 Task: Compose an email with the signature Hannah Green with the subject Request for a reschedule and the message Can you provide me with the feedback on the latest marketing campaign? from softage.5@softage.net to softage.3@softage.net, select last word, change the font color from current to blue and background color to purple Send the email. Finally, move the email from Sent Items to the label Meditation
Action: Mouse moved to (1160, 91)
Screenshot: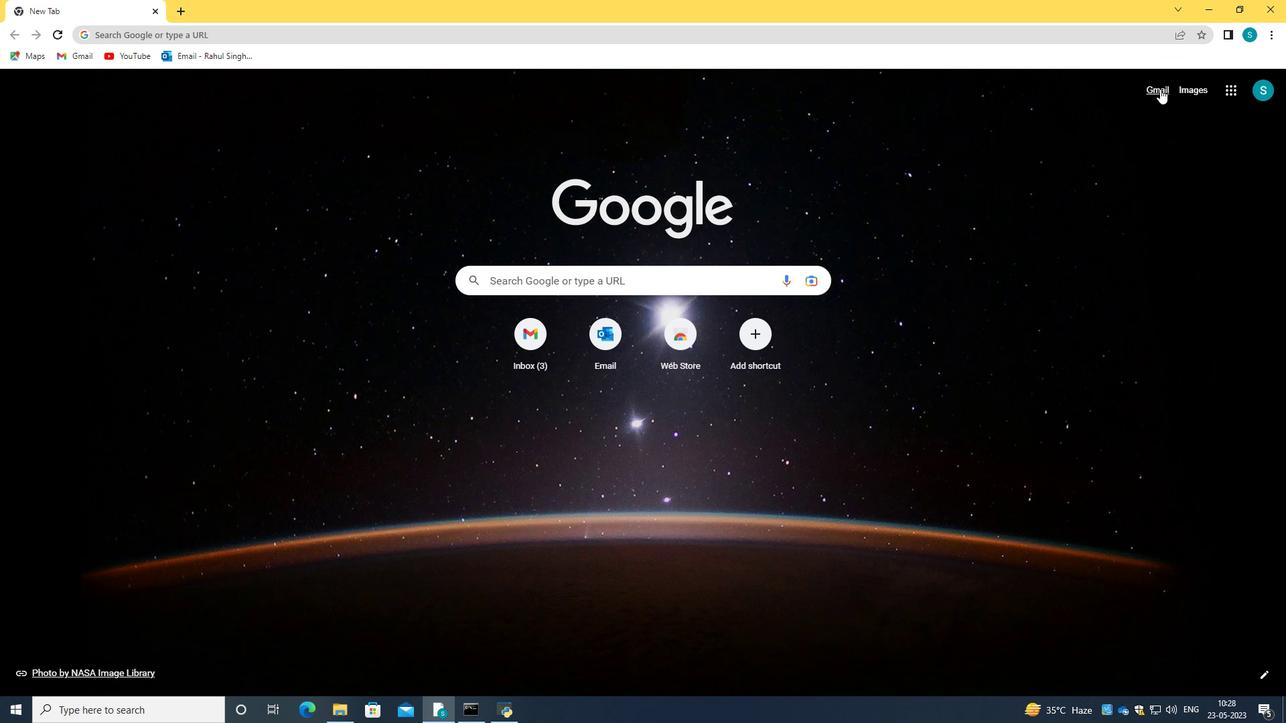 
Action: Mouse pressed left at (1160, 91)
Screenshot: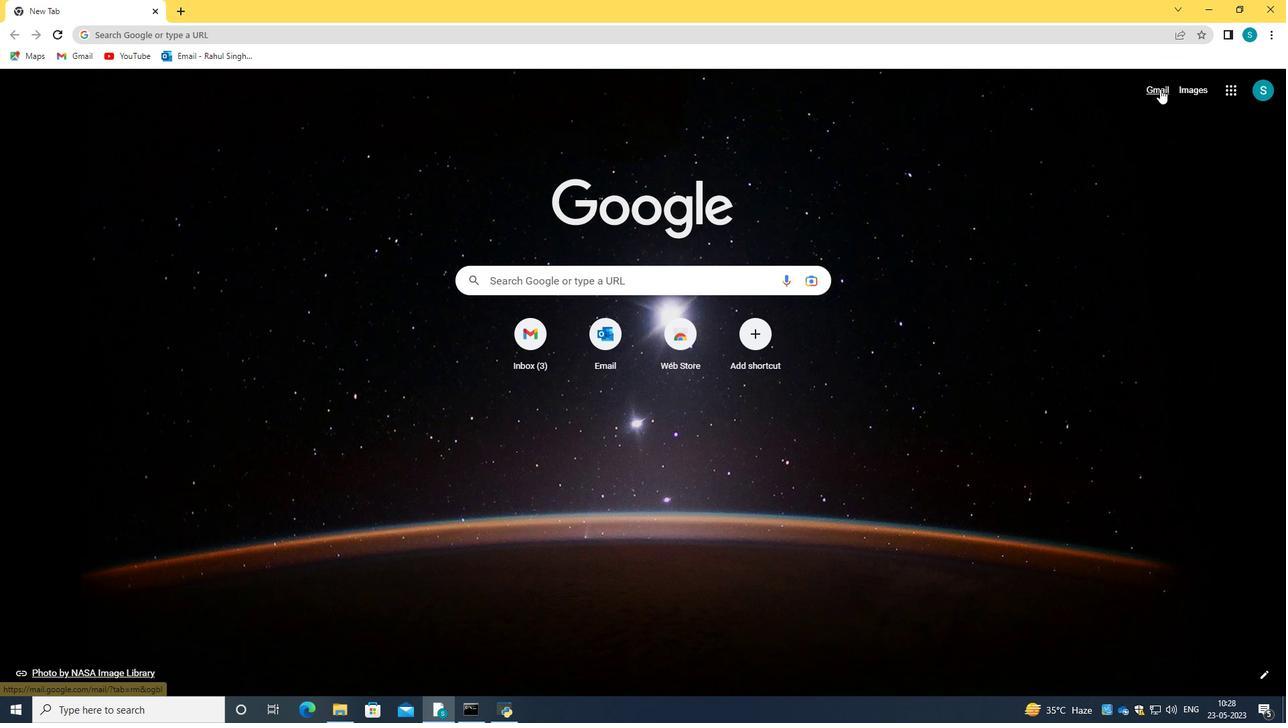 
Action: Mouse moved to (655, 204)
Screenshot: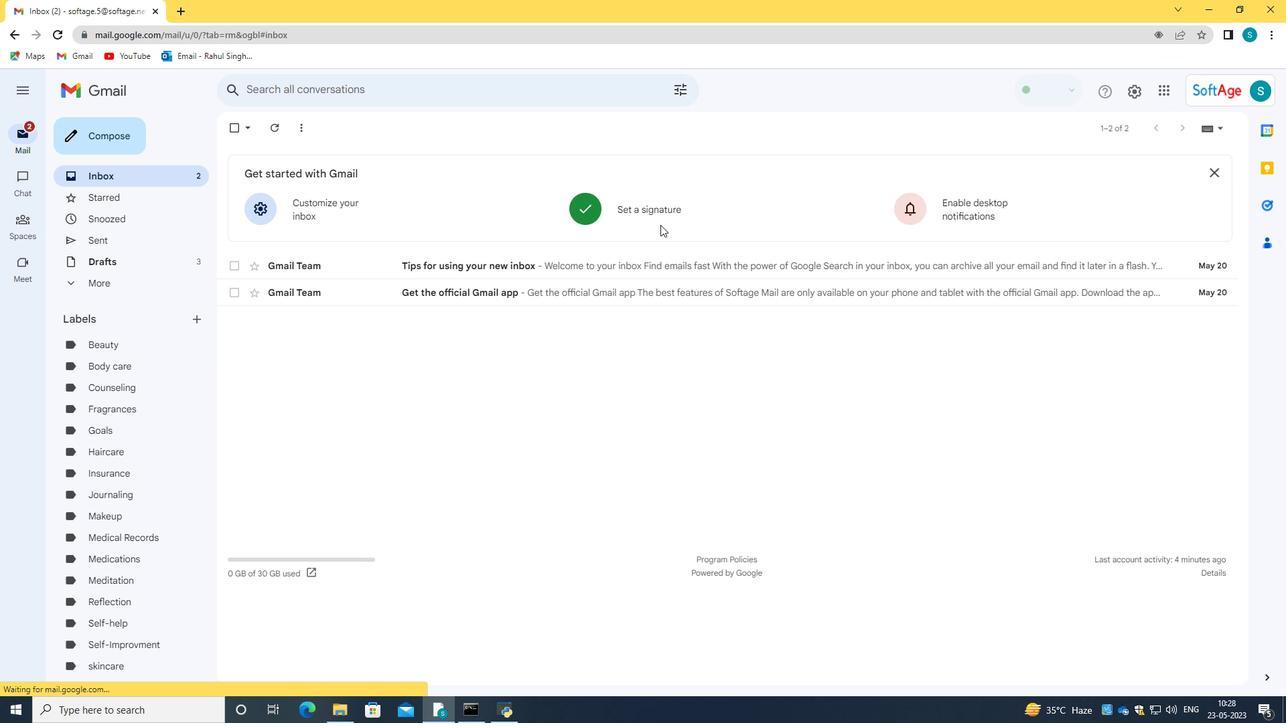
Action: Mouse pressed left at (655, 204)
Screenshot: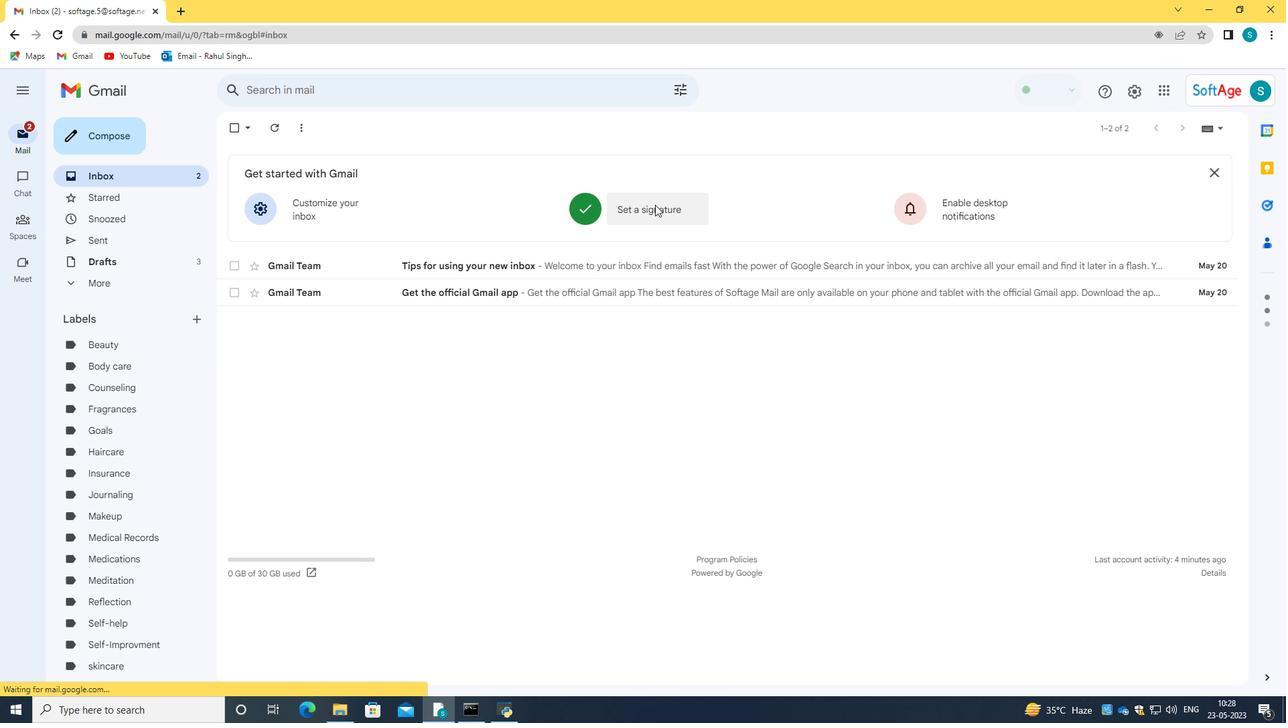 
Action: Mouse moved to (669, 302)
Screenshot: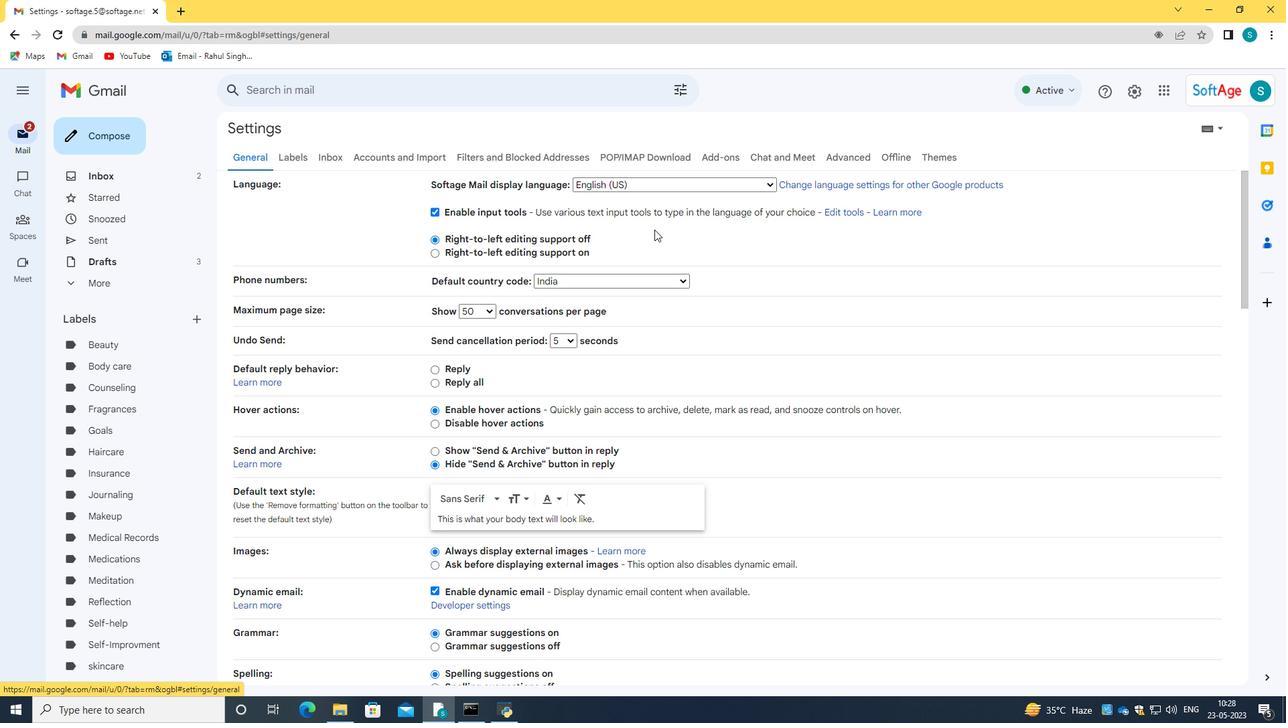 
Action: Mouse scrolled (669, 301) with delta (0, 0)
Screenshot: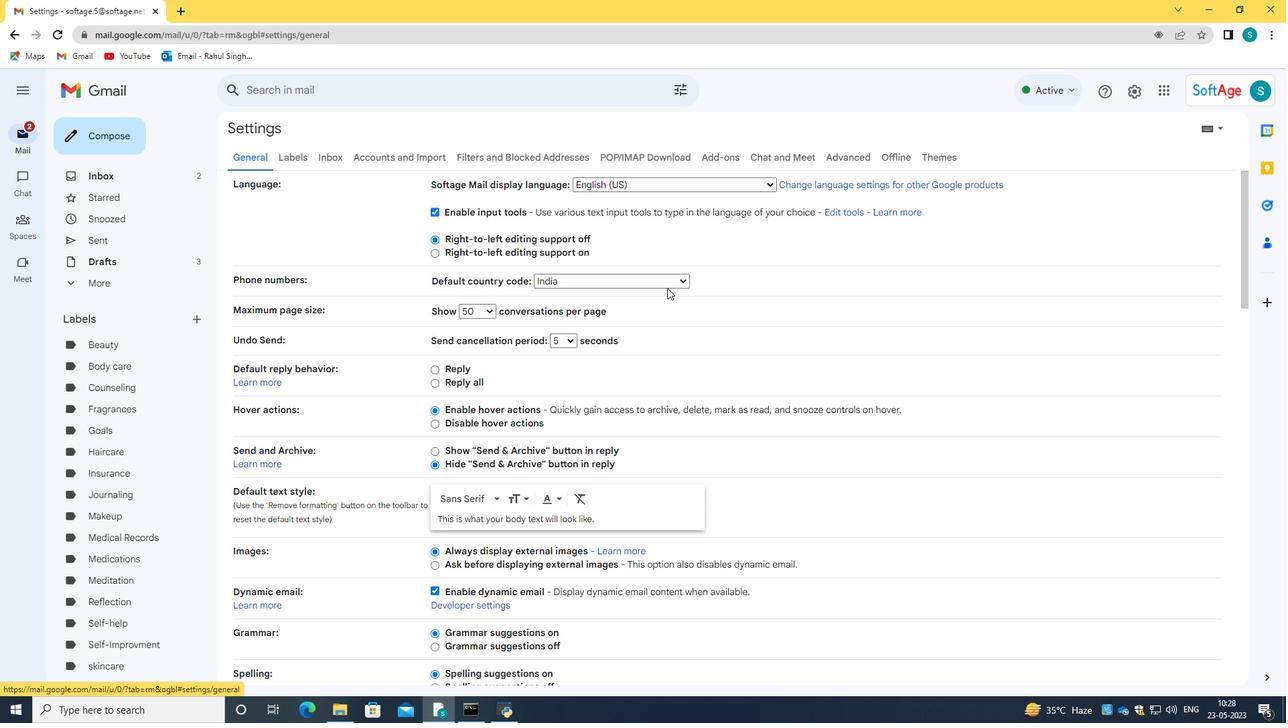 
Action: Mouse scrolled (669, 301) with delta (0, 0)
Screenshot: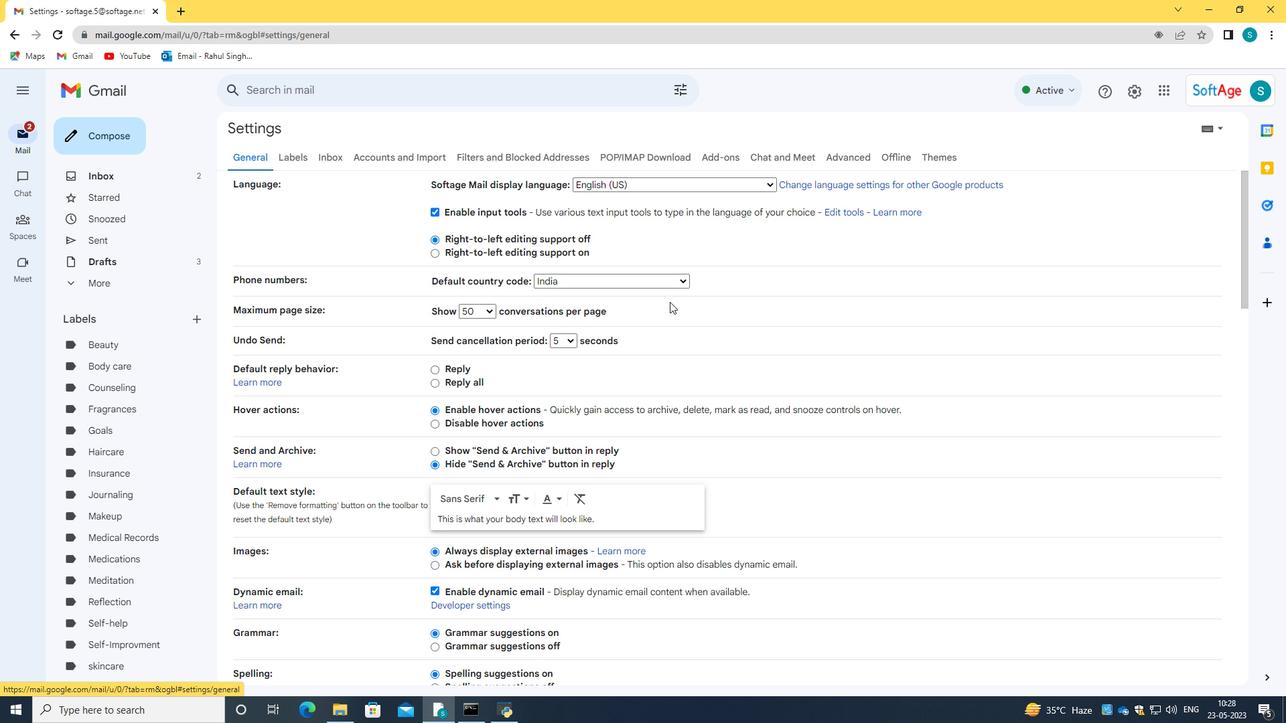 
Action: Mouse scrolled (669, 301) with delta (0, 0)
Screenshot: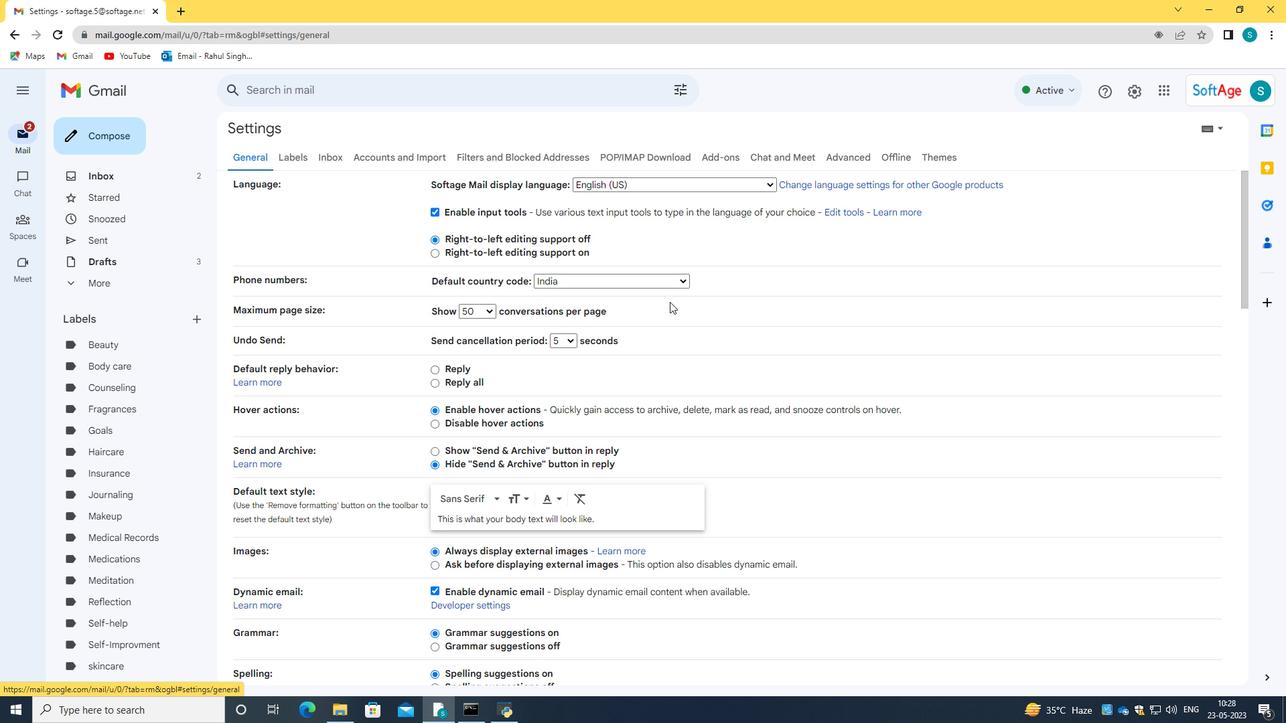 
Action: Mouse moved to (673, 303)
Screenshot: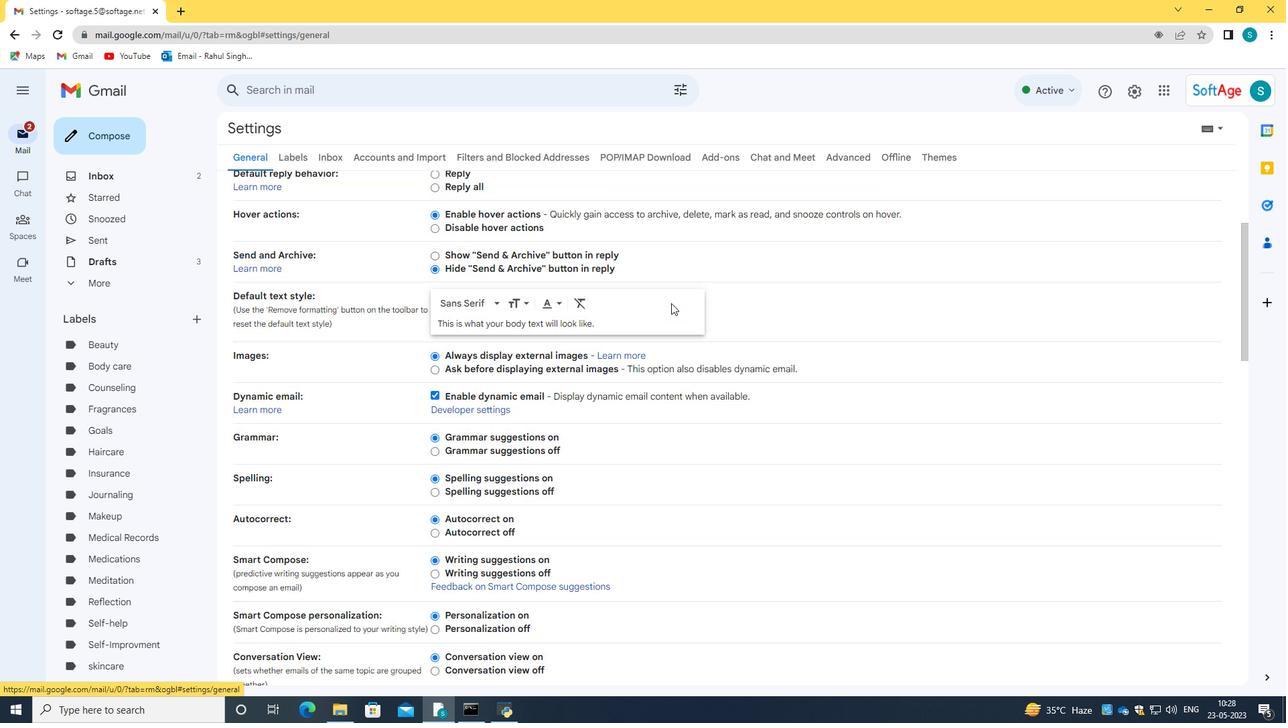 
Action: Mouse scrolled (673, 302) with delta (0, 0)
Screenshot: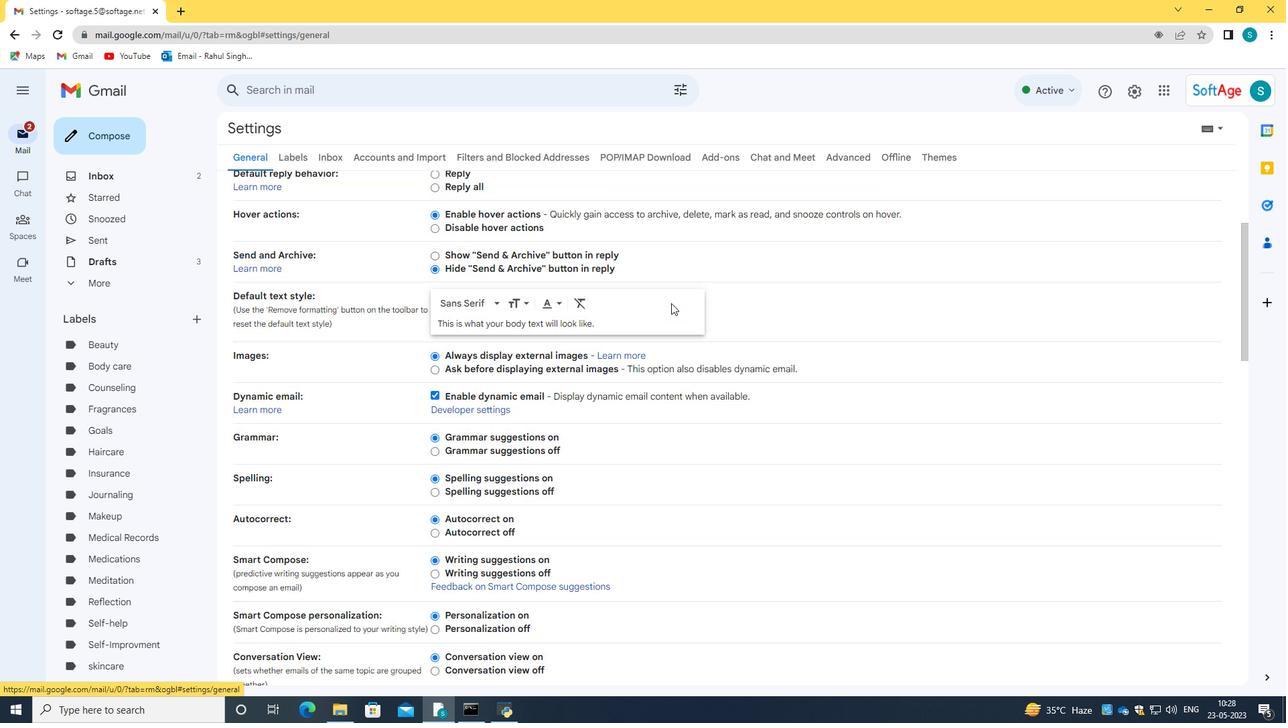 
Action: Mouse moved to (677, 306)
Screenshot: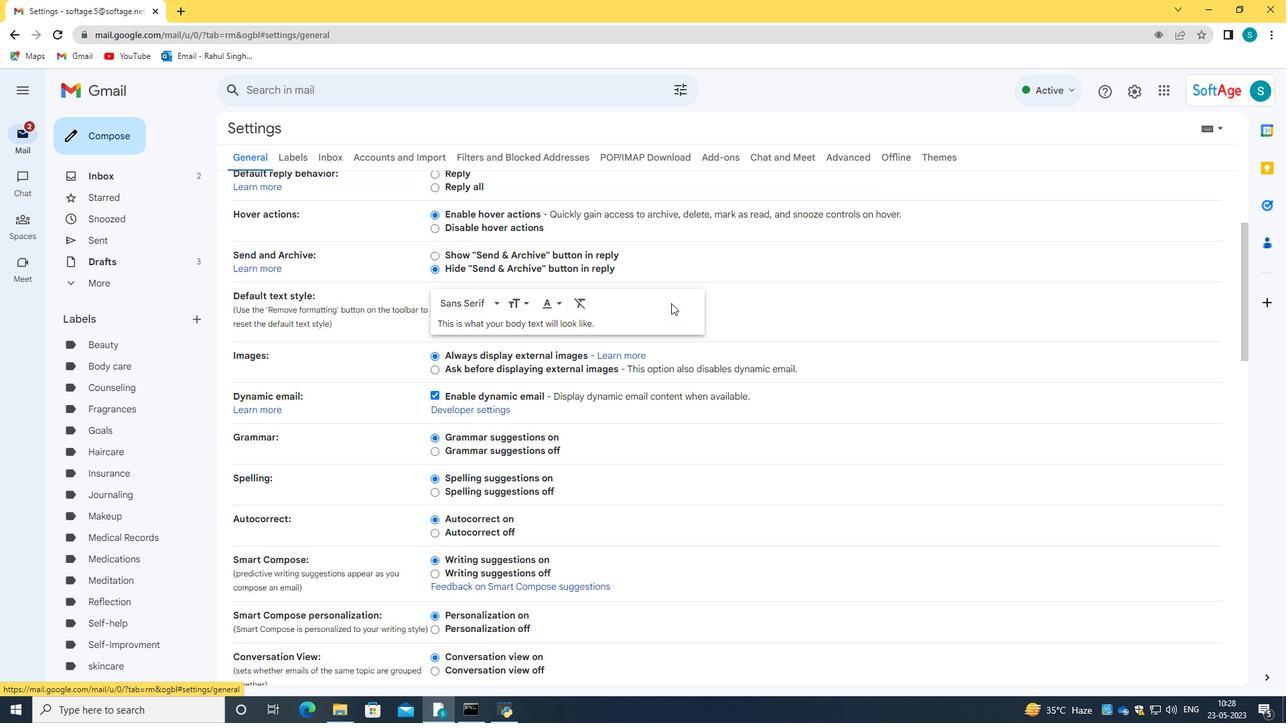 
Action: Mouse scrolled (677, 305) with delta (0, 0)
Screenshot: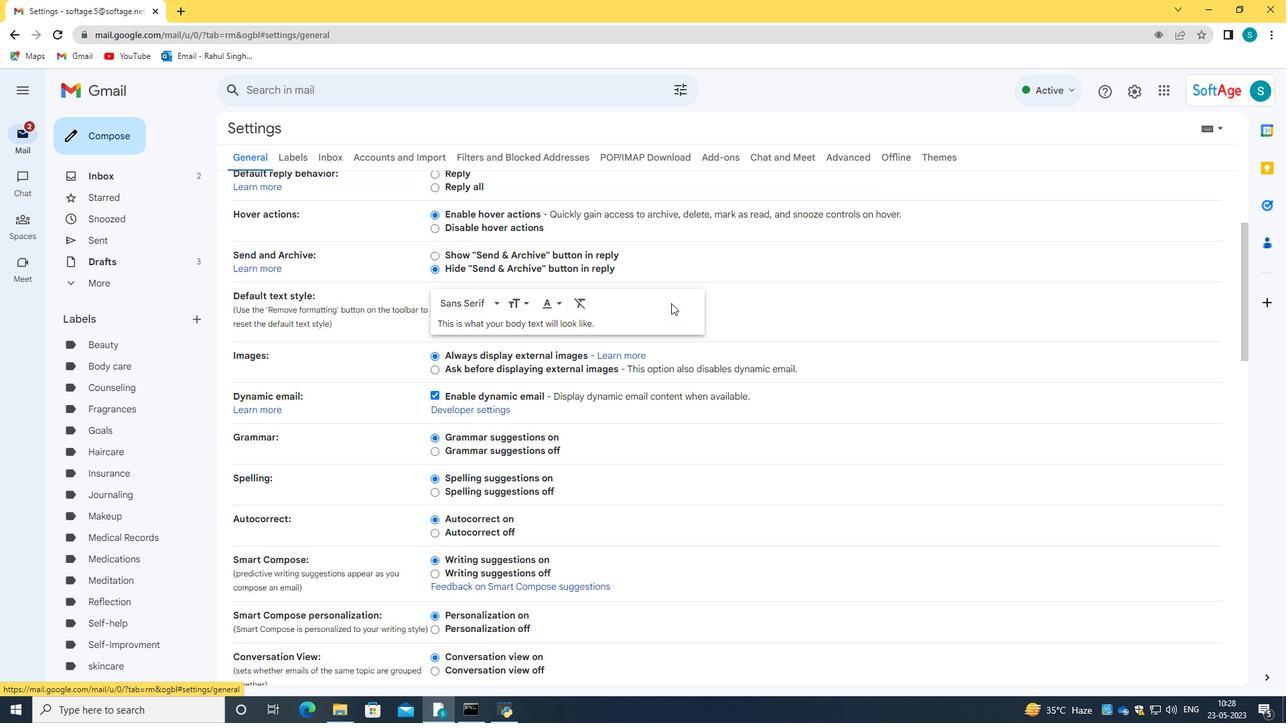 
Action: Mouse moved to (678, 306)
Screenshot: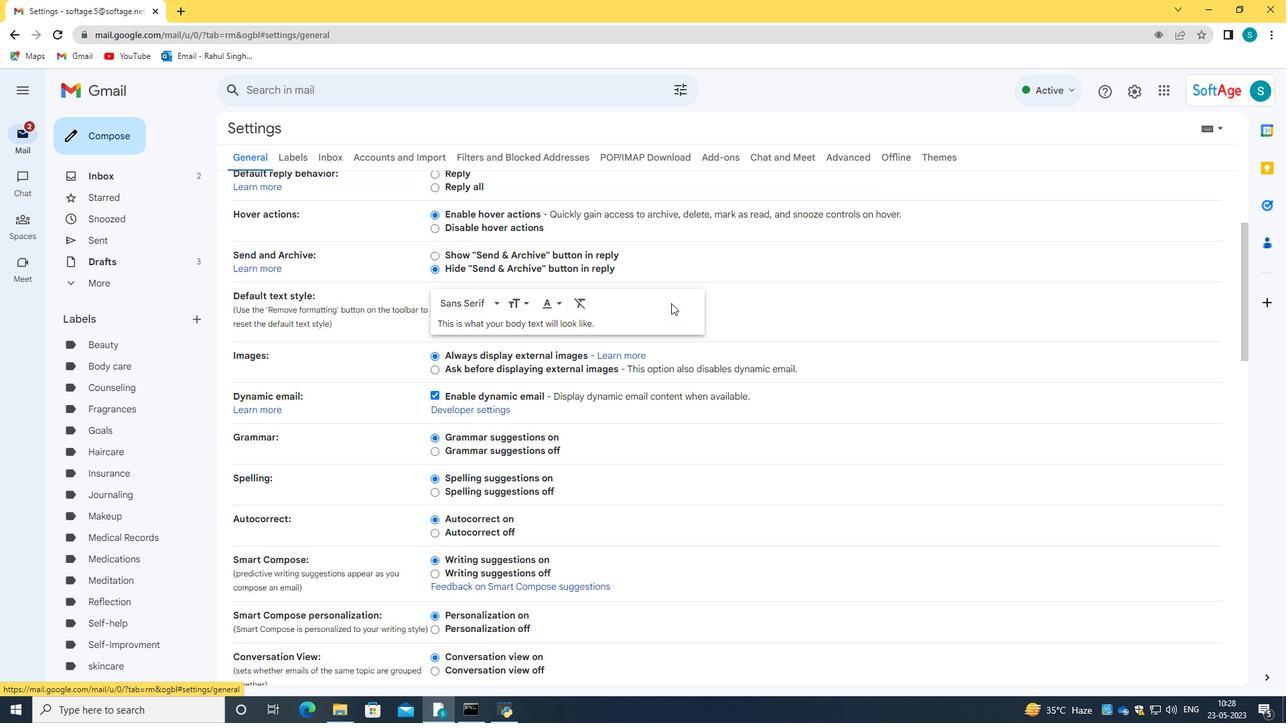 
Action: Mouse scrolled (678, 305) with delta (0, 0)
Screenshot: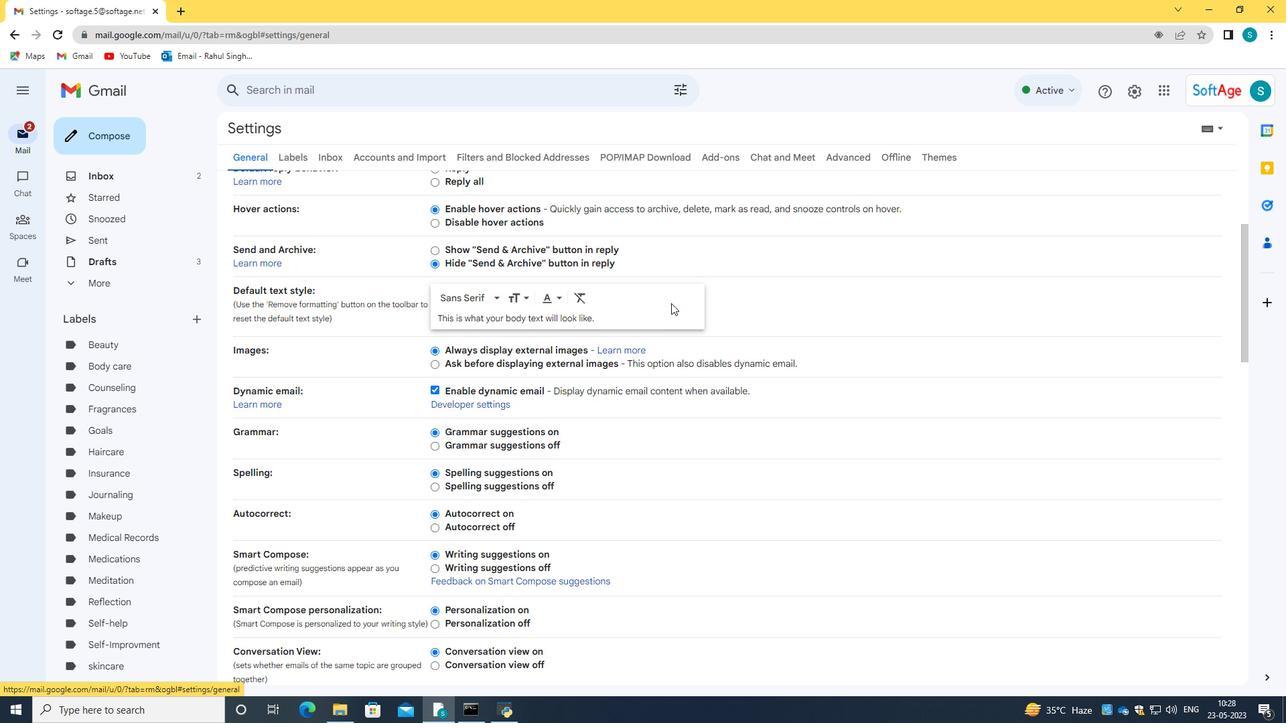 
Action: Mouse scrolled (678, 305) with delta (0, 0)
Screenshot: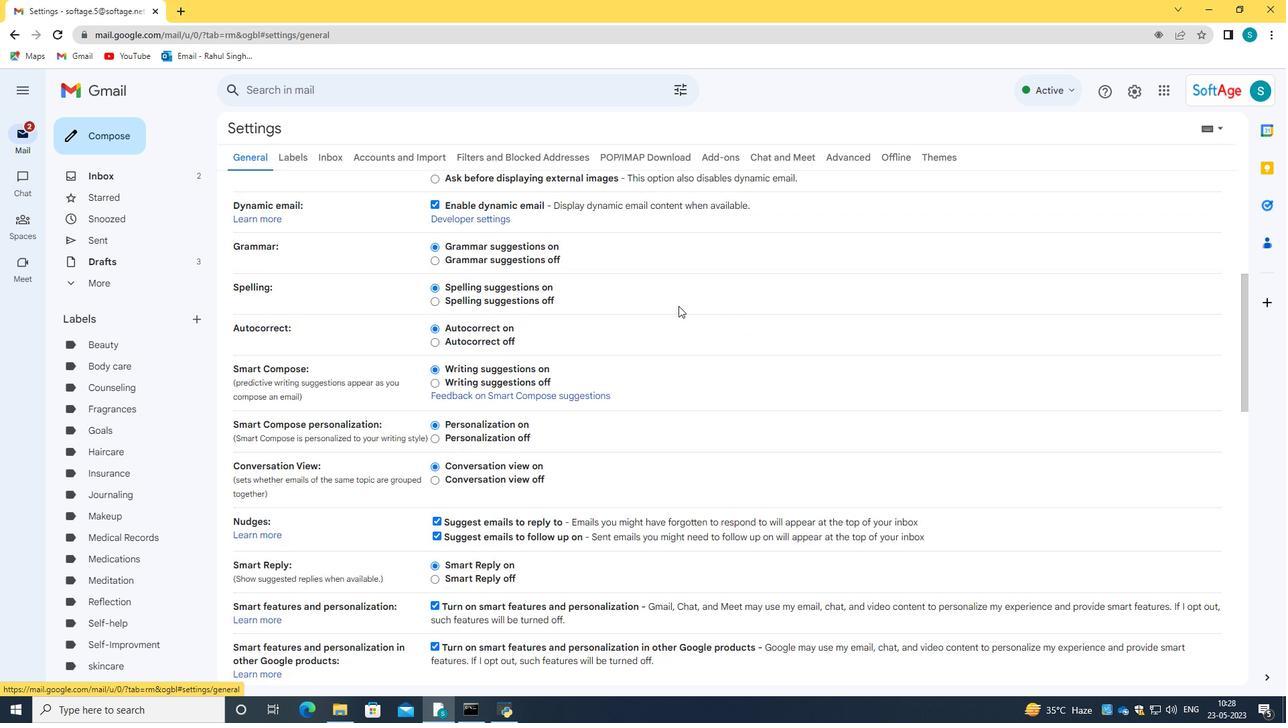 
Action: Mouse scrolled (678, 305) with delta (0, 0)
Screenshot: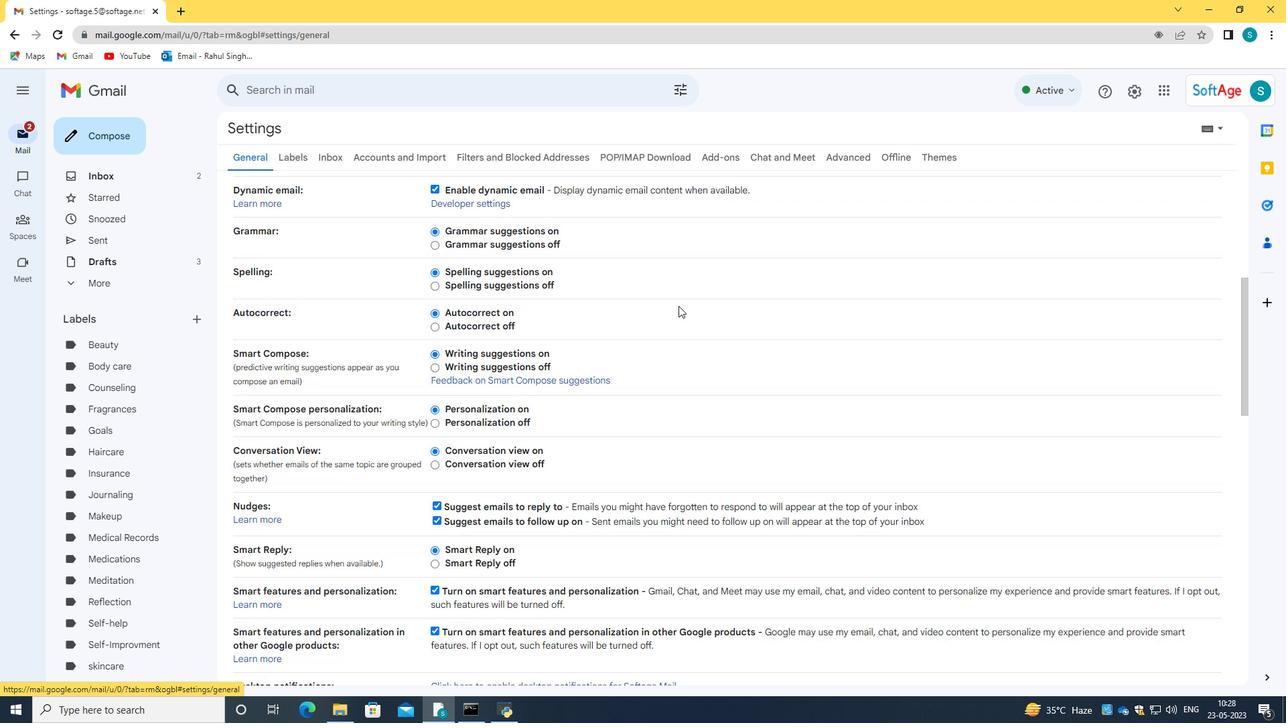 
Action: Mouse scrolled (678, 305) with delta (0, 0)
Screenshot: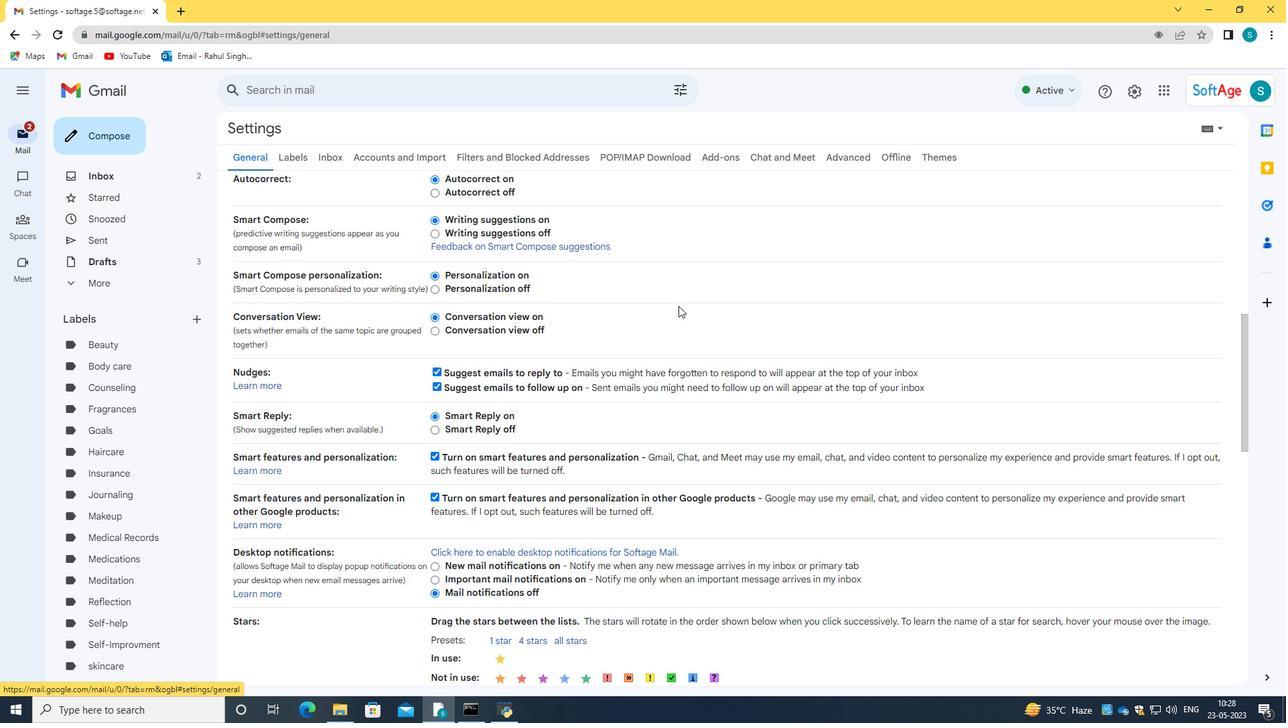 
Action: Mouse scrolled (678, 305) with delta (0, 0)
Screenshot: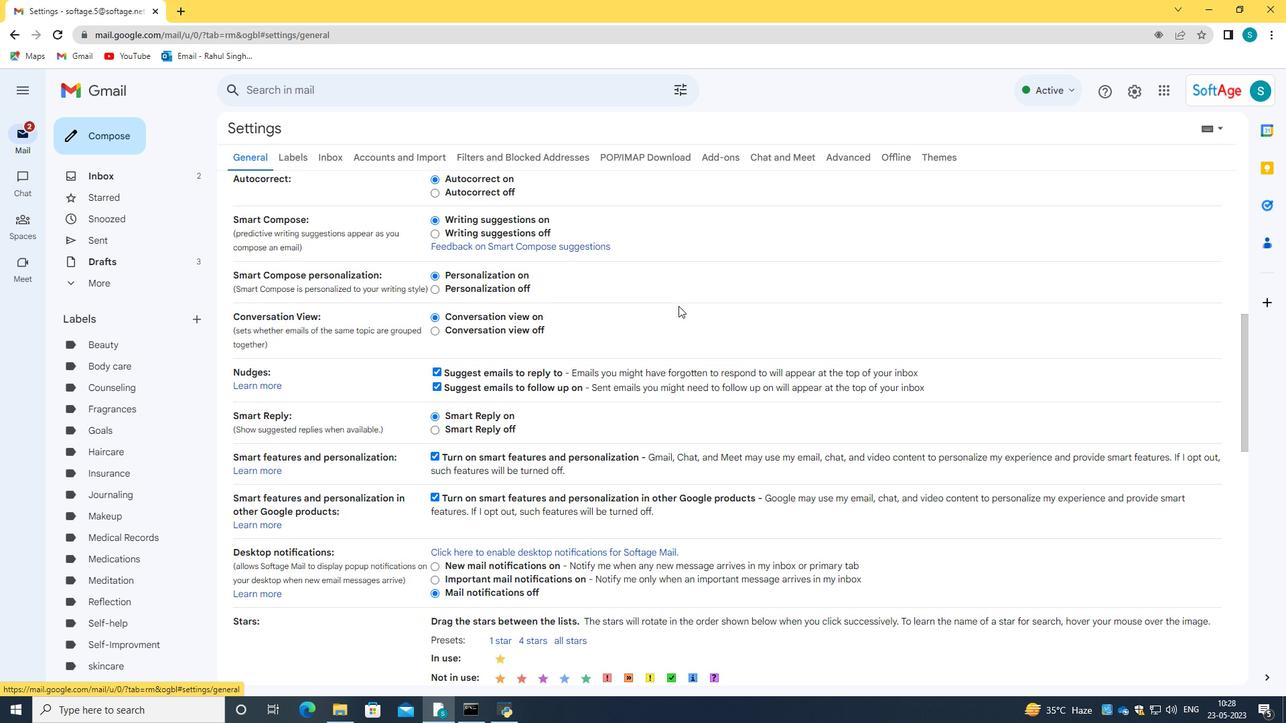
Action: Mouse scrolled (678, 305) with delta (0, 0)
Screenshot: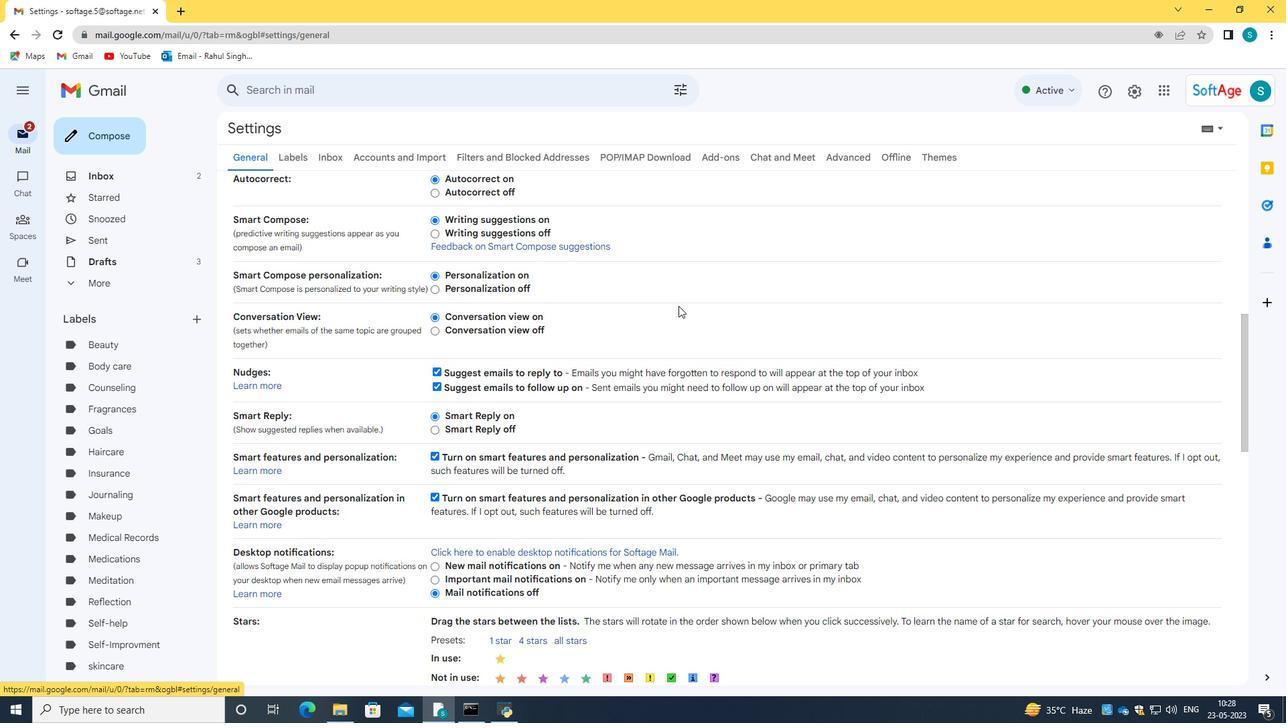 
Action: Mouse moved to (527, 507)
Screenshot: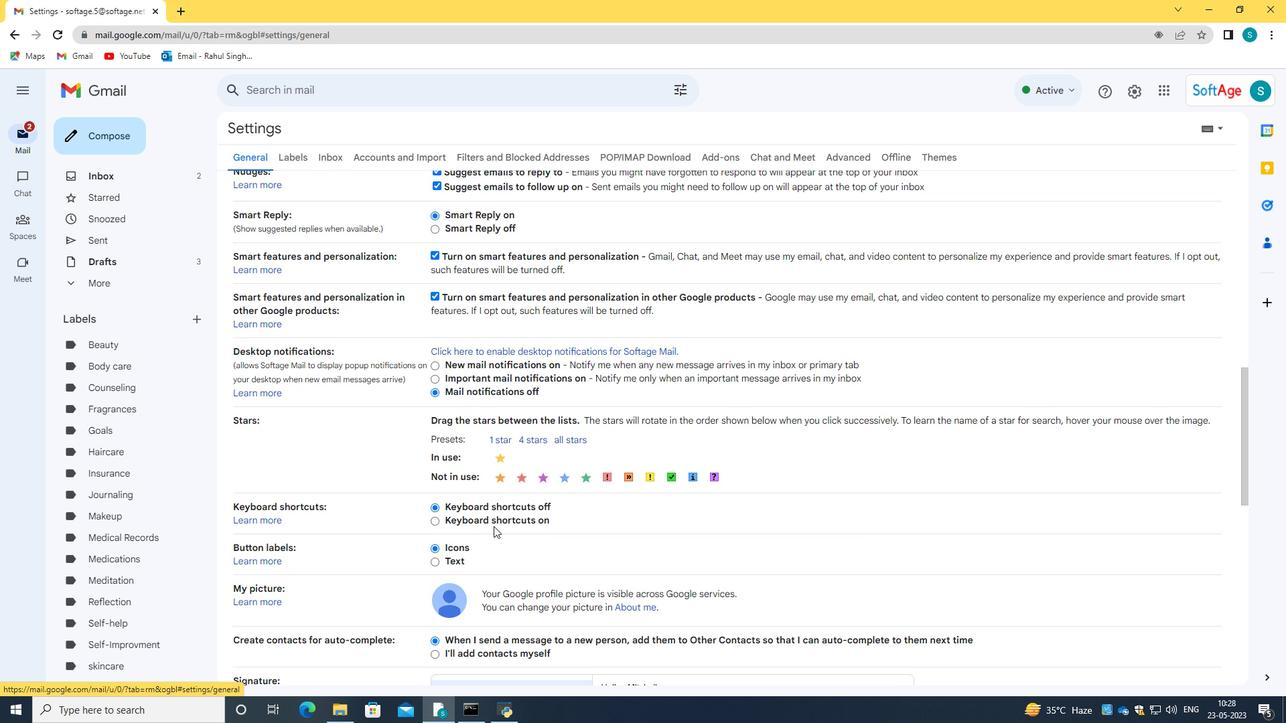 
Action: Mouse scrolled (527, 506) with delta (0, 0)
Screenshot: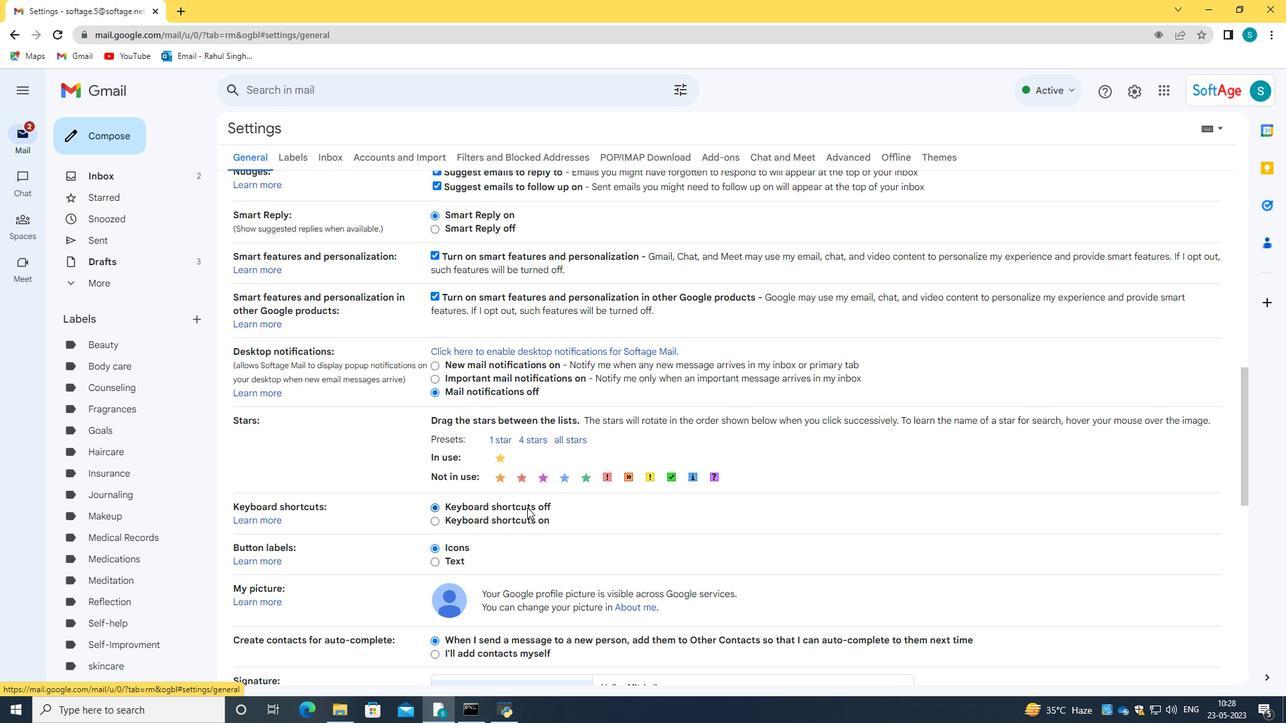 
Action: Mouse scrolled (527, 506) with delta (0, 0)
Screenshot: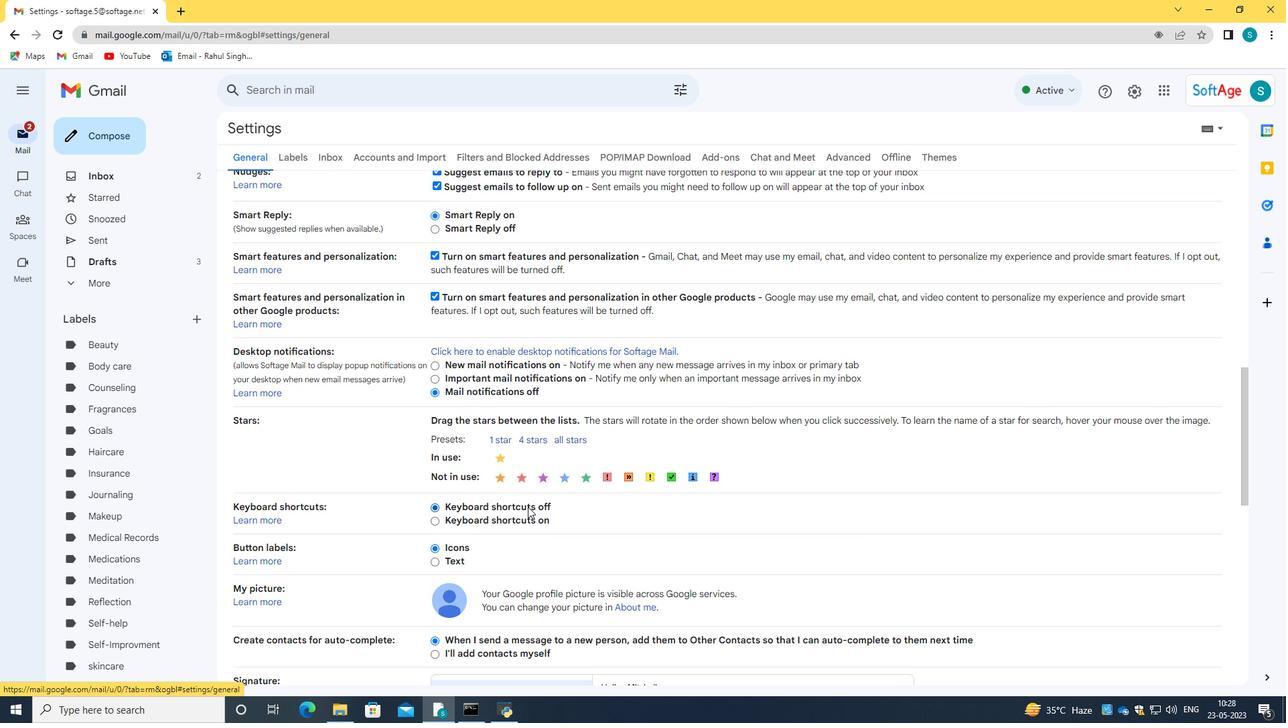 
Action: Mouse moved to (578, 564)
Screenshot: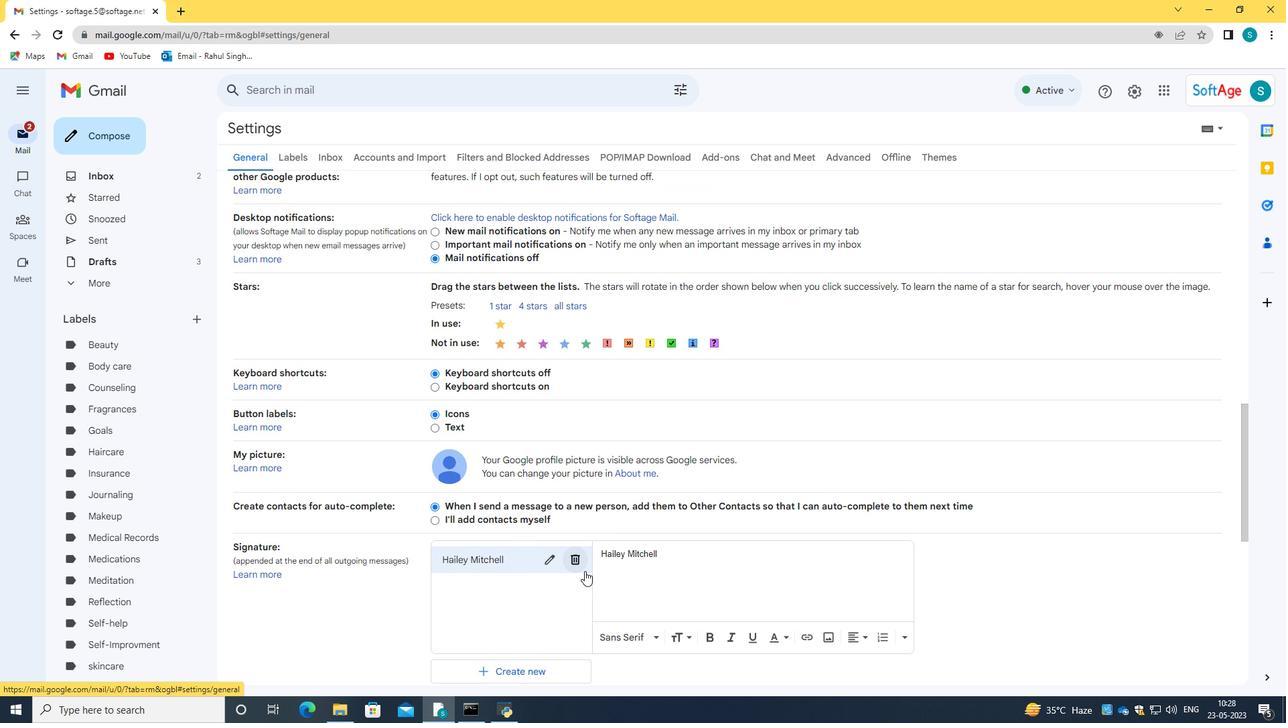 
Action: Mouse pressed left at (578, 564)
Screenshot: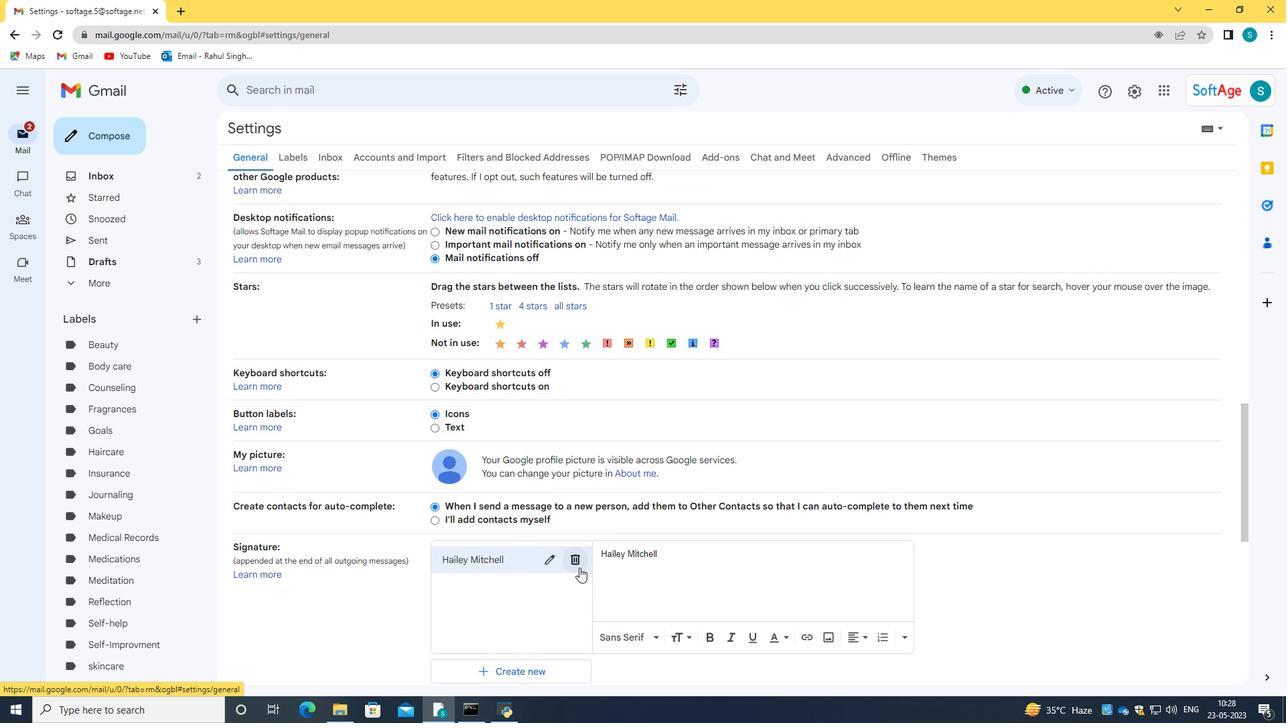 
Action: Mouse moved to (768, 414)
Screenshot: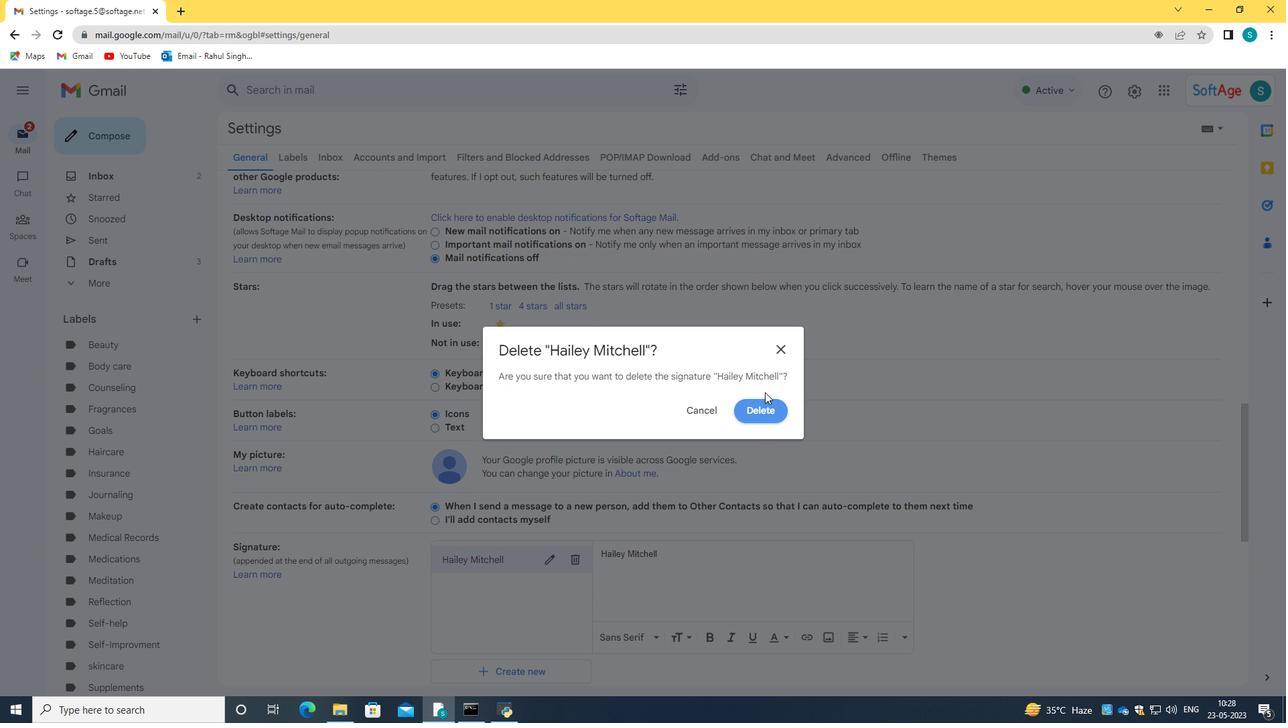 
Action: Mouse pressed left at (768, 414)
Screenshot: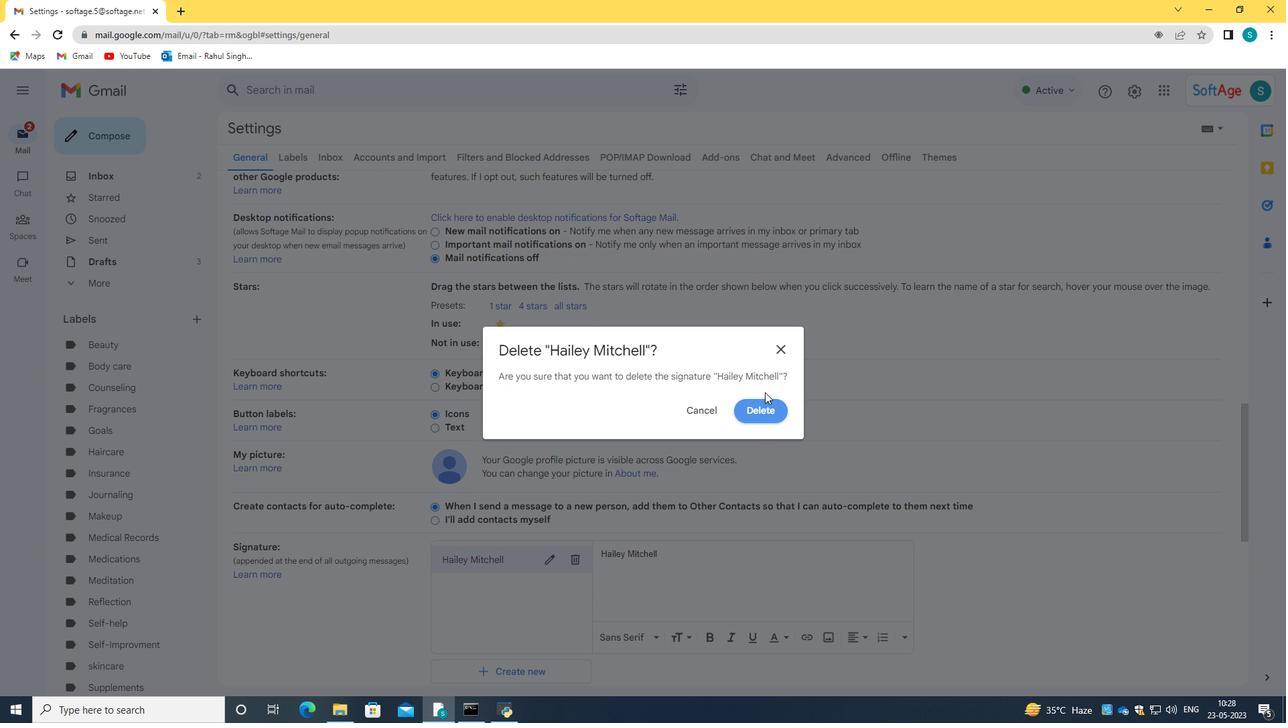 
Action: Mouse moved to (490, 565)
Screenshot: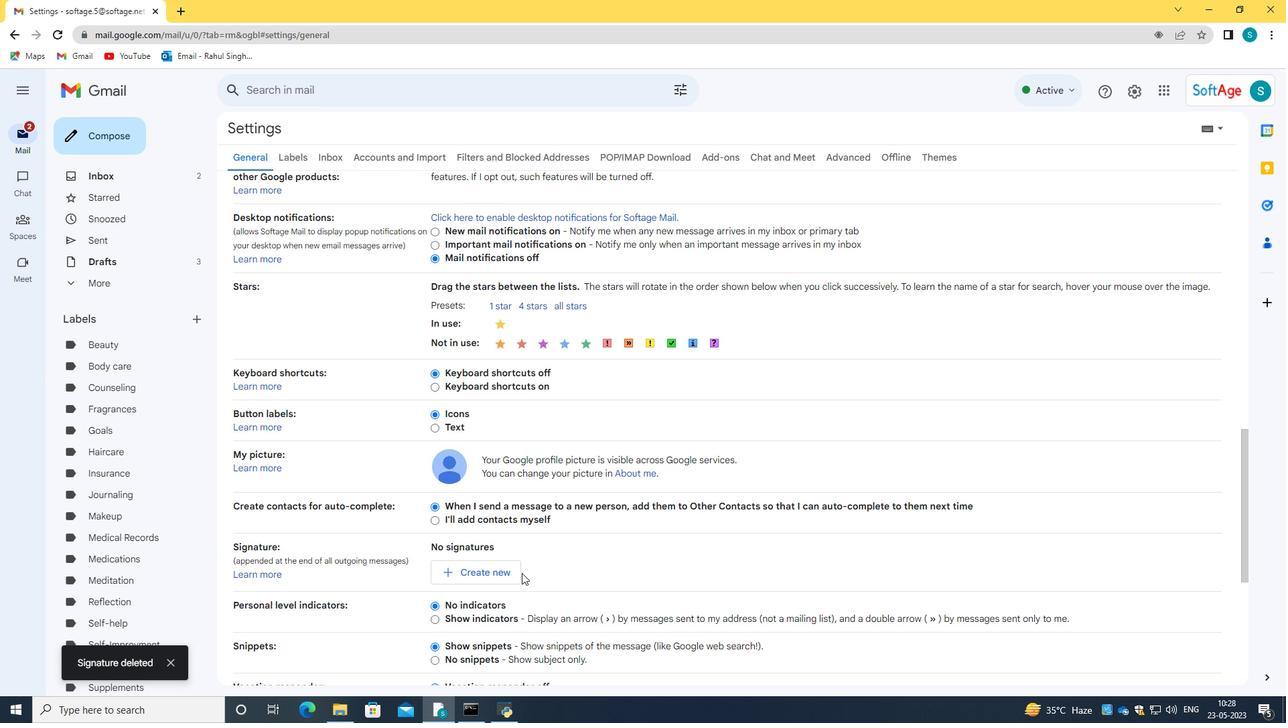 
Action: Mouse pressed left at (490, 565)
Screenshot: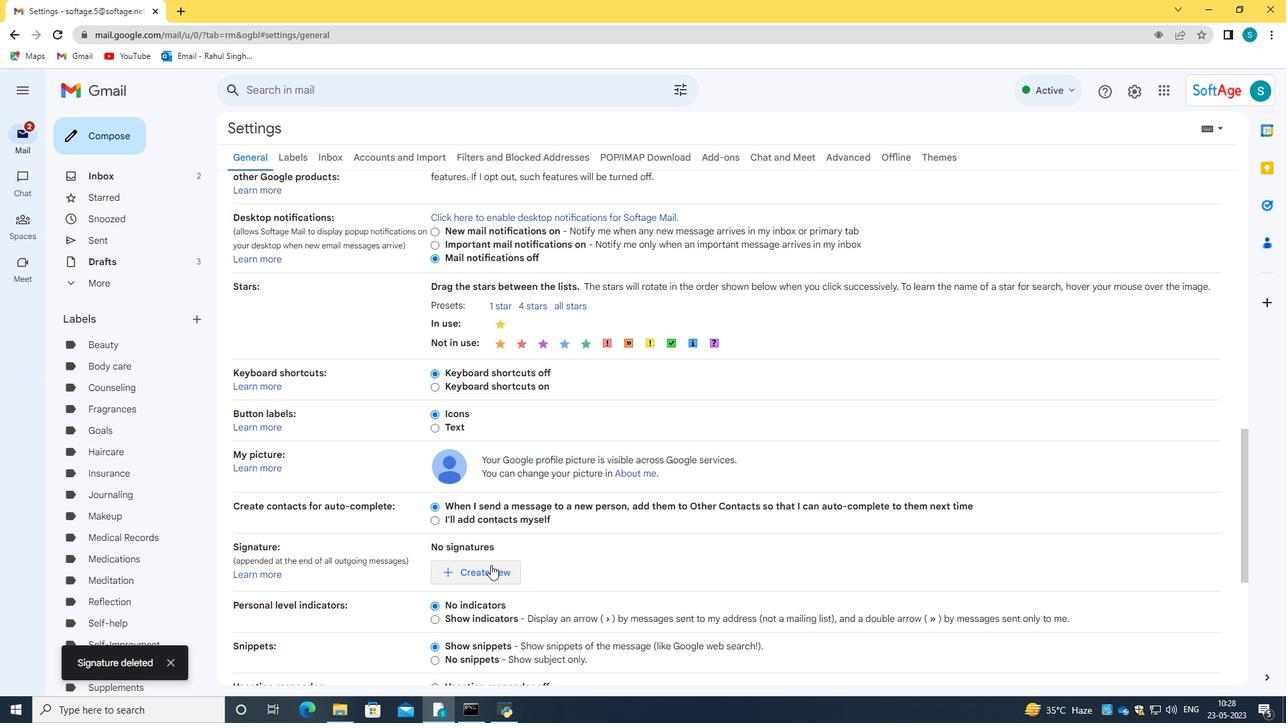 
Action: Mouse moved to (612, 373)
Screenshot: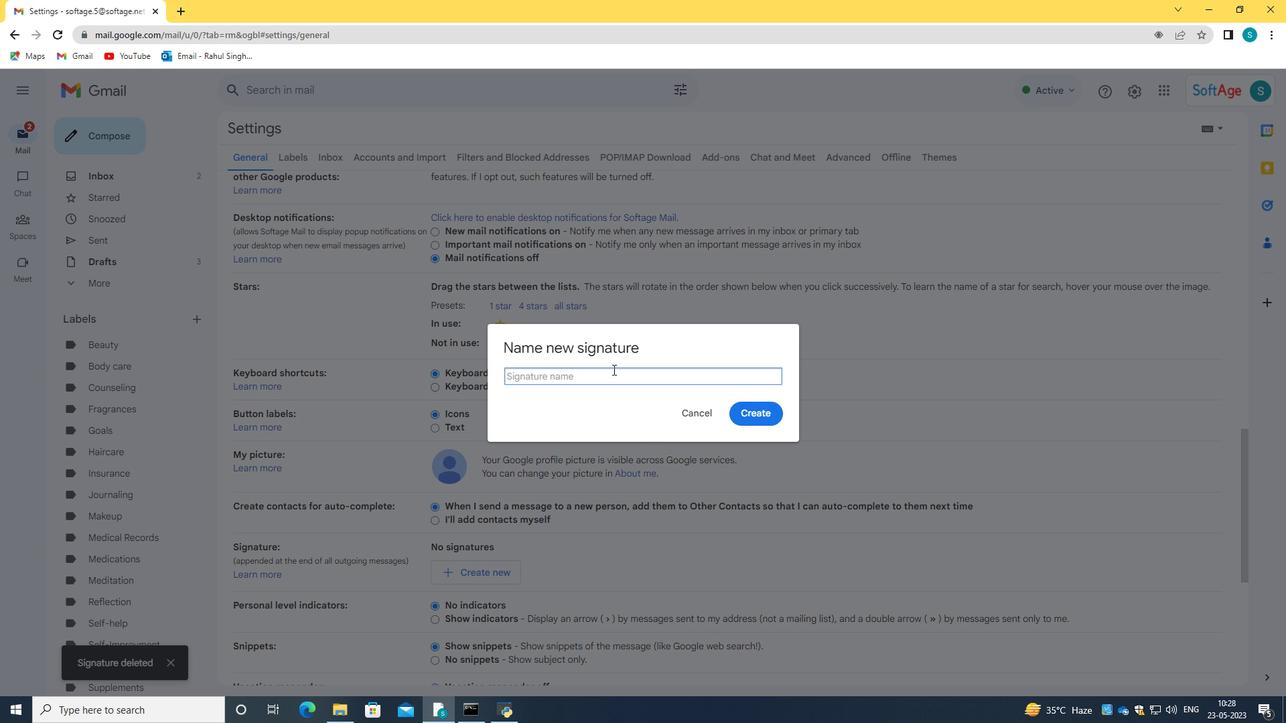 
Action: Key pressed <Key.caps_lock>H<Key.caps_lock>annah<Key.space><Key.caps_lock>G<Key.caps_lock>reen
Screenshot: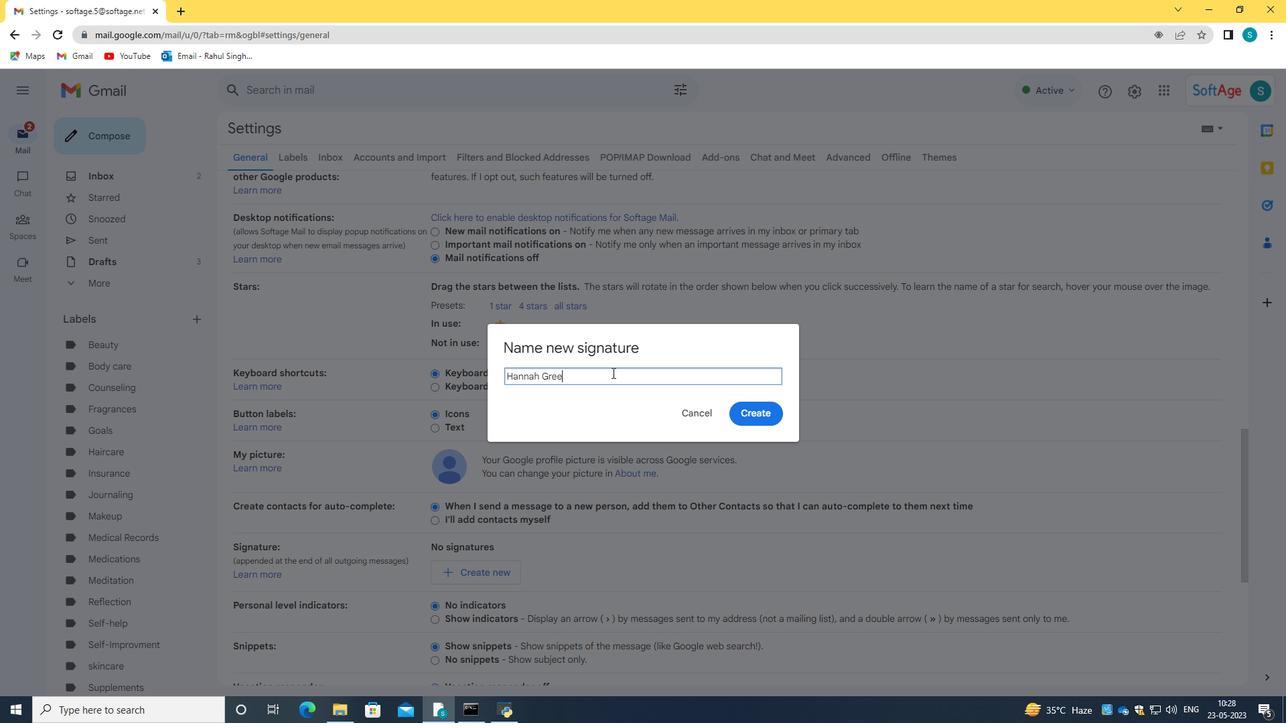 
Action: Mouse moved to (748, 408)
Screenshot: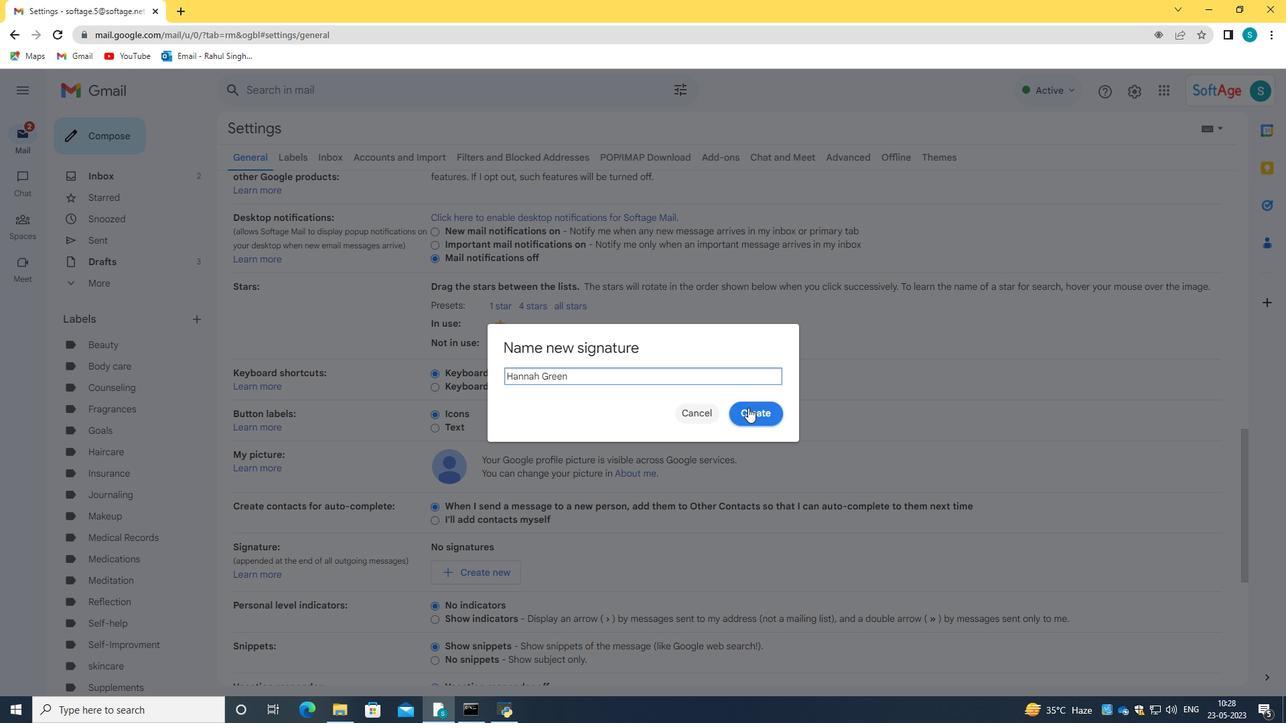 
Action: Mouse pressed left at (748, 408)
Screenshot: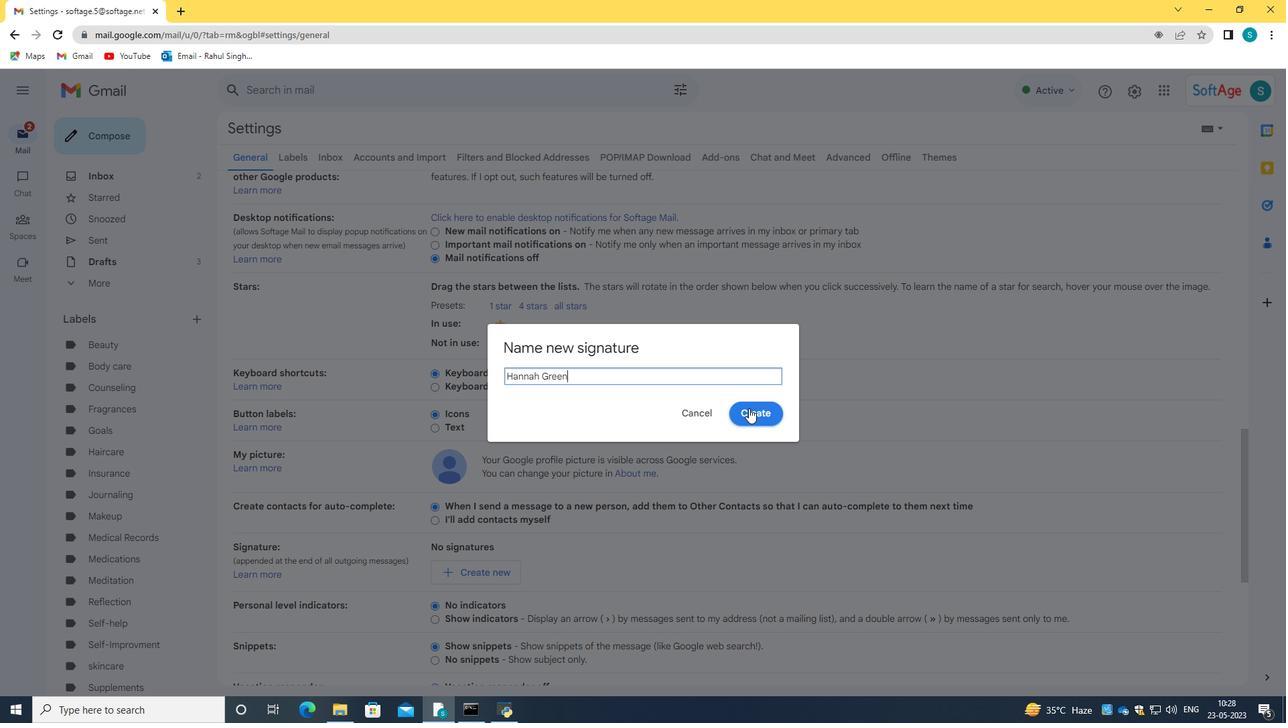 
Action: Mouse moved to (632, 577)
Screenshot: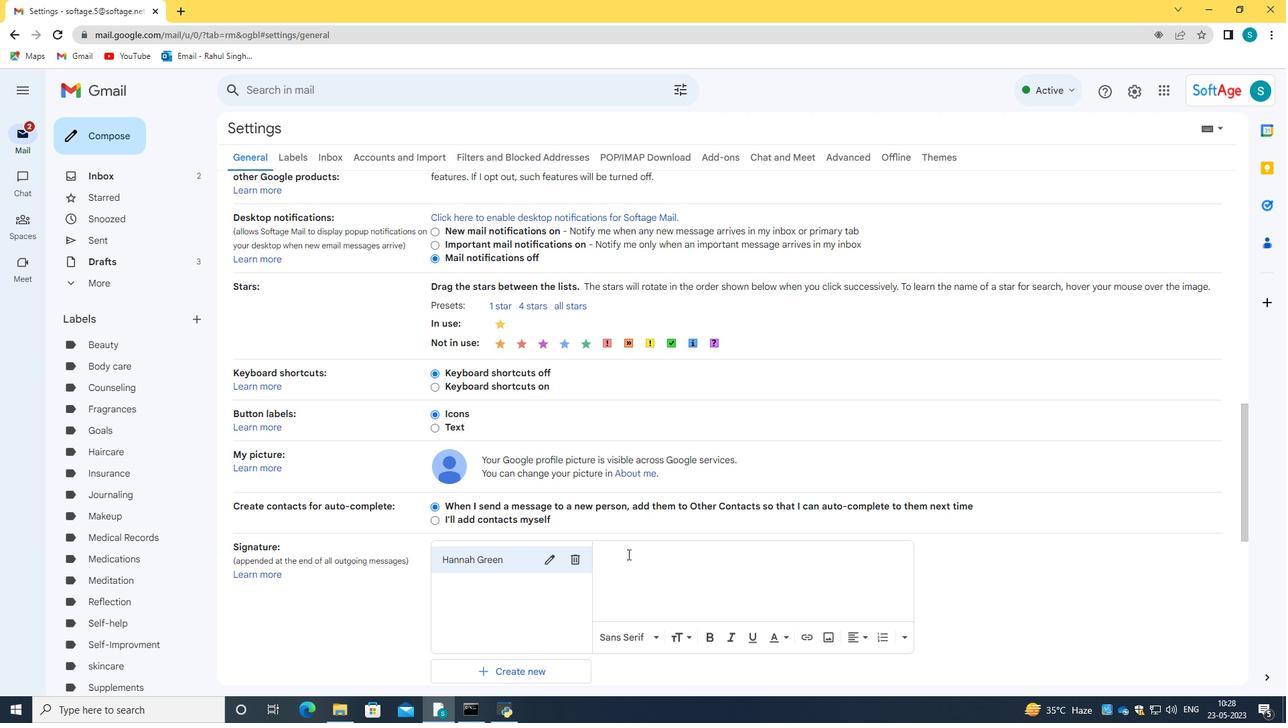 
Action: Mouse pressed left at (632, 577)
Screenshot: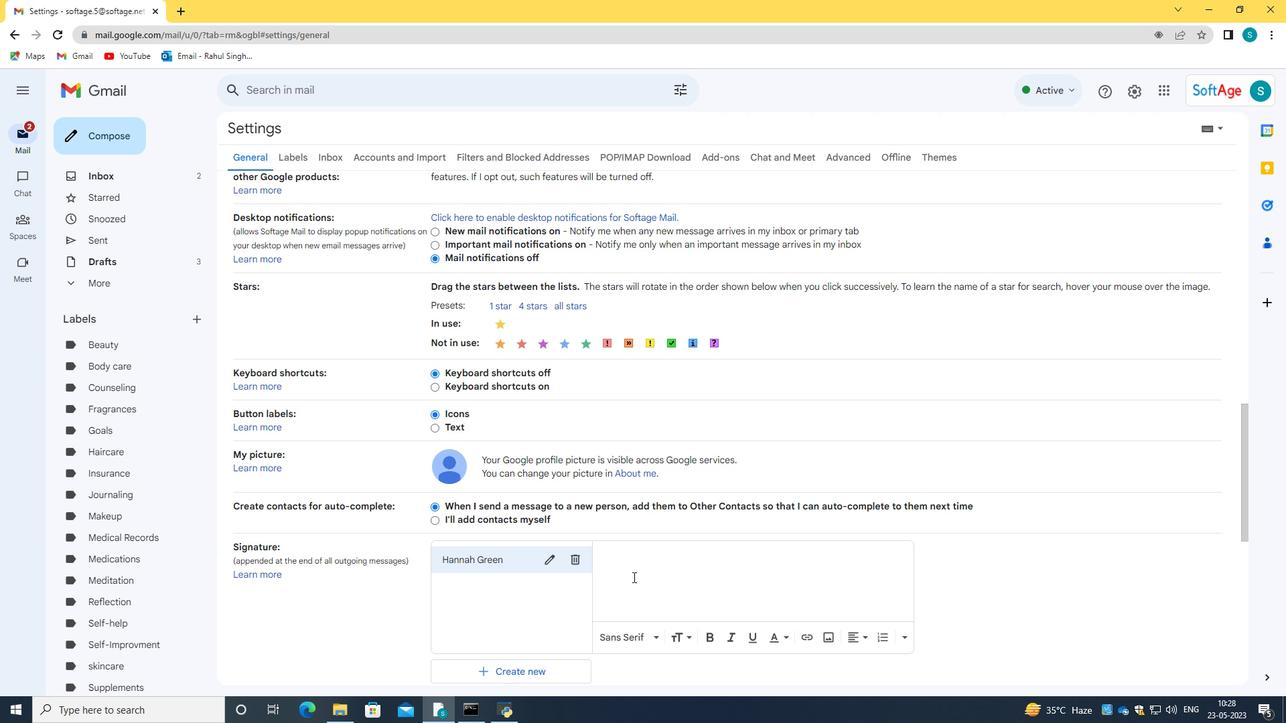 
Action: Key pressed <Key.caps_lock>H<Key.caps_lock>annah<Key.space><Key.caps_lock>G<Key.caps_lock>reen
Screenshot: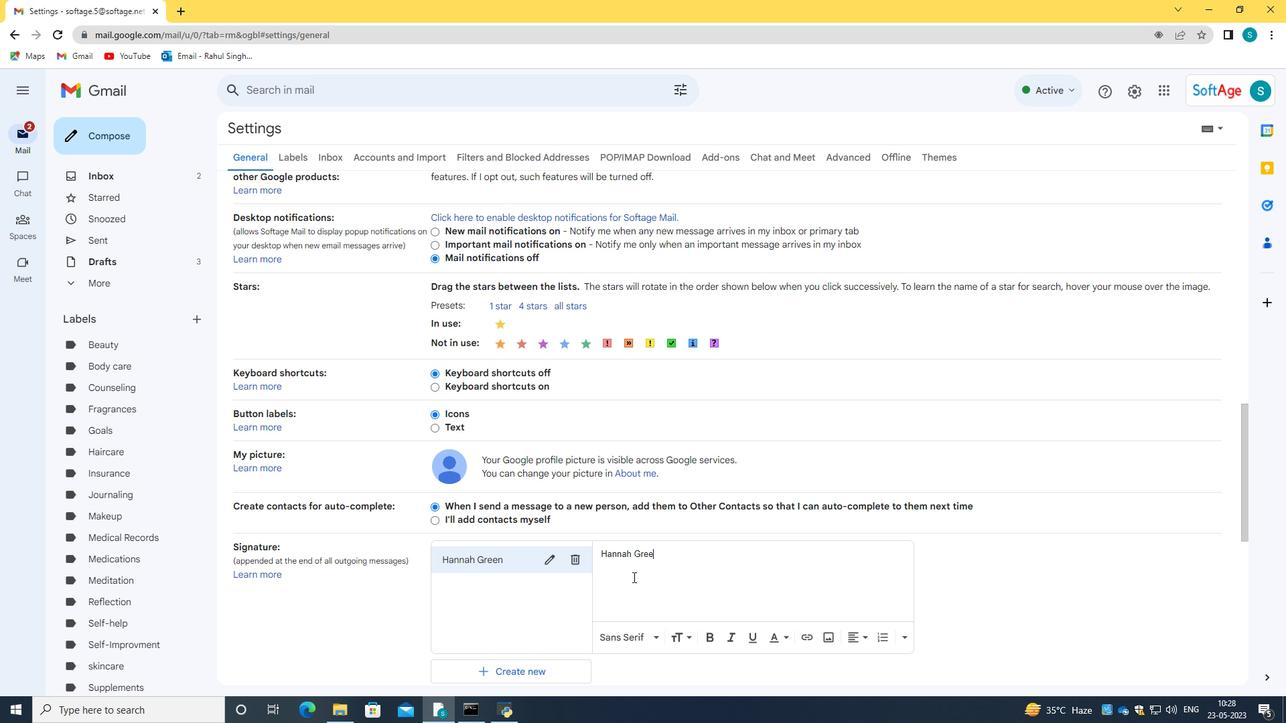 
Action: Mouse scrolled (632, 576) with delta (0, 0)
Screenshot: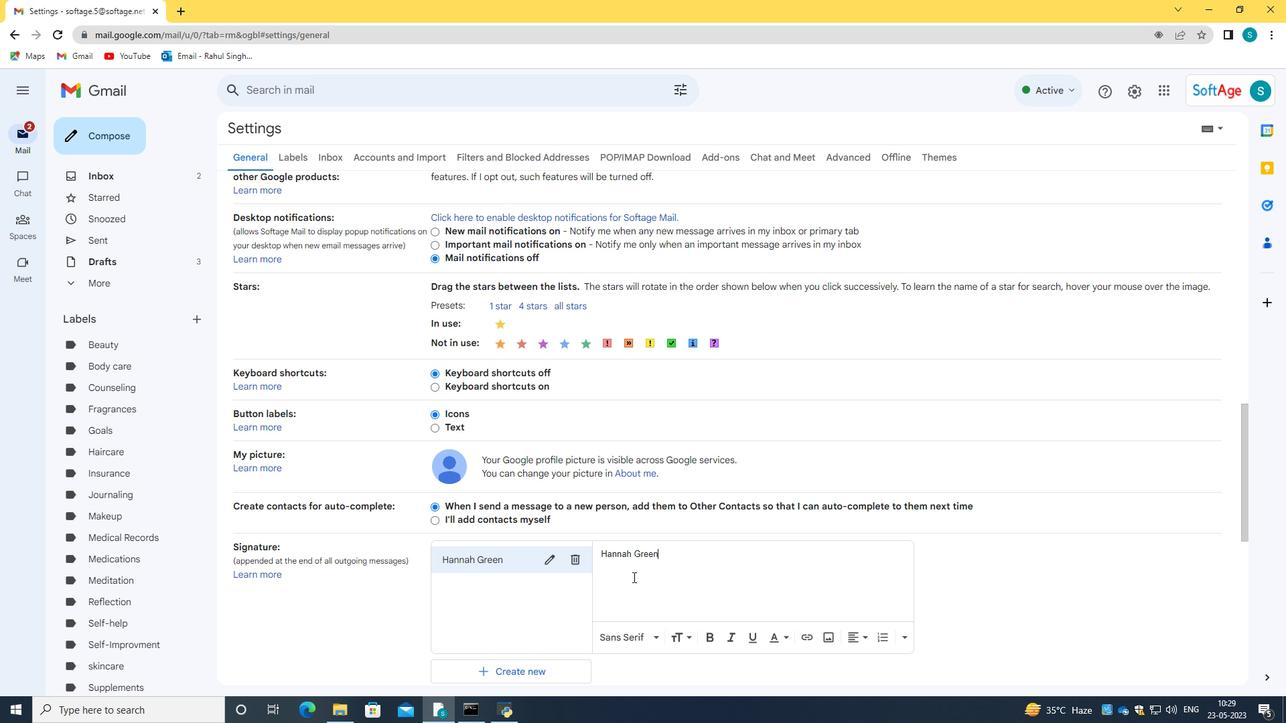 
Action: Mouse scrolled (632, 576) with delta (0, 0)
Screenshot: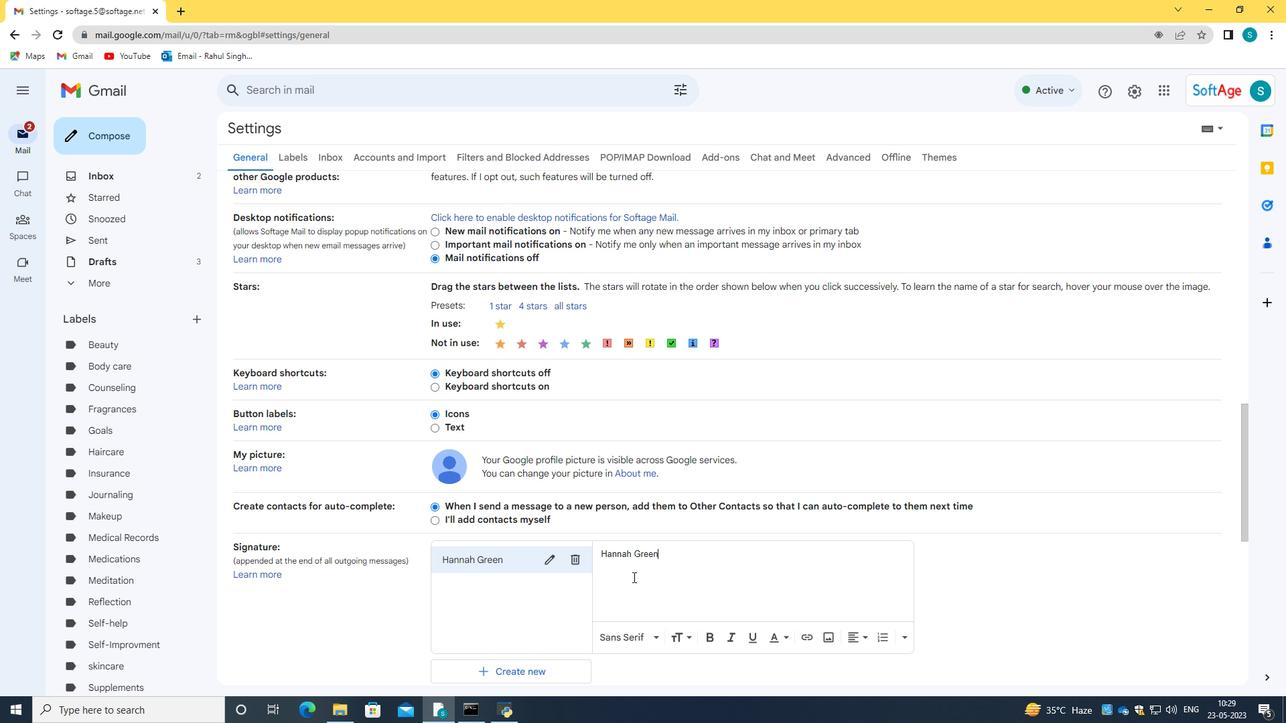 
Action: Mouse scrolled (632, 576) with delta (0, 0)
Screenshot: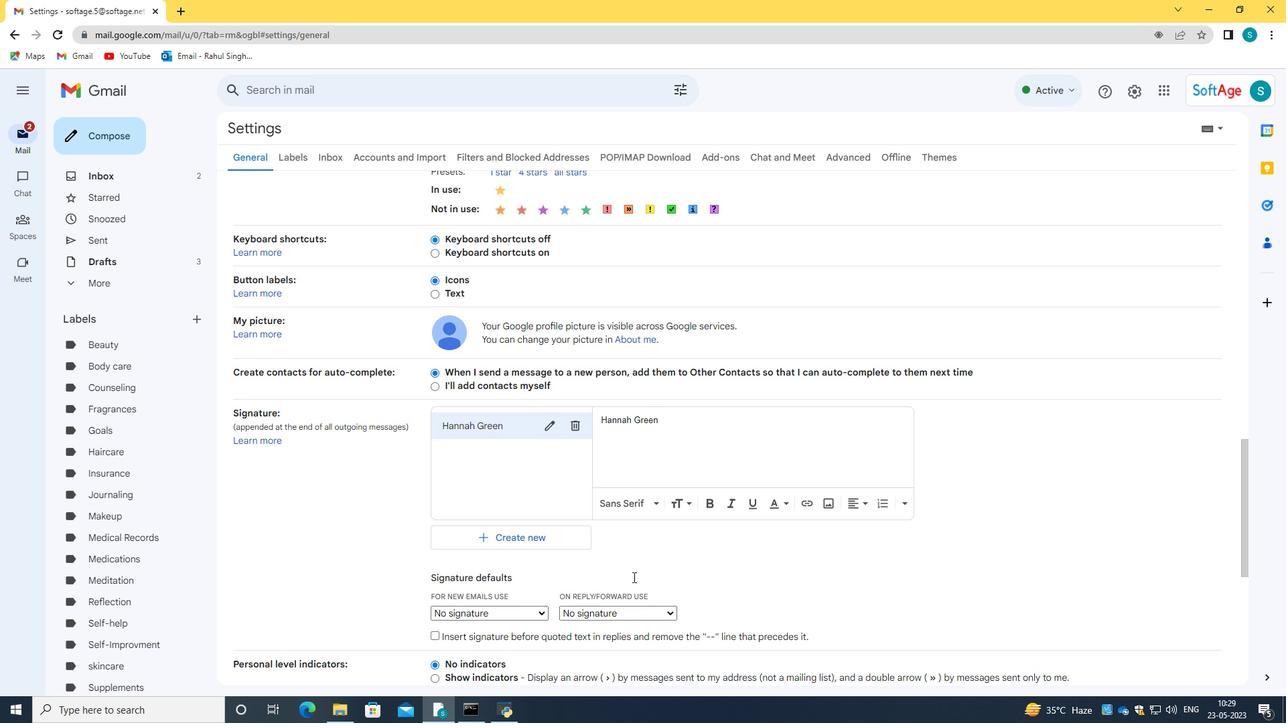 
Action: Mouse scrolled (632, 576) with delta (0, 0)
Screenshot: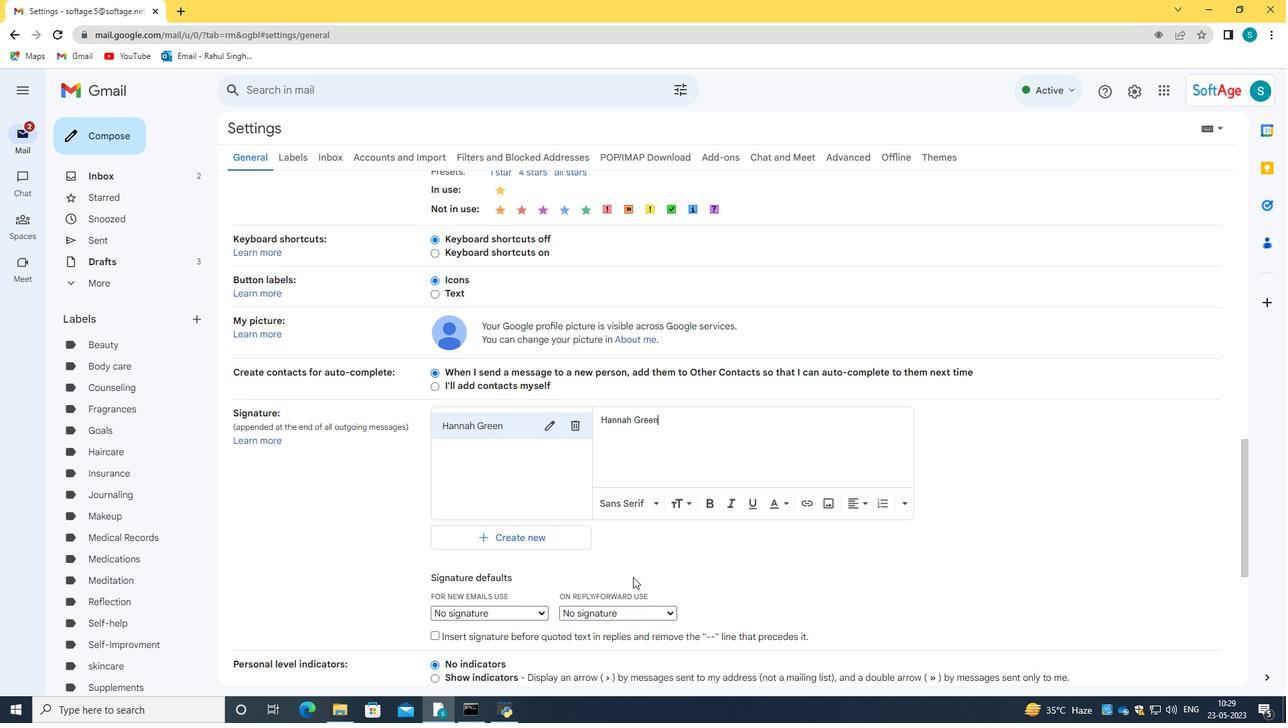 
Action: Mouse scrolled (632, 576) with delta (0, 0)
Screenshot: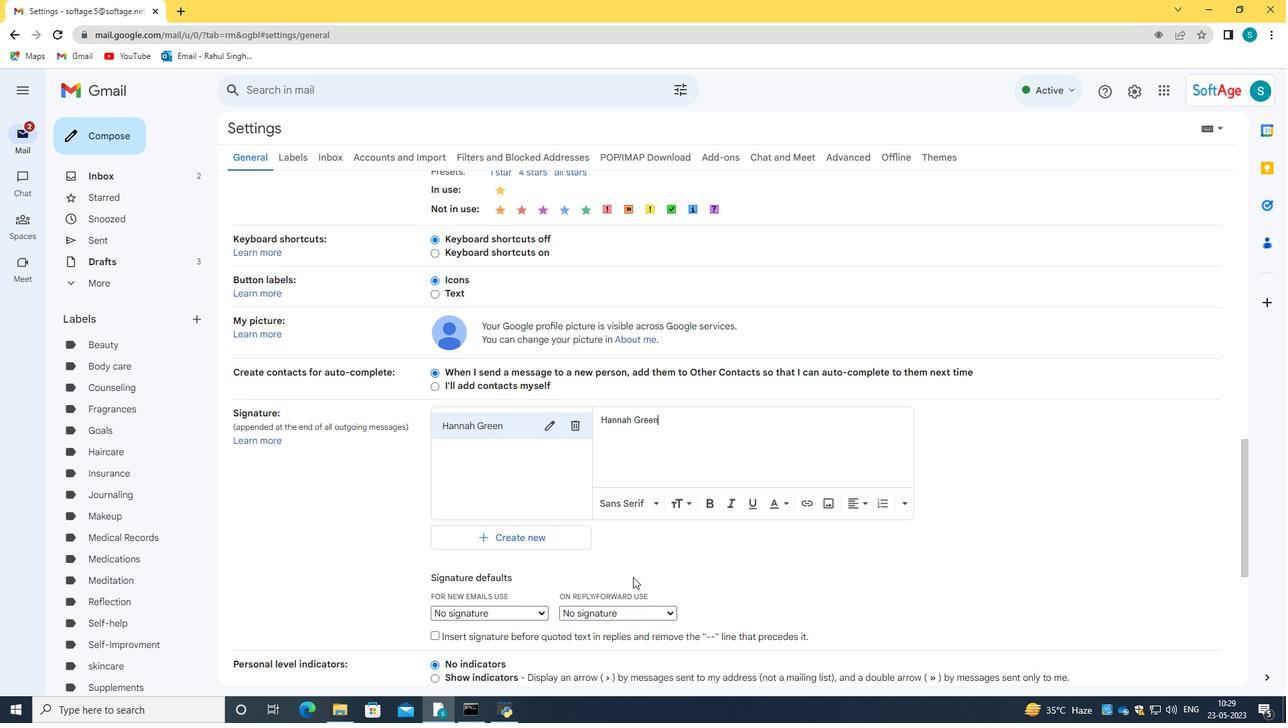 
Action: Mouse scrolled (632, 576) with delta (0, 0)
Screenshot: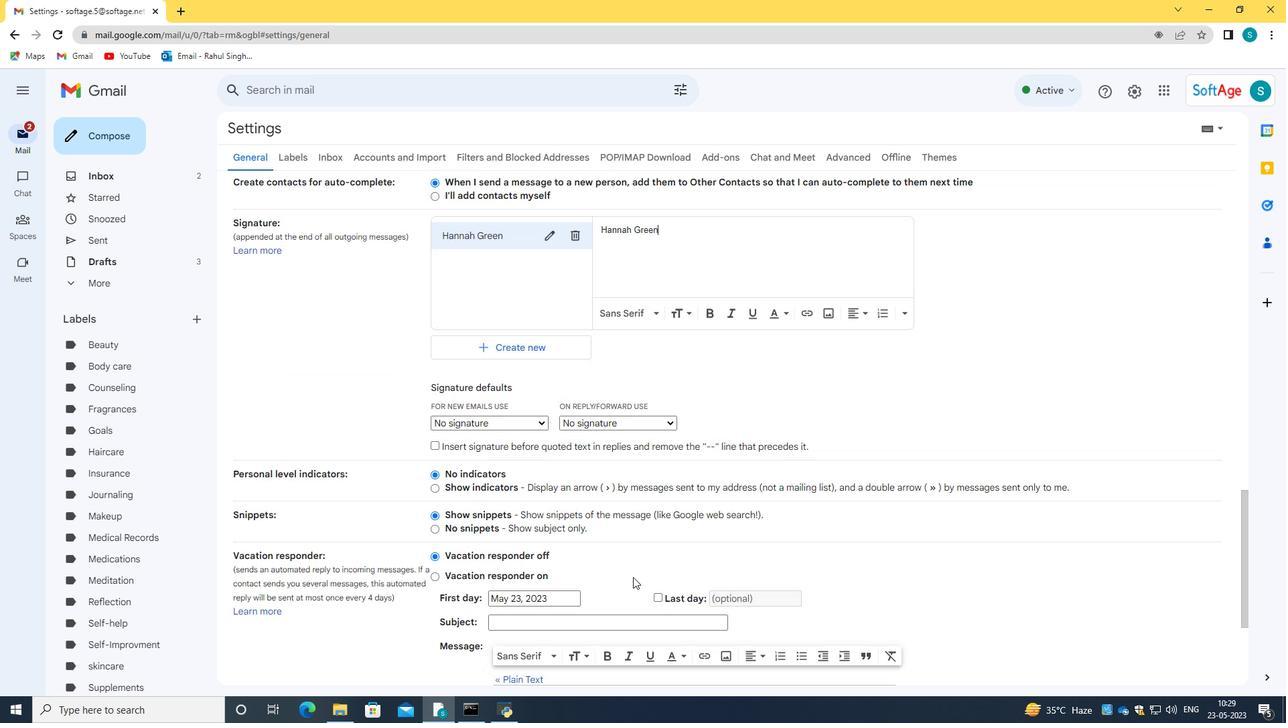 
Action: Mouse scrolled (632, 576) with delta (0, 0)
Screenshot: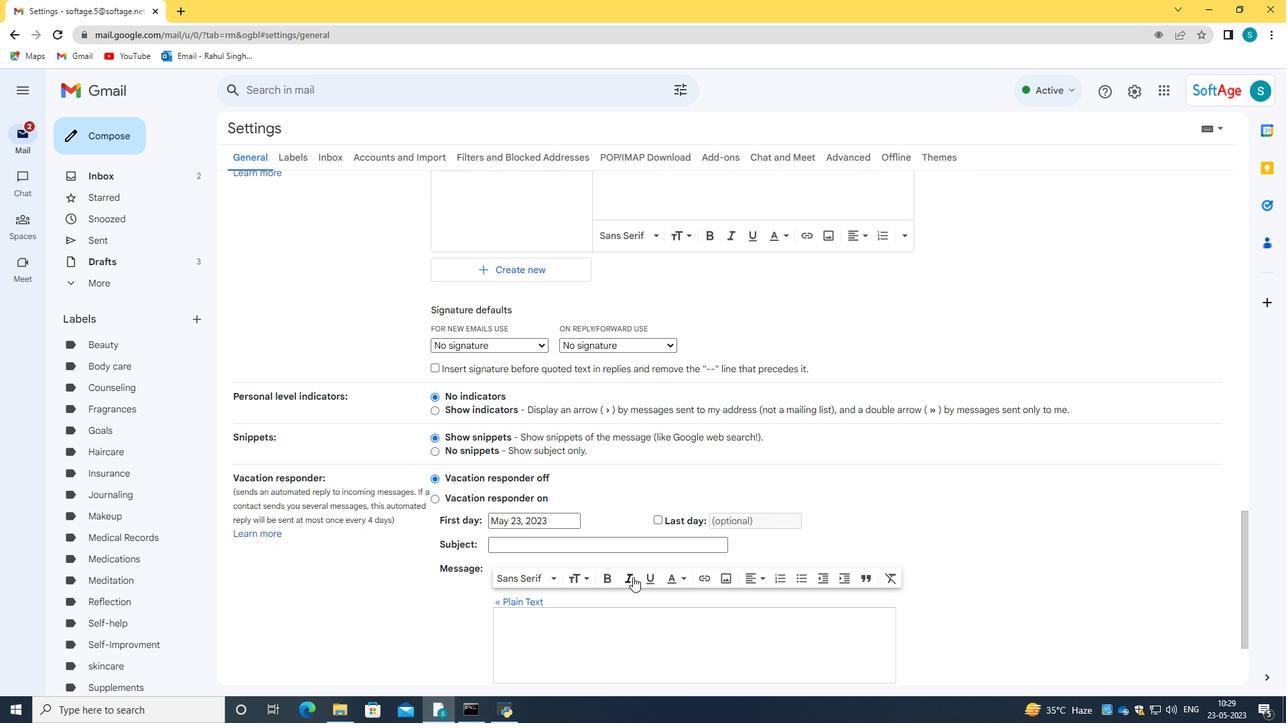 
Action: Mouse scrolled (632, 576) with delta (0, 0)
Screenshot: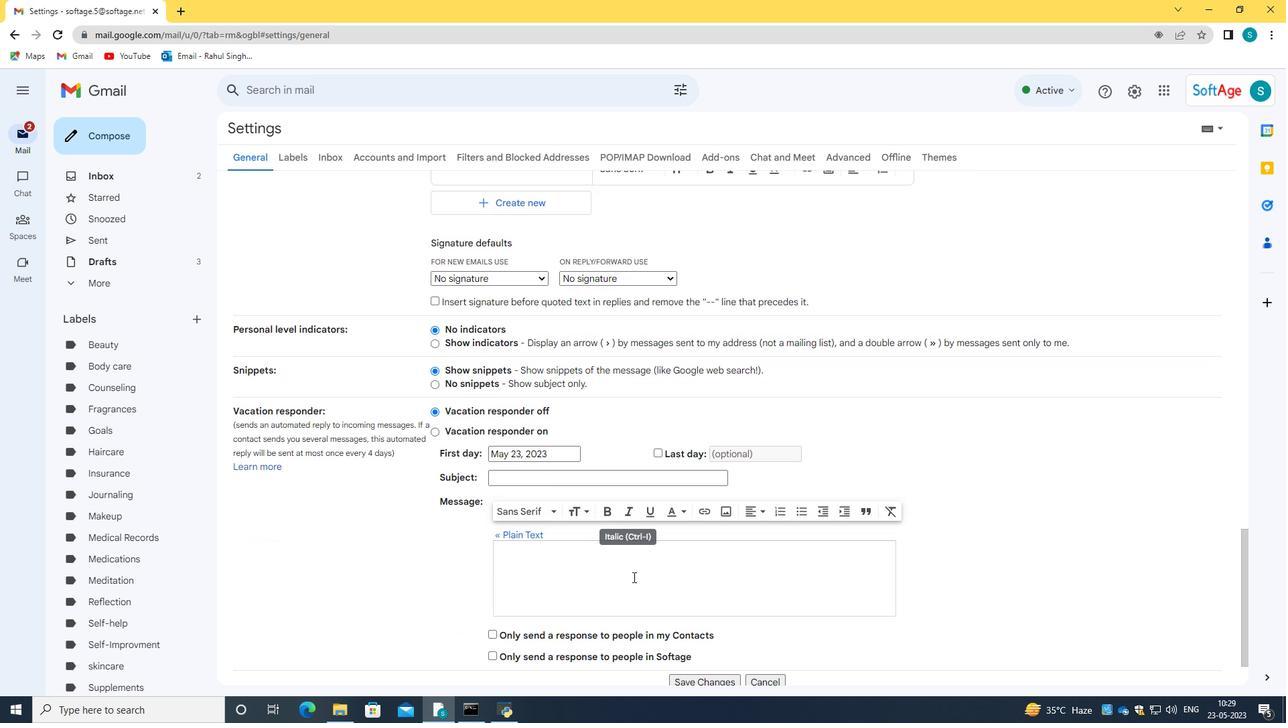 
Action: Mouse scrolled (632, 576) with delta (0, 0)
Screenshot: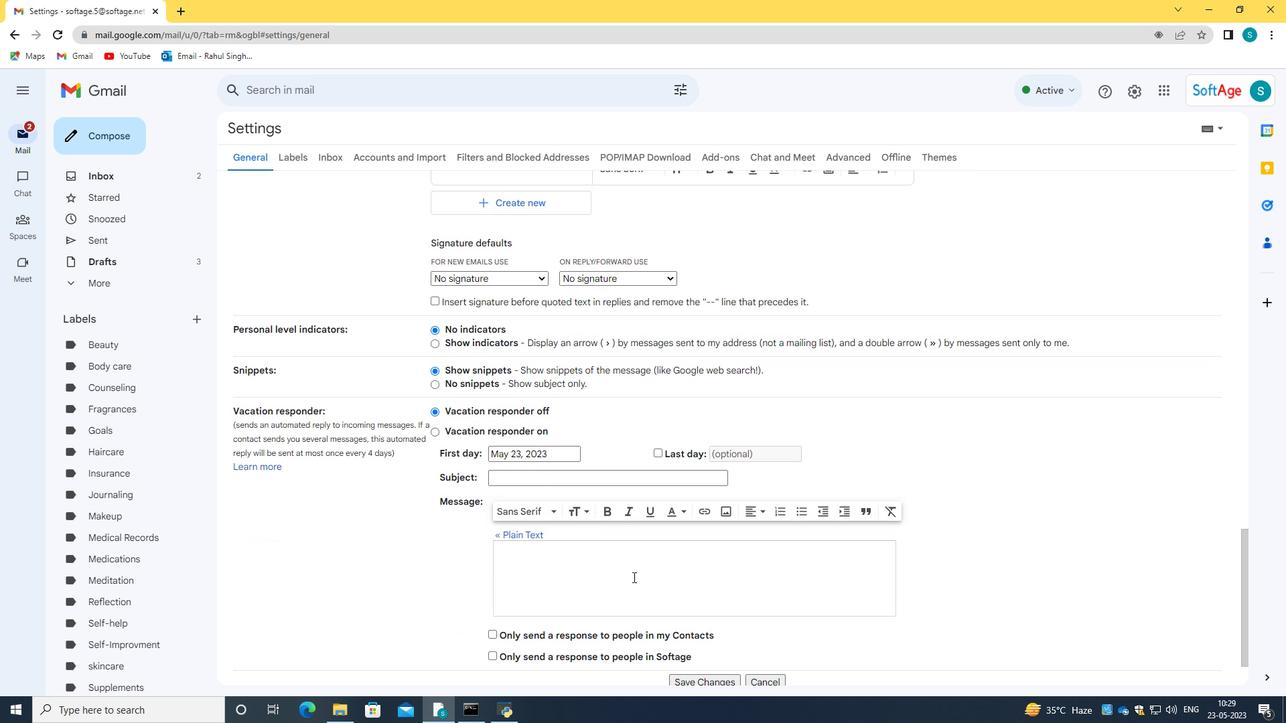 
Action: Mouse moved to (695, 613)
Screenshot: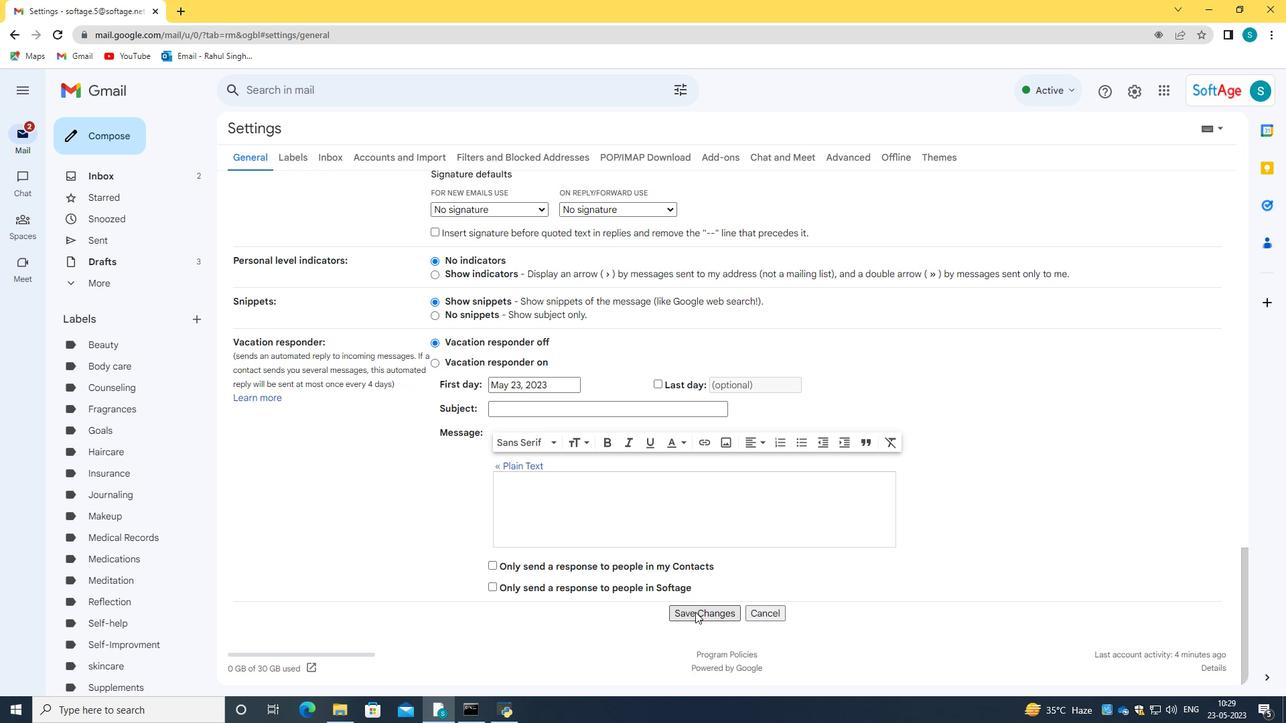 
Action: Mouse pressed left at (695, 613)
Screenshot: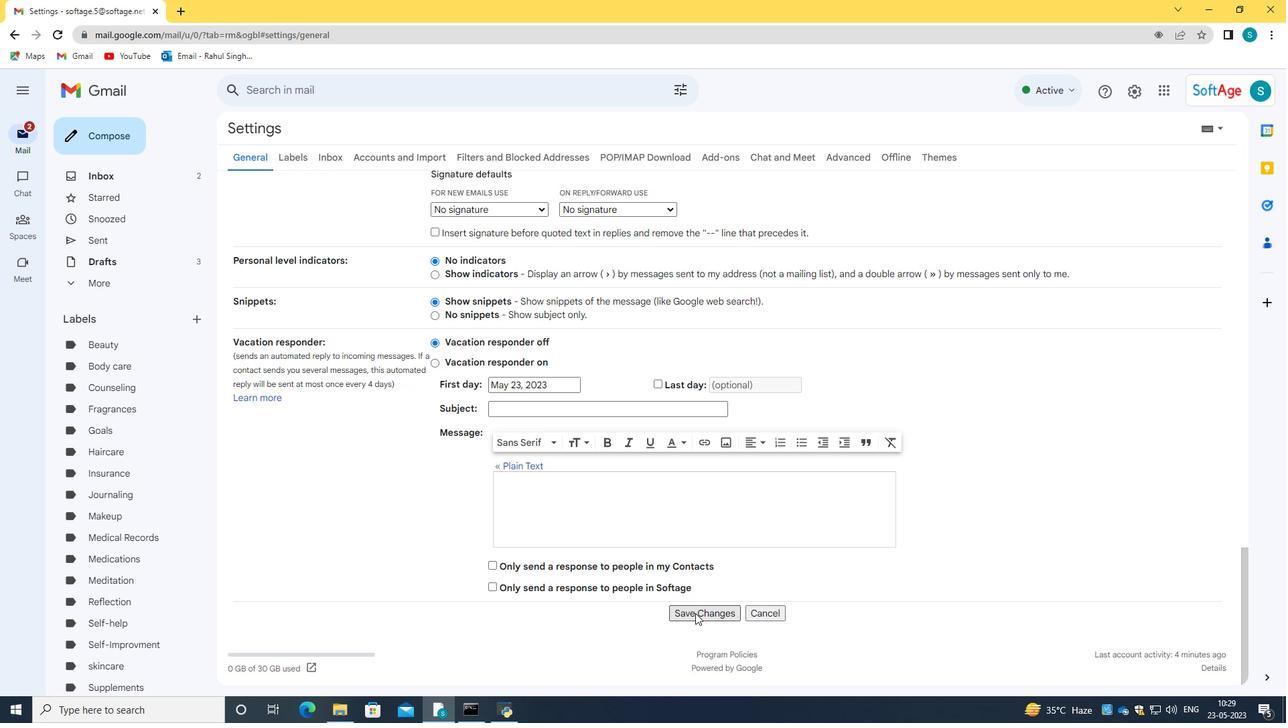 
Action: Mouse moved to (117, 131)
Screenshot: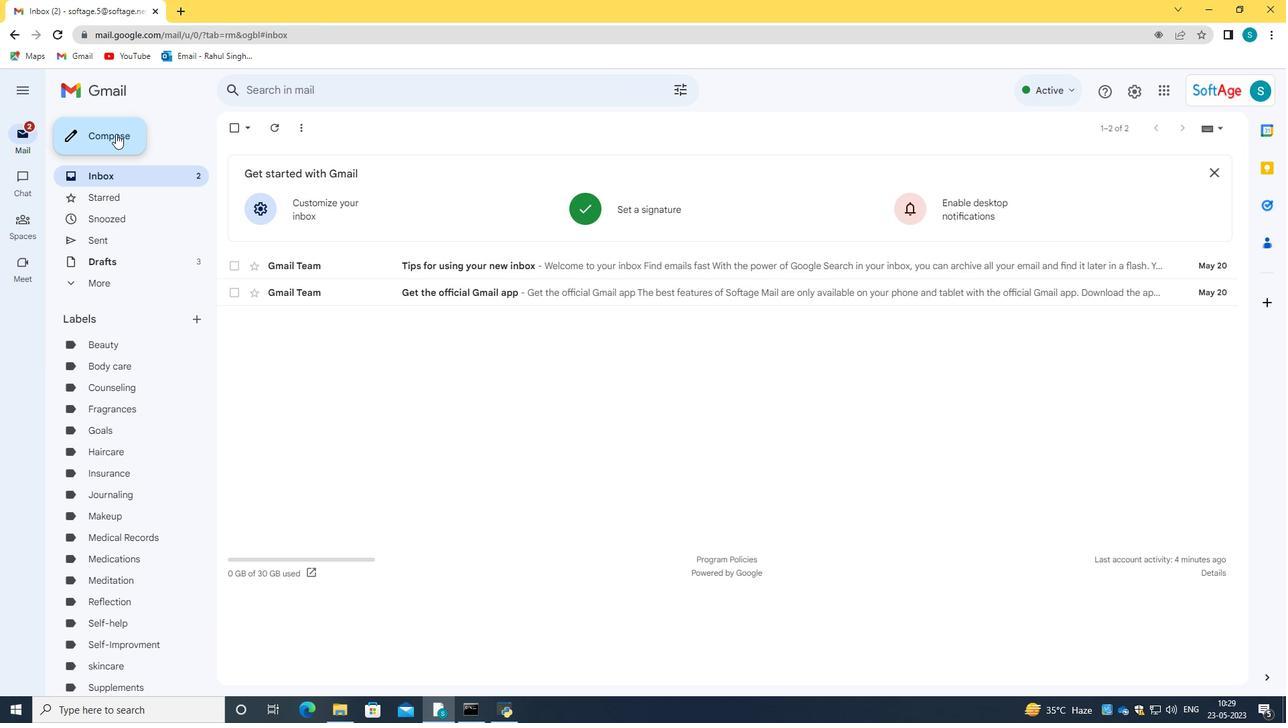 
Action: Mouse pressed left at (117, 131)
Screenshot: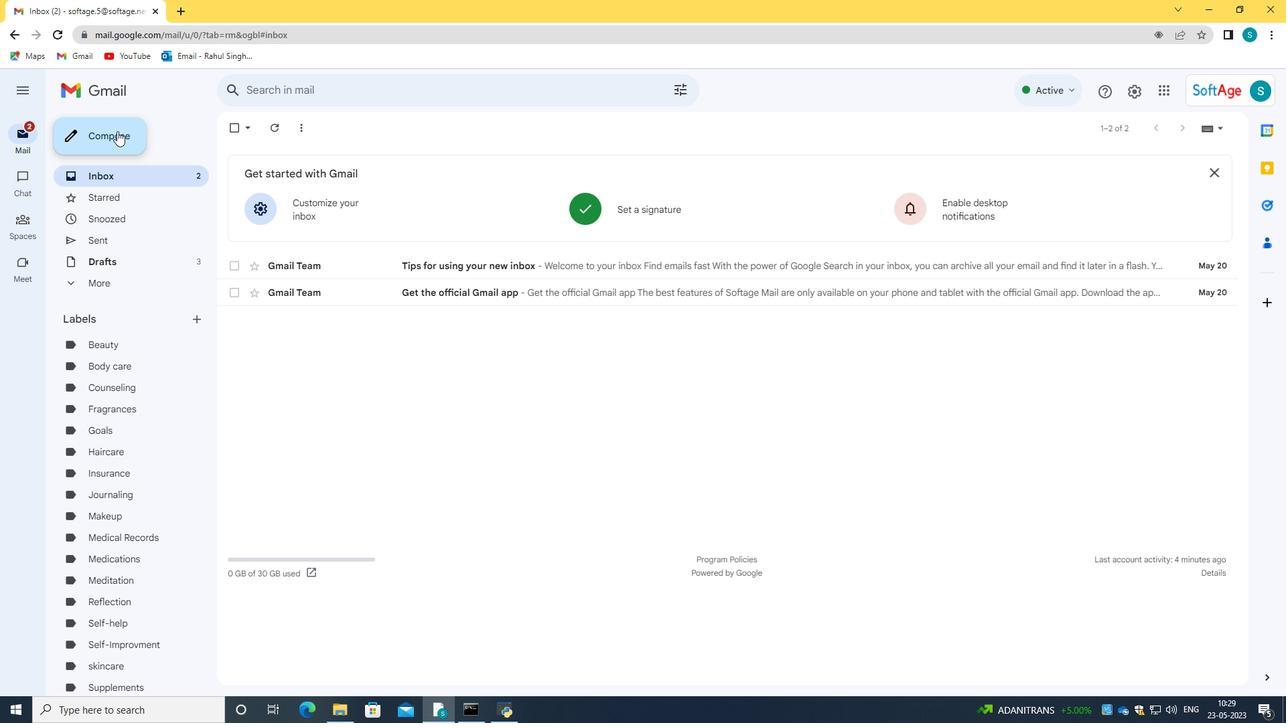 
Action: Mouse moved to (1205, 298)
Screenshot: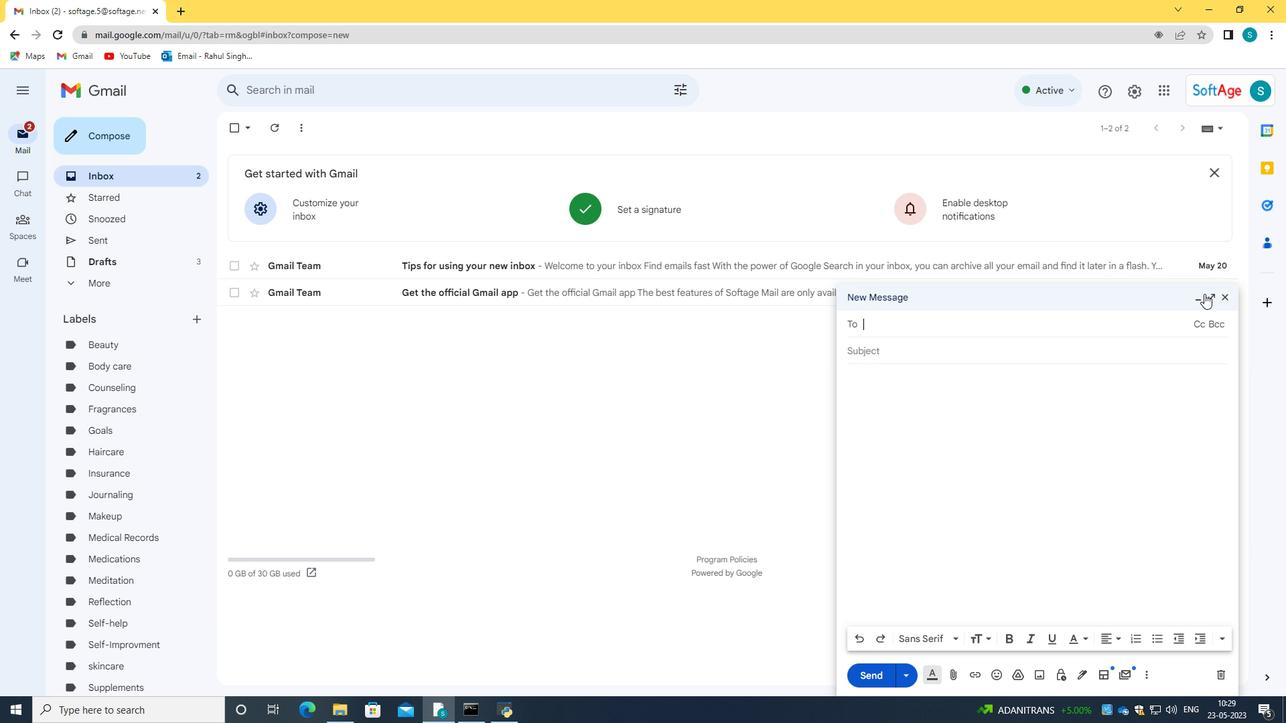 
Action: Mouse pressed left at (1205, 298)
Screenshot: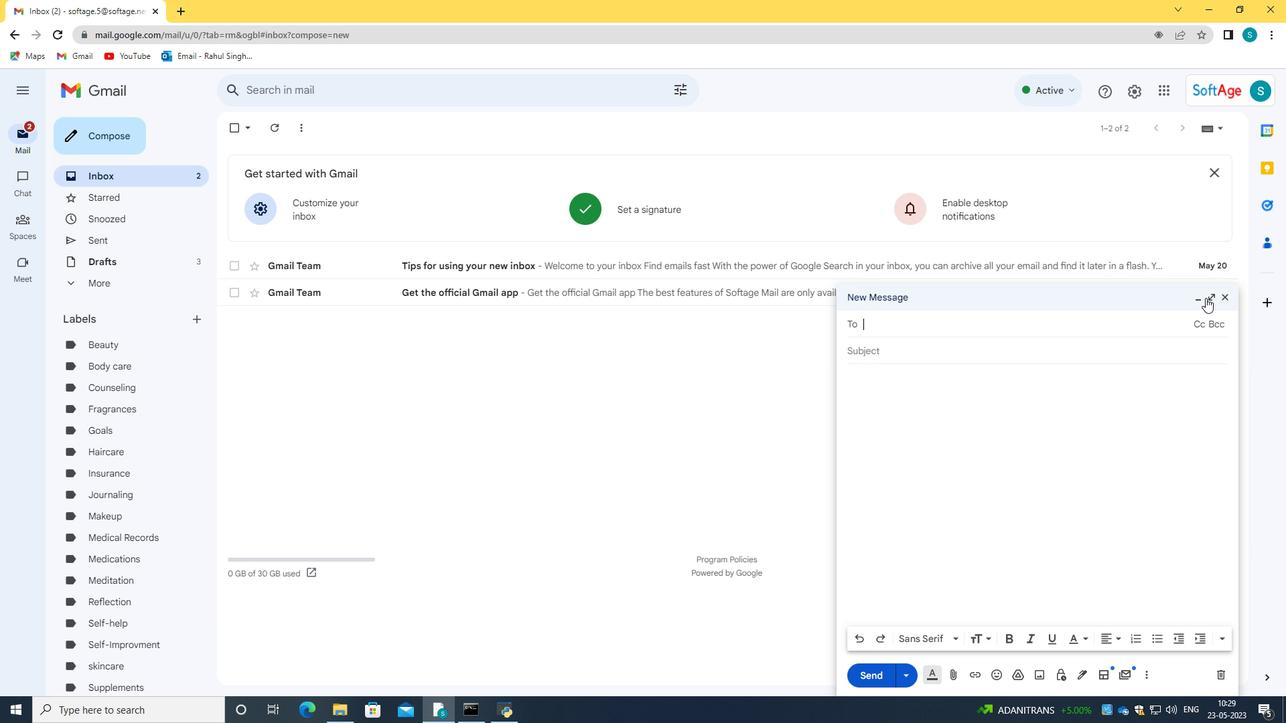 
Action: Mouse moved to (111, 139)
Screenshot: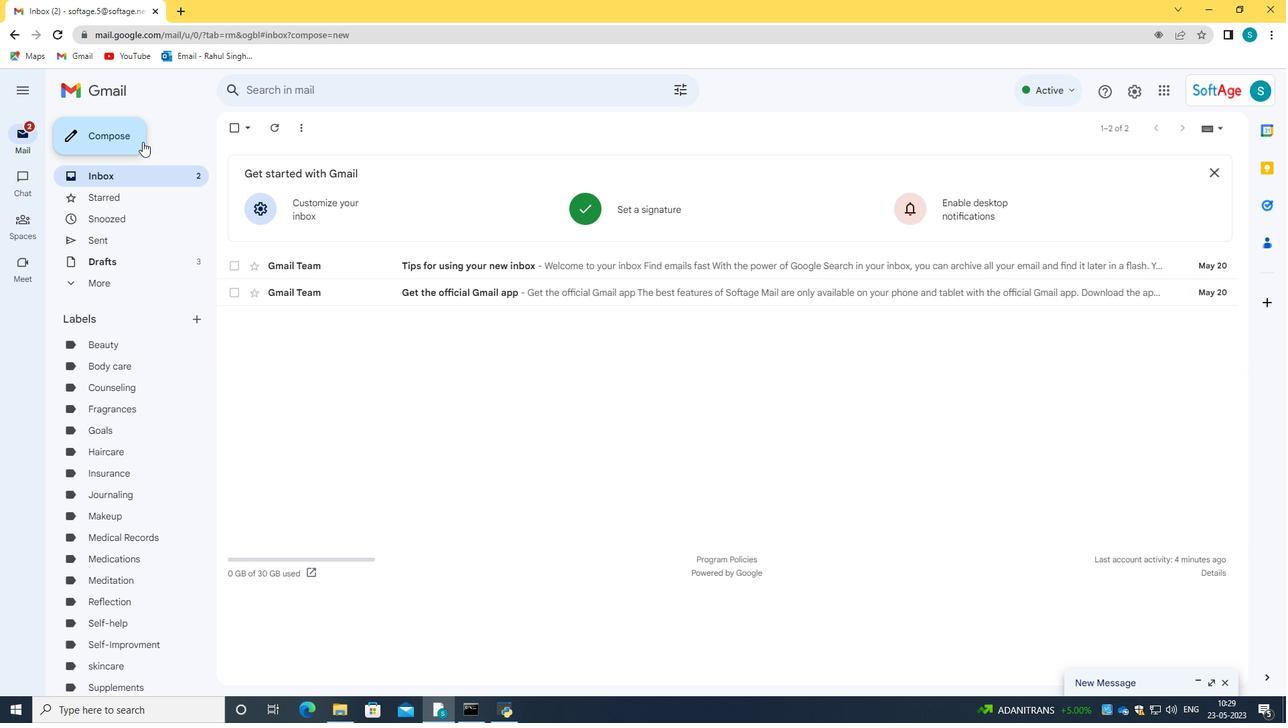 
Action: Mouse pressed left at (111, 139)
Screenshot: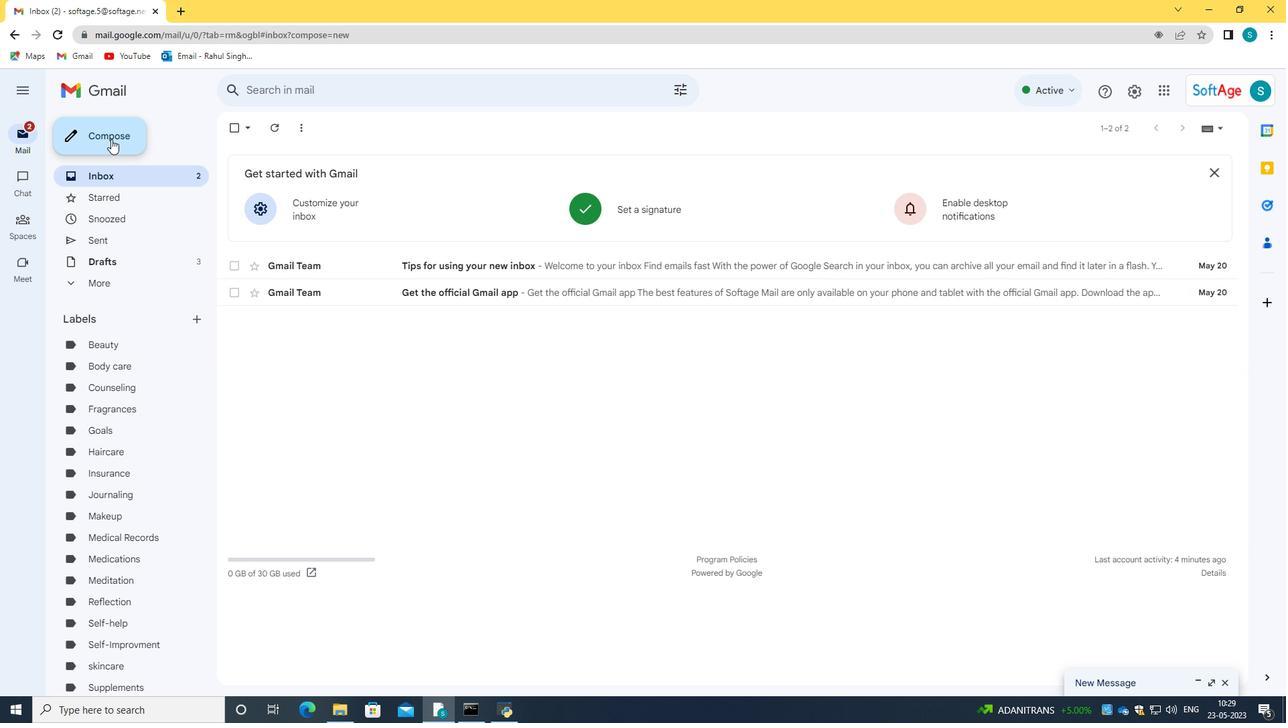 
Action: Mouse moved to (1036, 297)
Screenshot: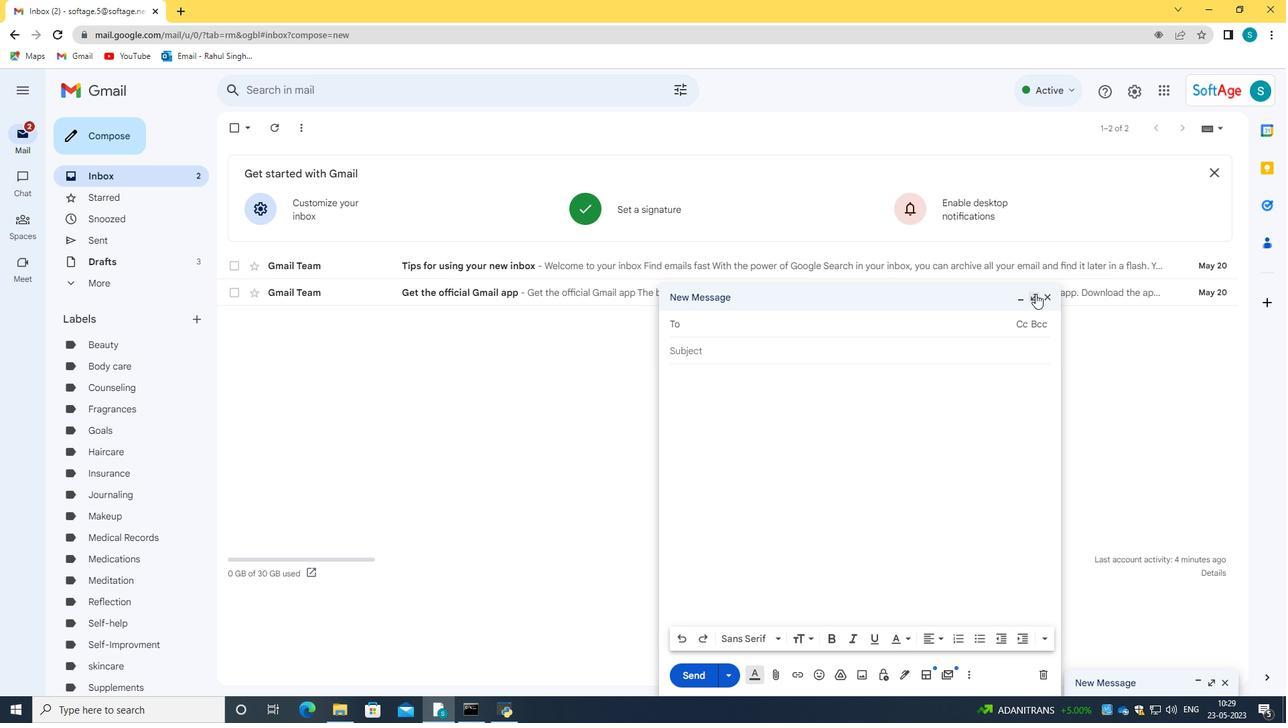
Action: Mouse pressed left at (1036, 297)
Screenshot: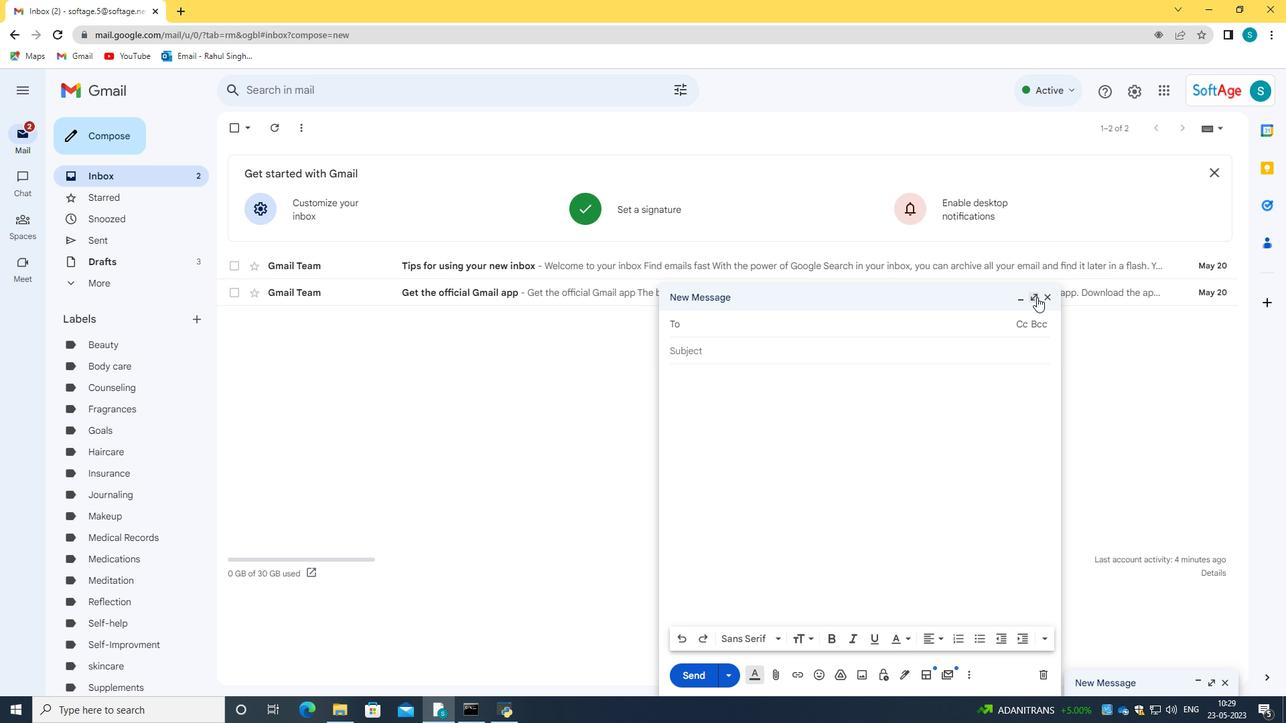 
Action: Mouse moved to (344, 661)
Screenshot: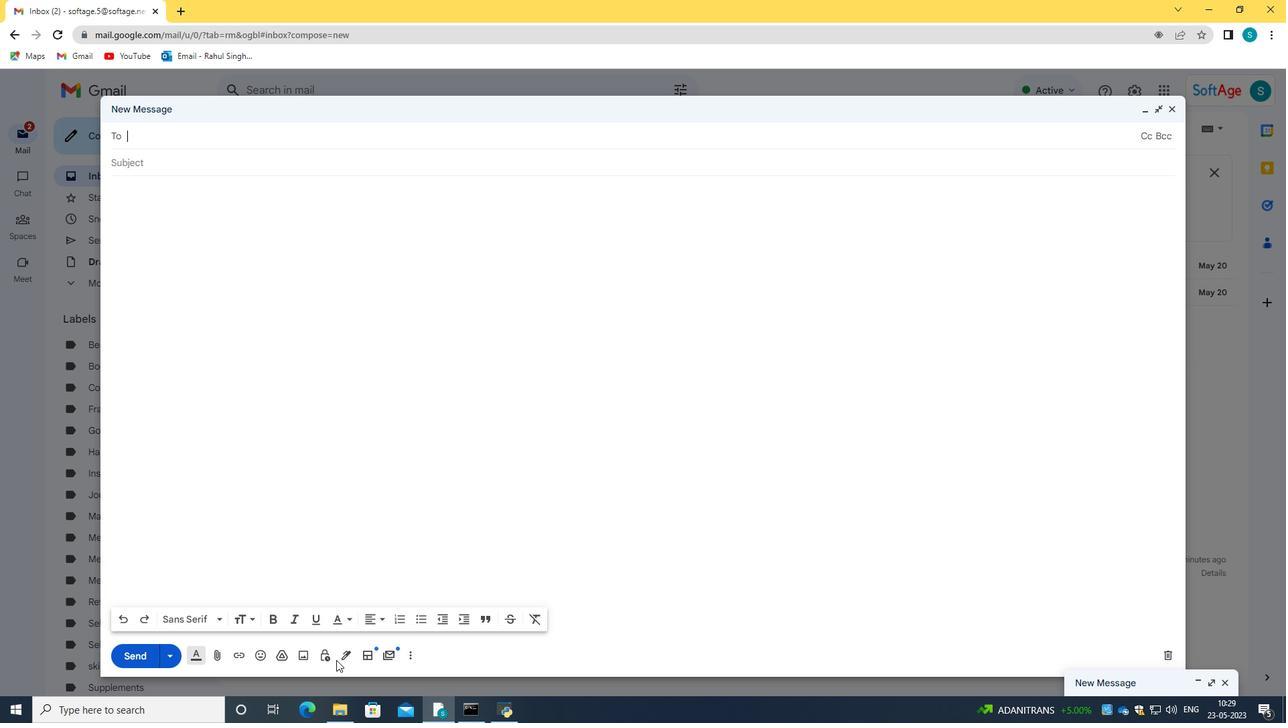 
Action: Mouse pressed left at (344, 661)
Screenshot: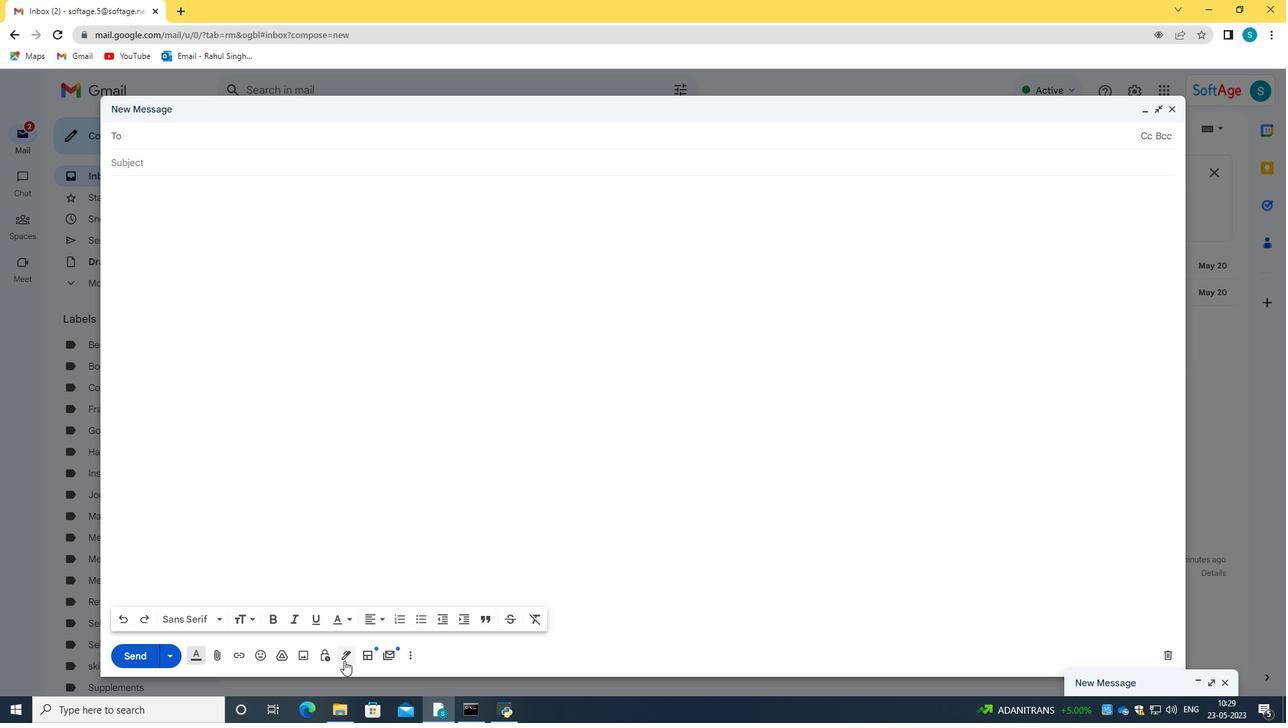 
Action: Mouse moved to (436, 633)
Screenshot: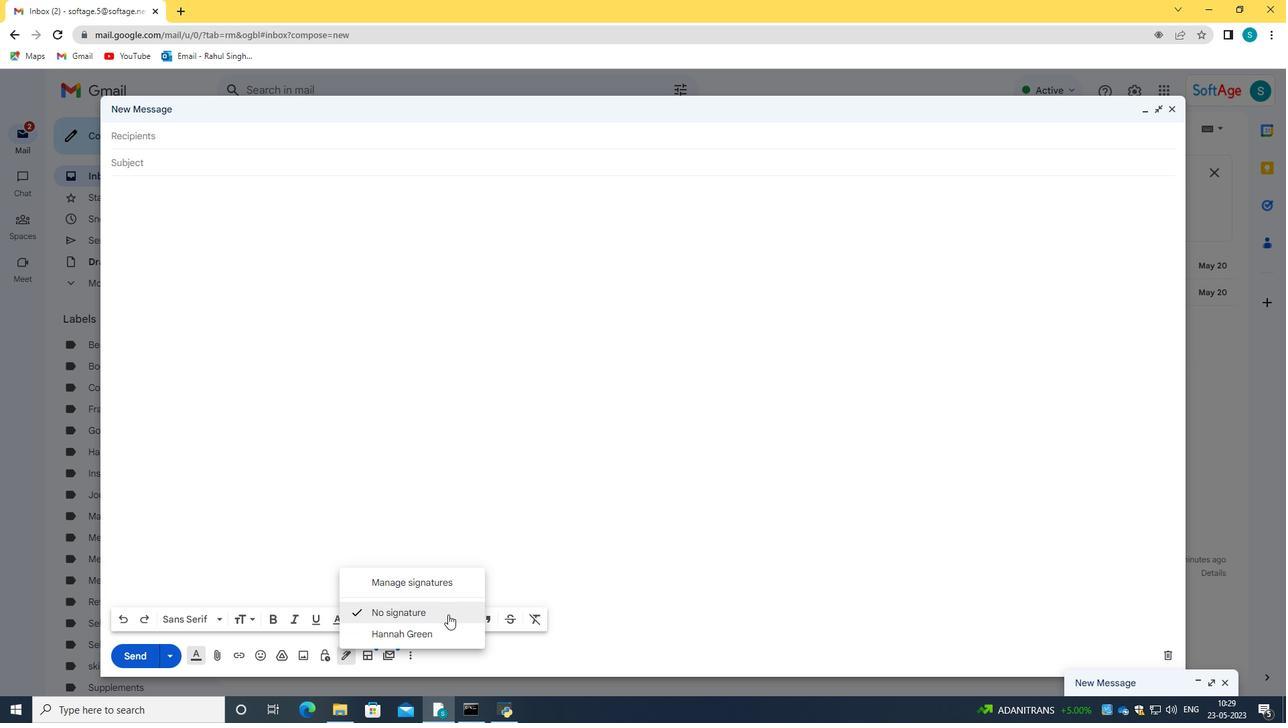 
Action: Mouse pressed left at (436, 633)
Screenshot: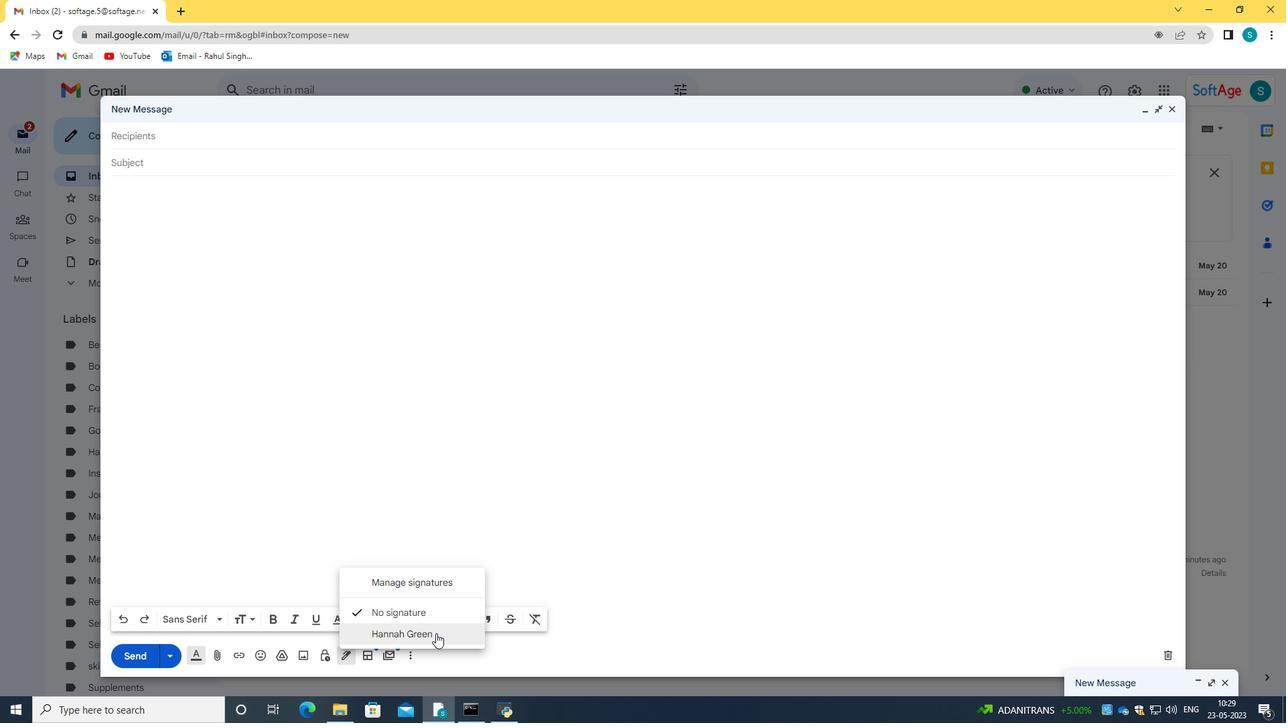 
Action: Mouse moved to (180, 168)
Screenshot: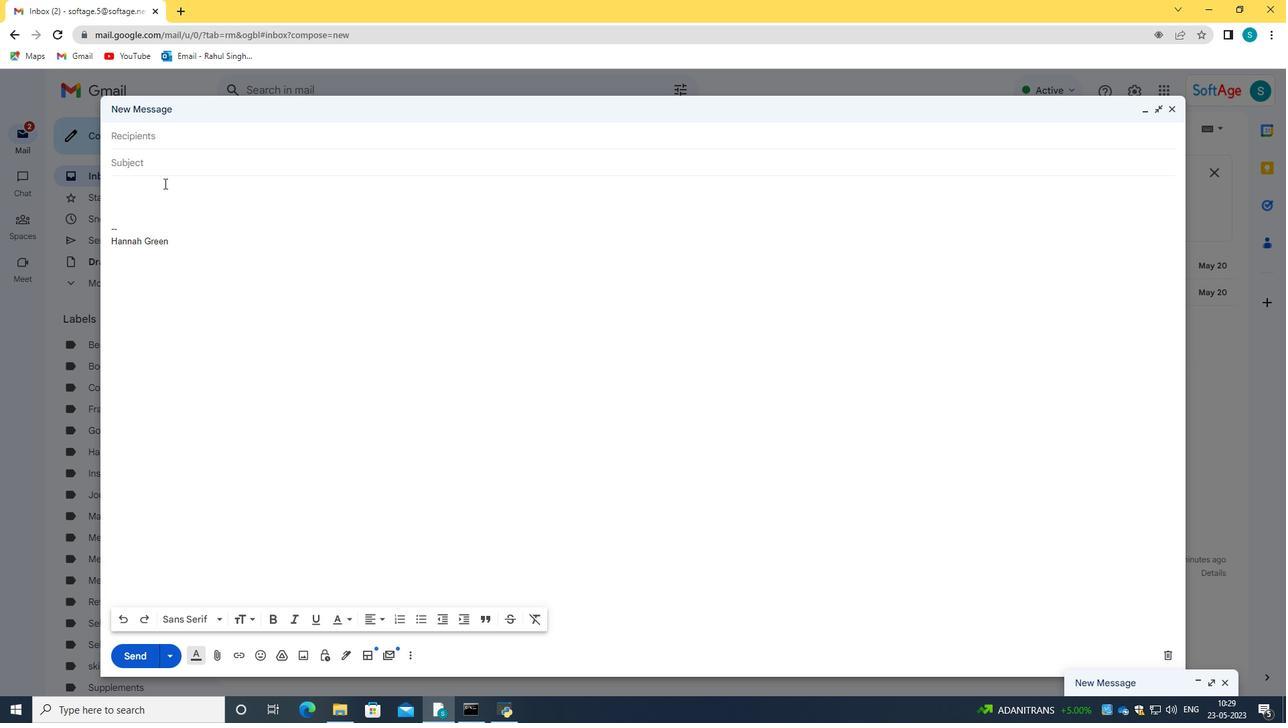 
Action: Mouse pressed left at (180, 168)
Screenshot: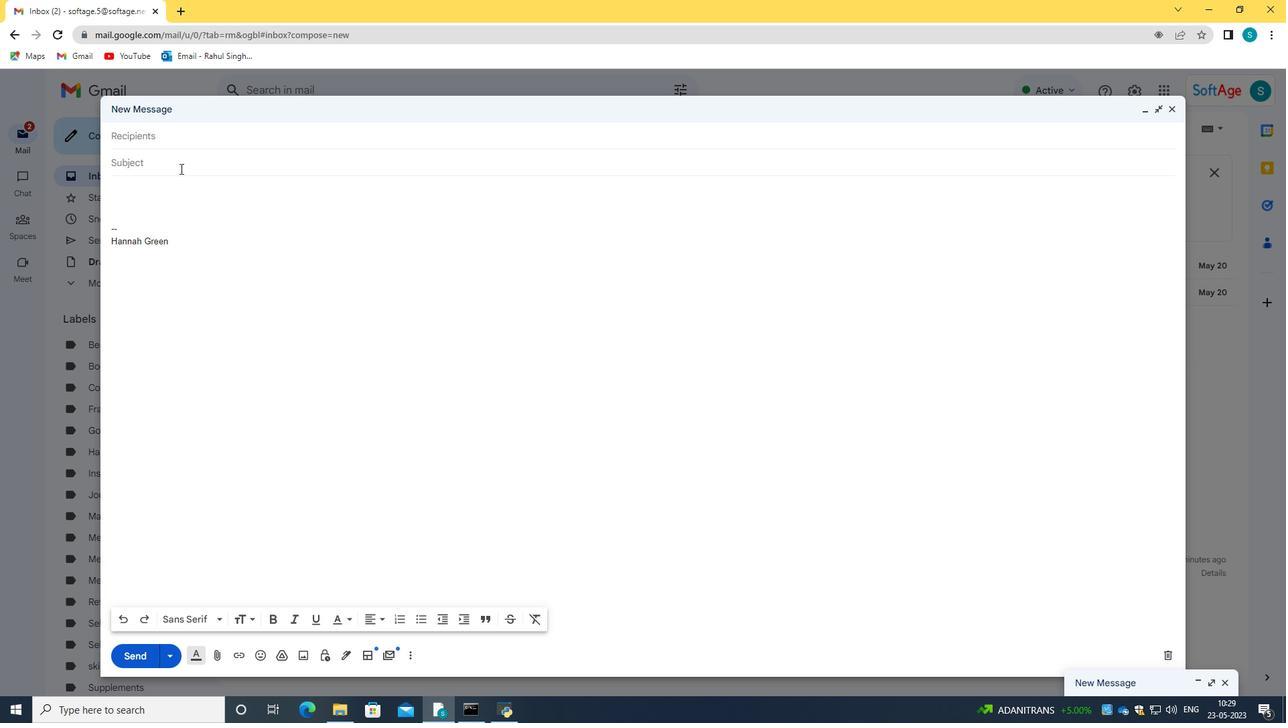 
Action: Key pressed <Key.caps_lock>R<Key.caps_lock>equest<Key.space>for<Key.space>a<Key.space>reschedule<Key.space>and<Key.space>th<Key.backspace><Key.backspace><Key.backspace><Key.backspace><Key.backspace><Key.backspace>
Screenshot: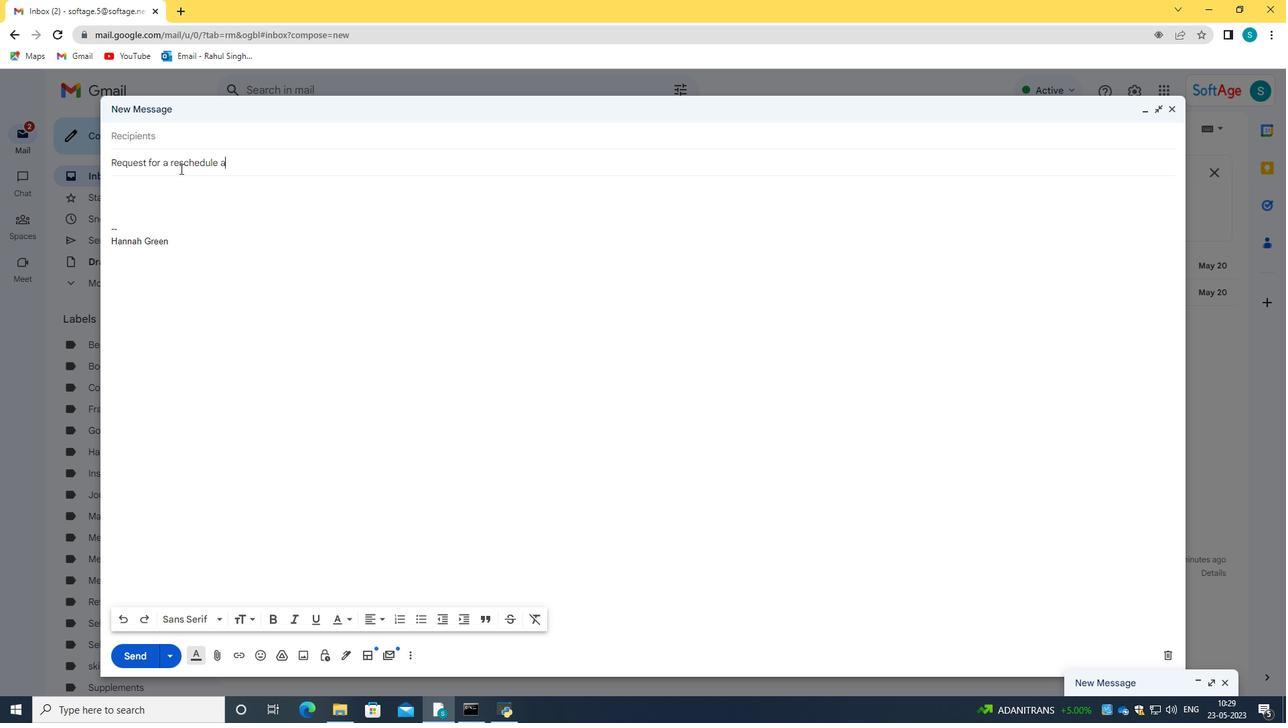 
Action: Mouse moved to (138, 195)
Screenshot: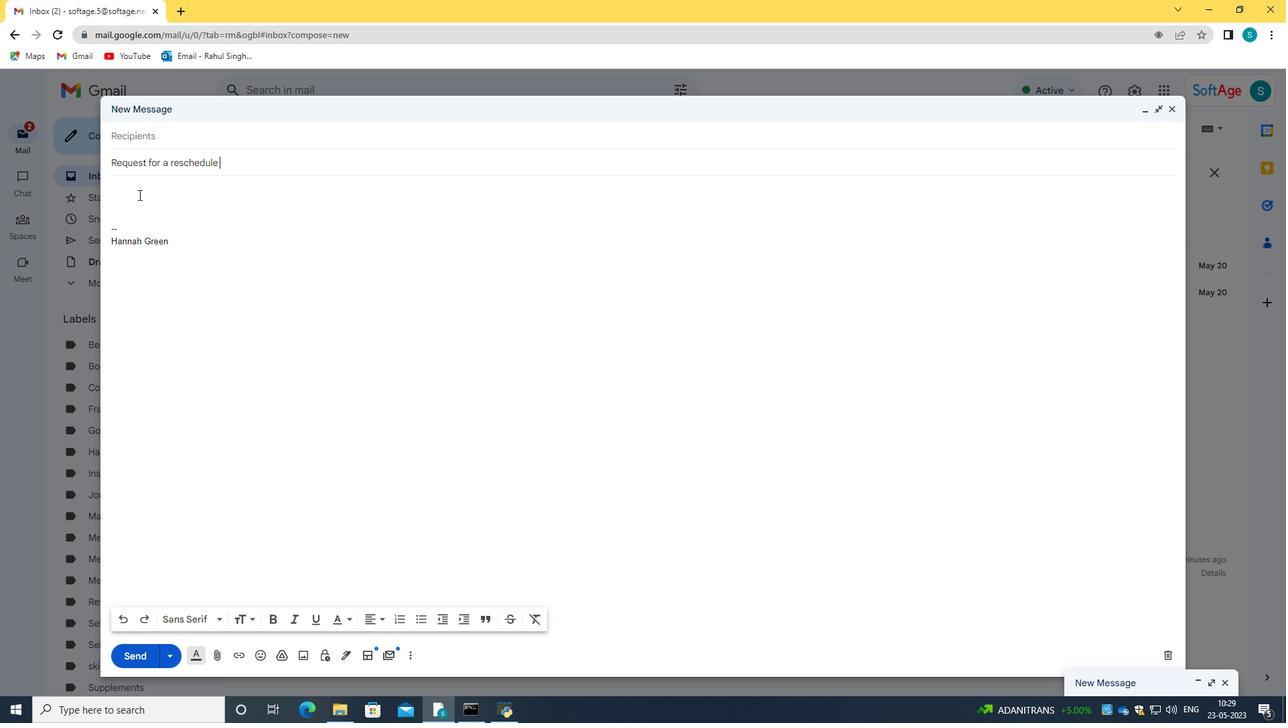 
Action: Mouse pressed left at (138, 195)
Screenshot: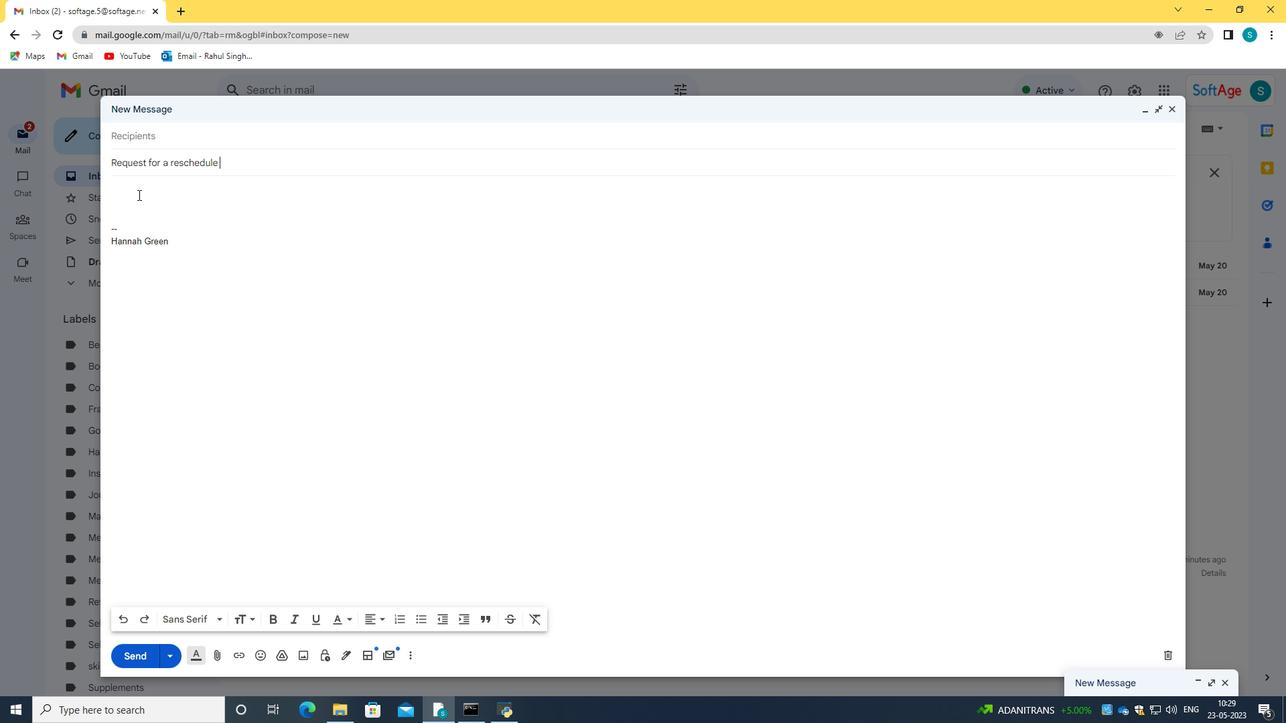 
Action: Key pressed <Key.caps_lock>C<Key.caps_lock>an<Key.space>you<Key.space>provide<Key.space>me<Key.space>with<Key.space>the<Key.space>feedc<Key.backspace>bak<Key.space>on<Key.space>the<Key.space>latest<Key.space>marker<Key.backspace>ting<Key.space>campaign<Key.shift_r>?
Screenshot: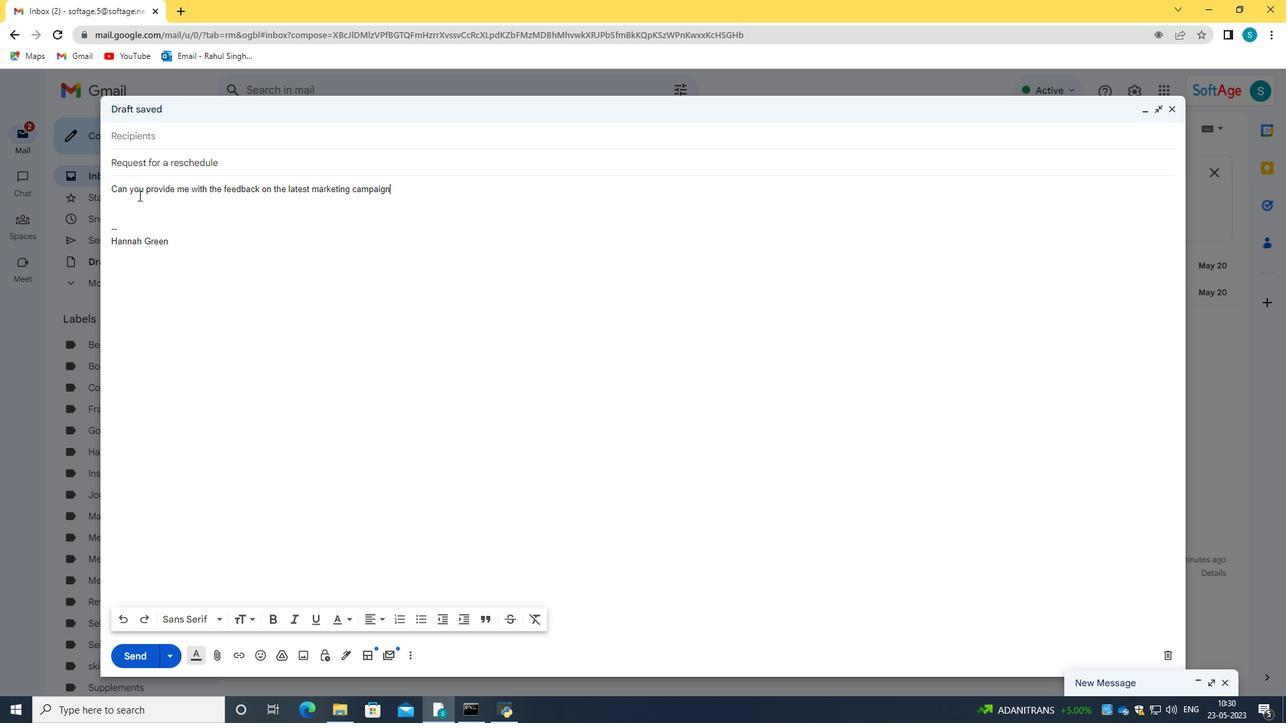 
Action: Mouse moved to (163, 135)
Screenshot: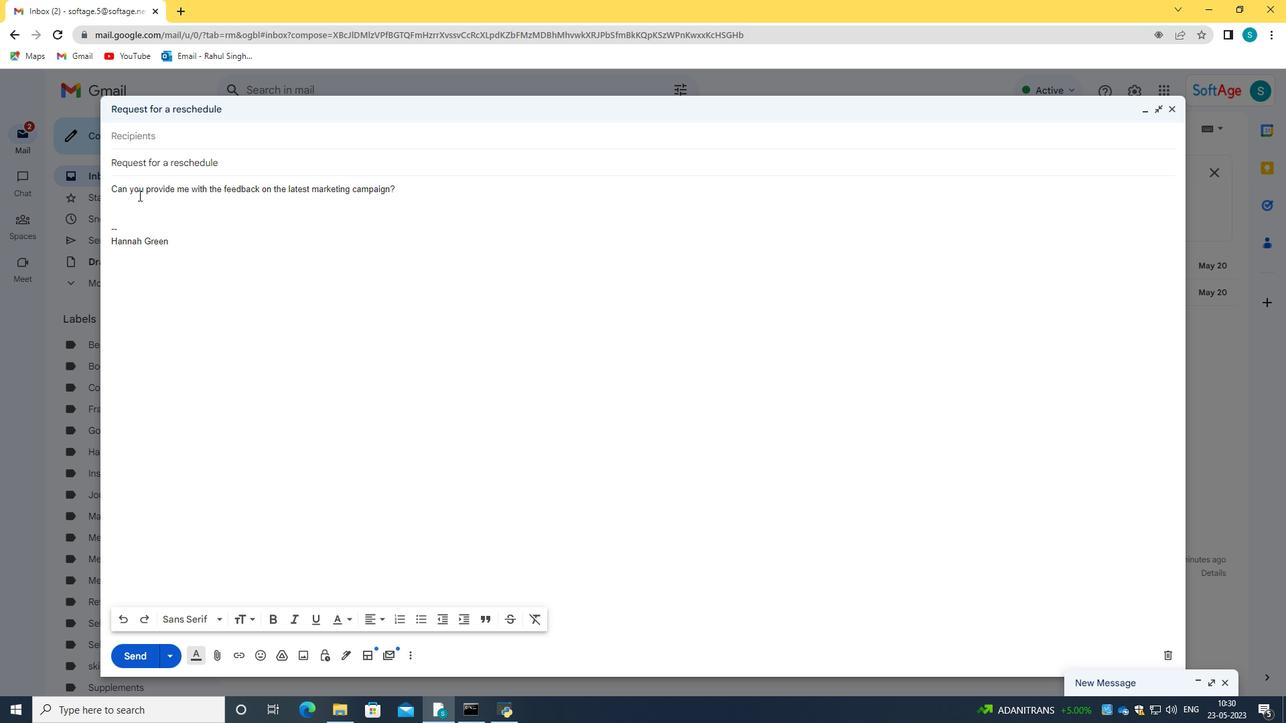 
Action: Mouse pressed left at (163, 135)
Screenshot: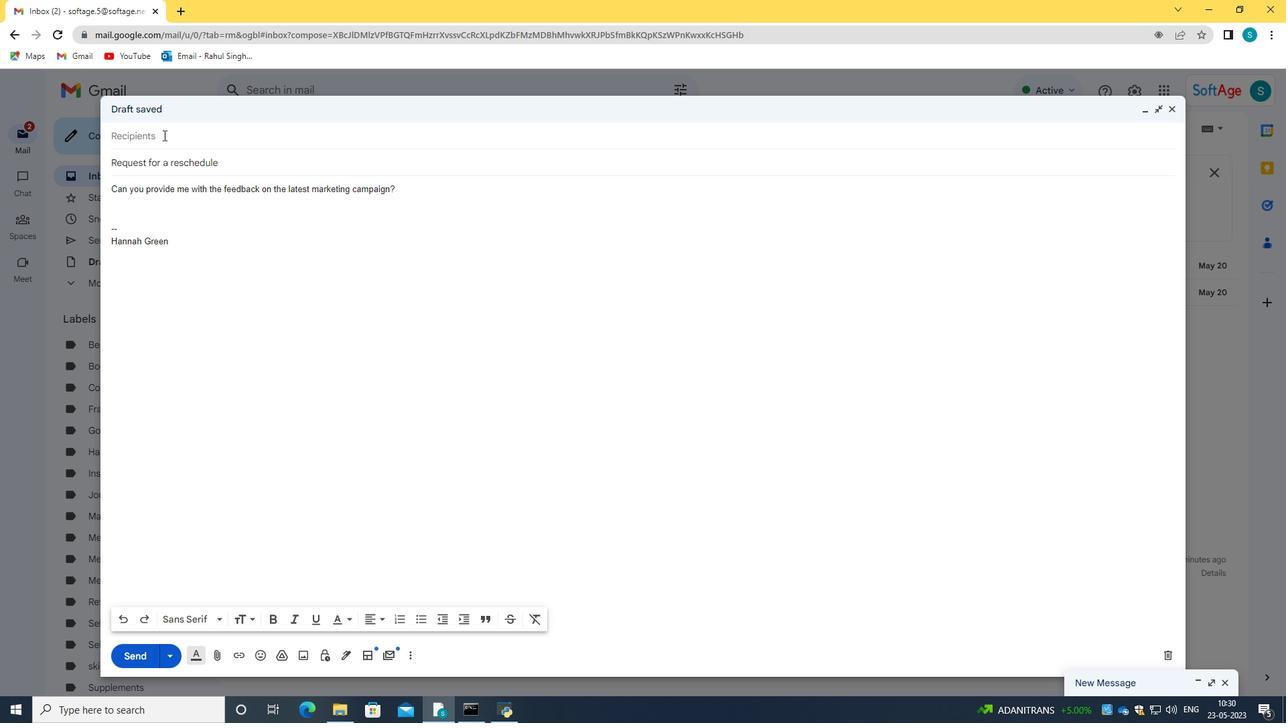 
Action: Key pressed softage.3<Key.shift>@softage.net
Screenshot: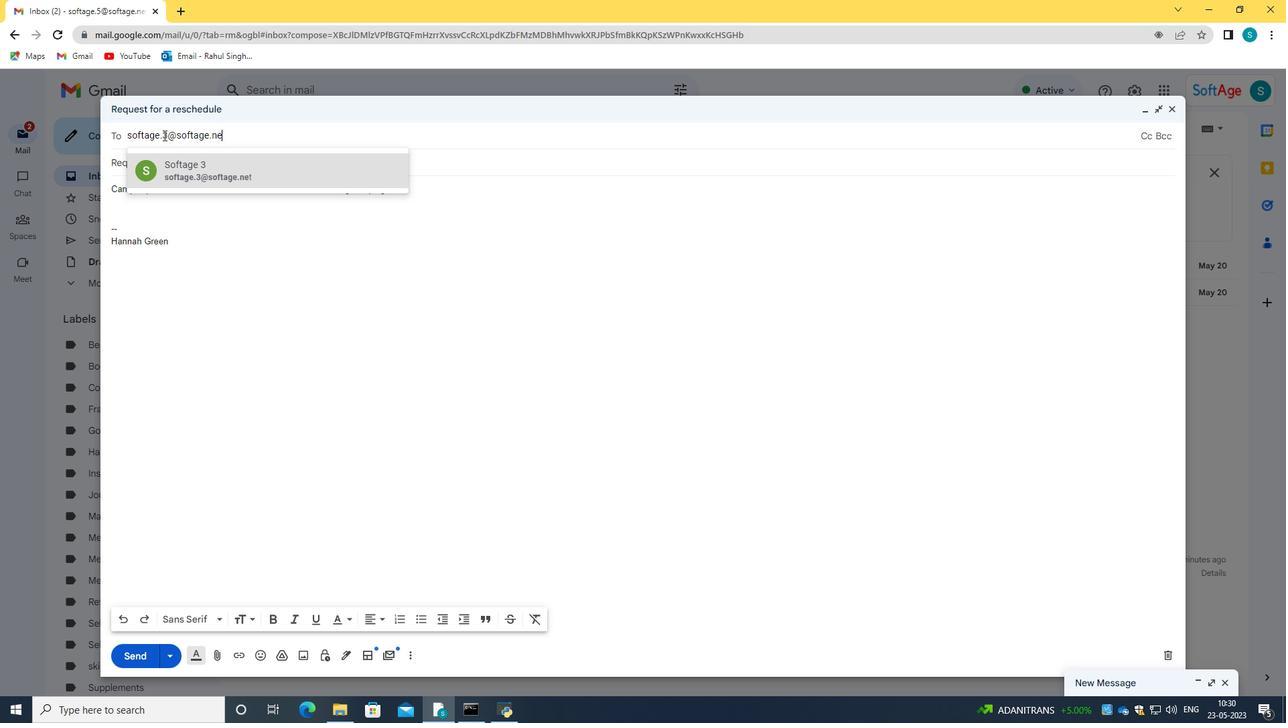 
Action: Mouse moved to (189, 165)
Screenshot: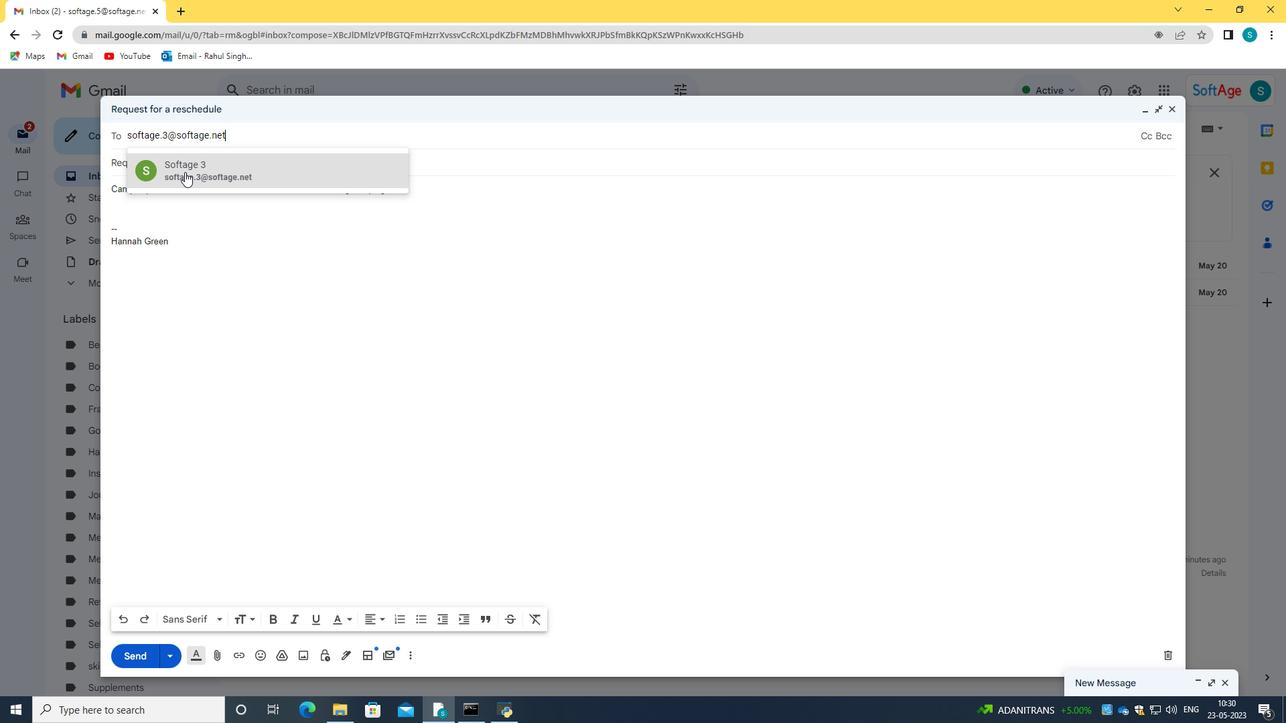 
Action: Mouse pressed left at (189, 165)
Screenshot: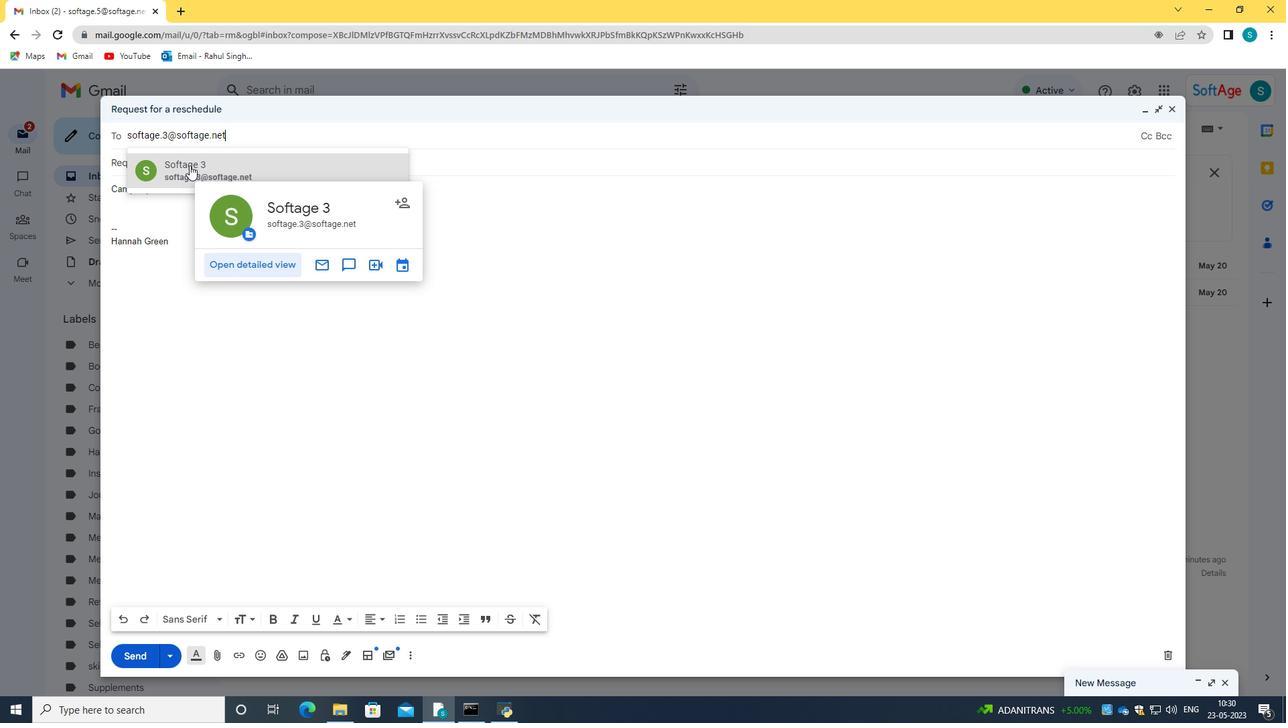
Action: Mouse moved to (349, 206)
Screenshot: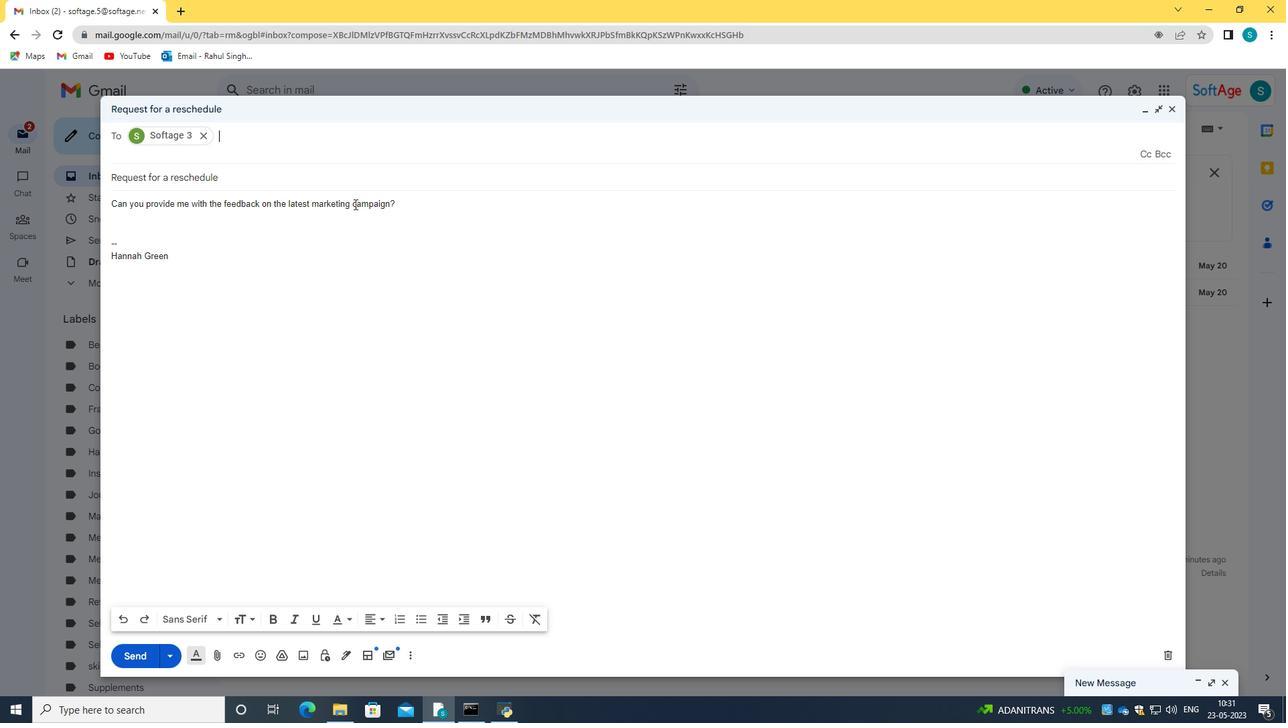
Action: Mouse pressed left at (349, 206)
Screenshot: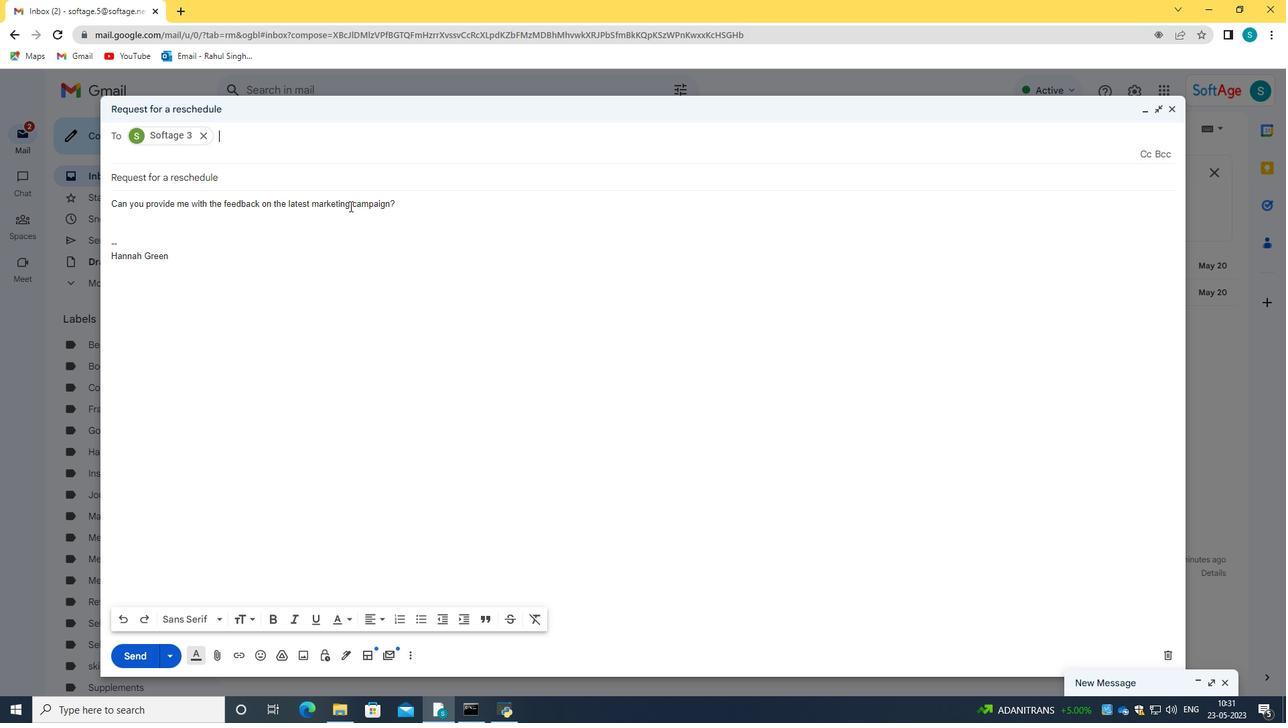 
Action: Mouse moved to (352, 190)
Screenshot: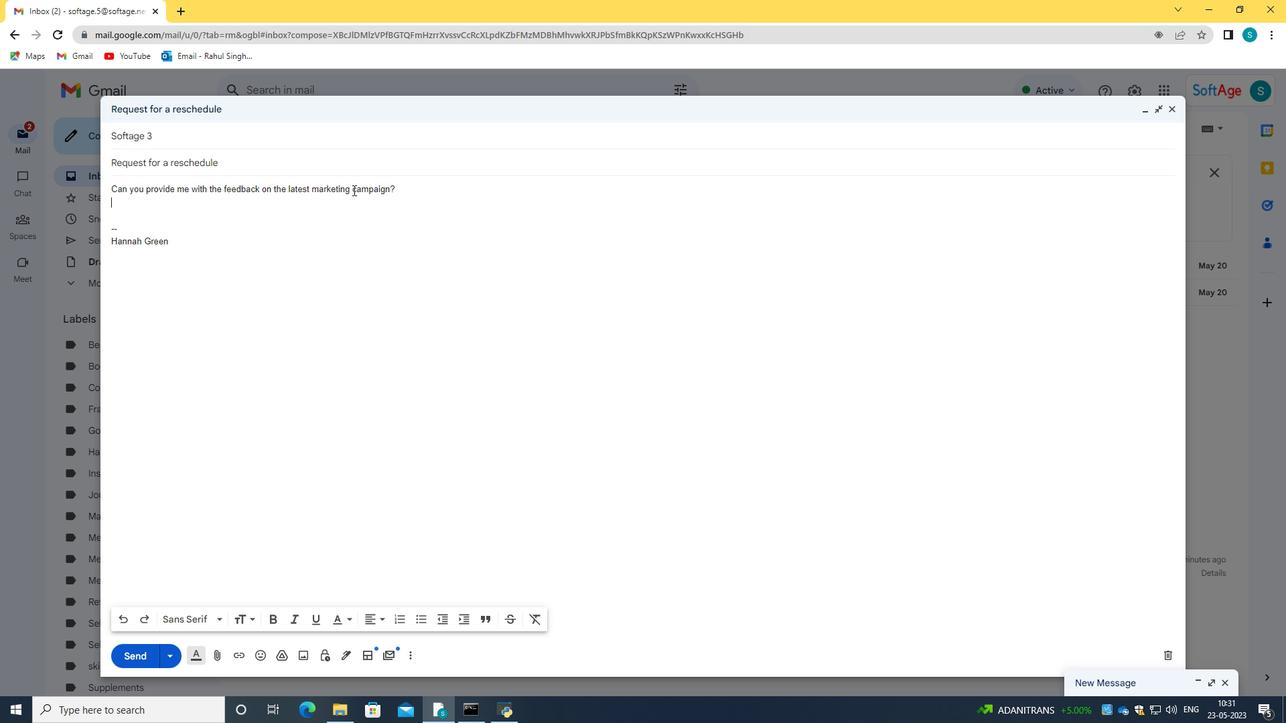 
Action: Mouse pressed left at (352, 190)
Screenshot: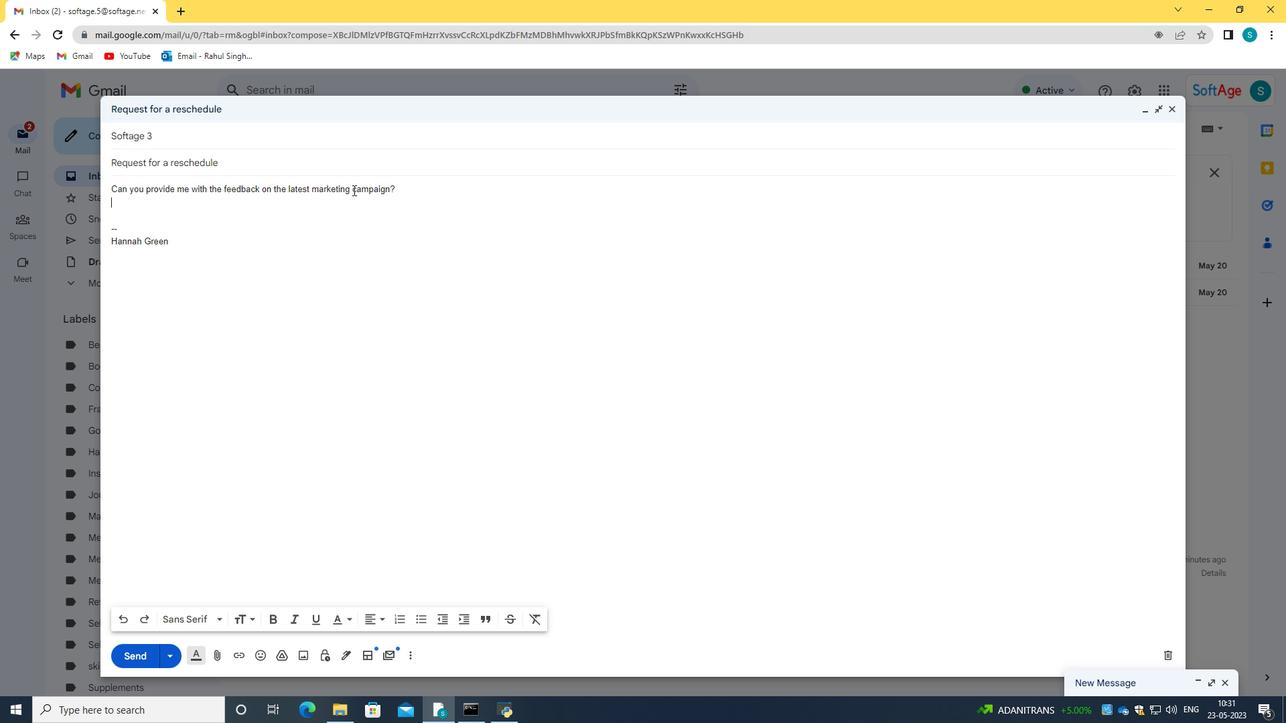 
Action: Mouse moved to (346, 621)
Screenshot: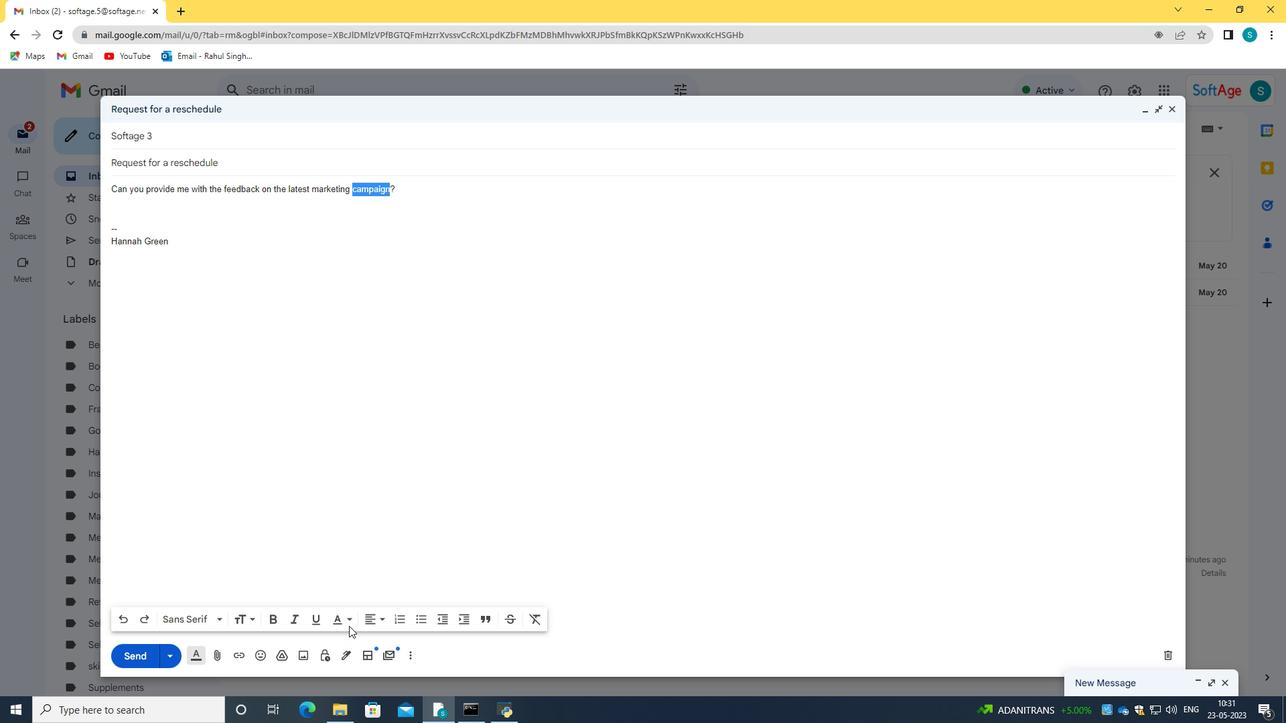 
Action: Mouse pressed left at (346, 621)
Screenshot: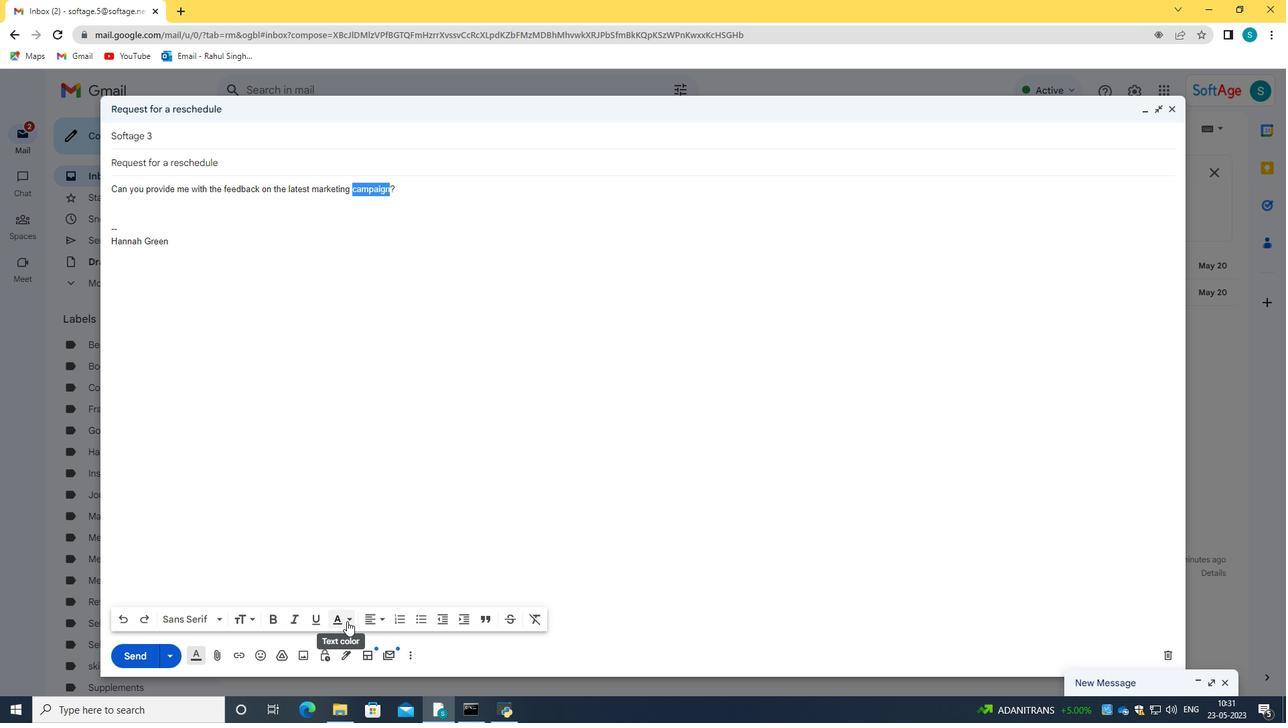 
Action: Mouse moved to (317, 524)
Screenshot: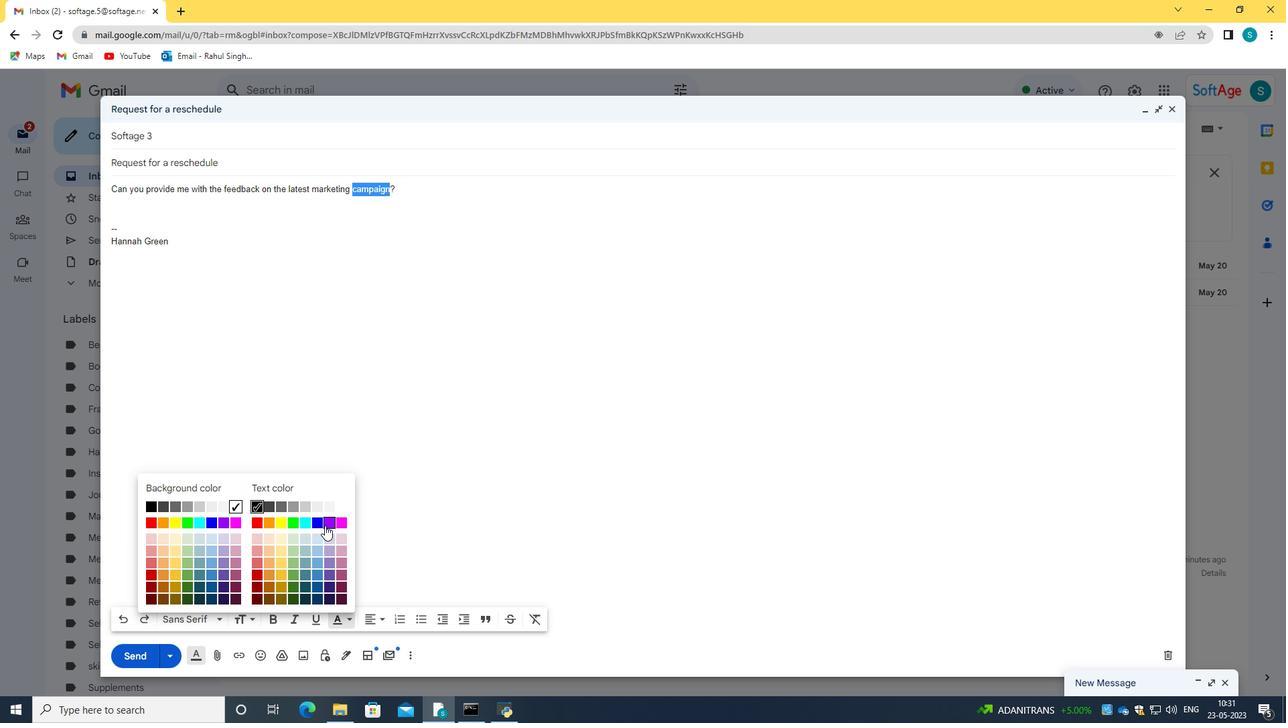 
Action: Mouse pressed left at (317, 524)
Screenshot: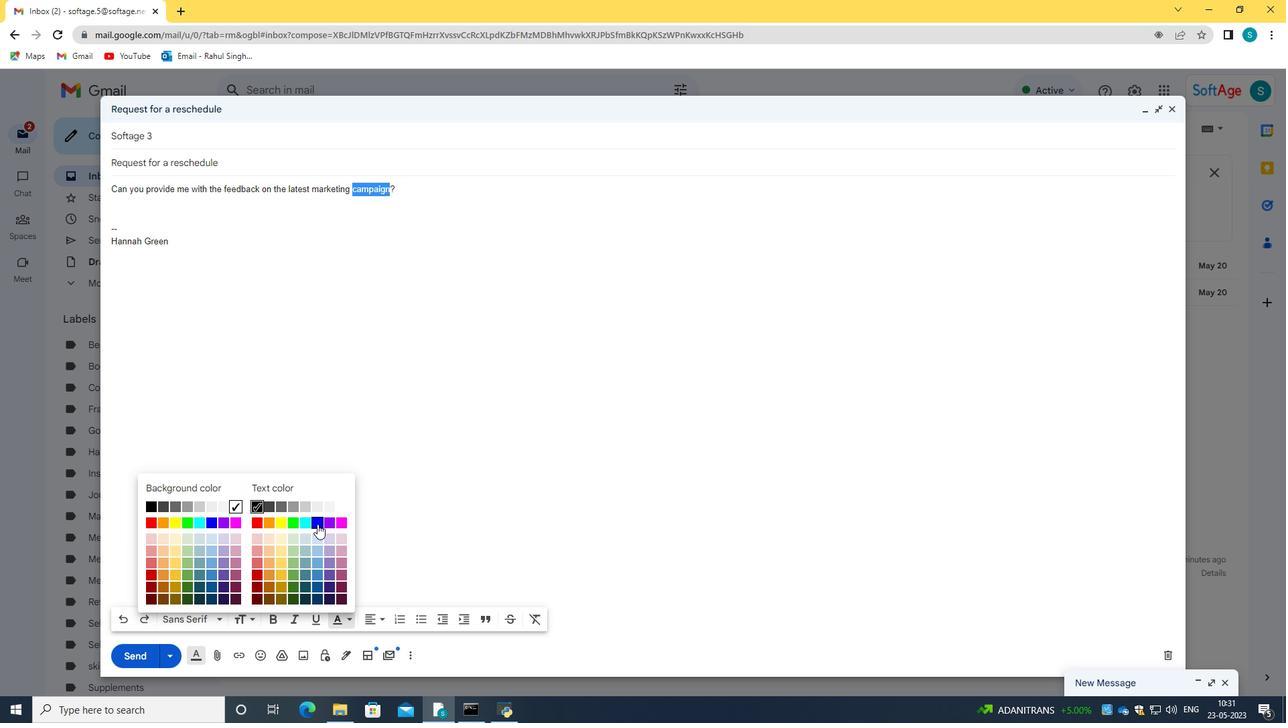 
Action: Mouse moved to (338, 619)
Screenshot: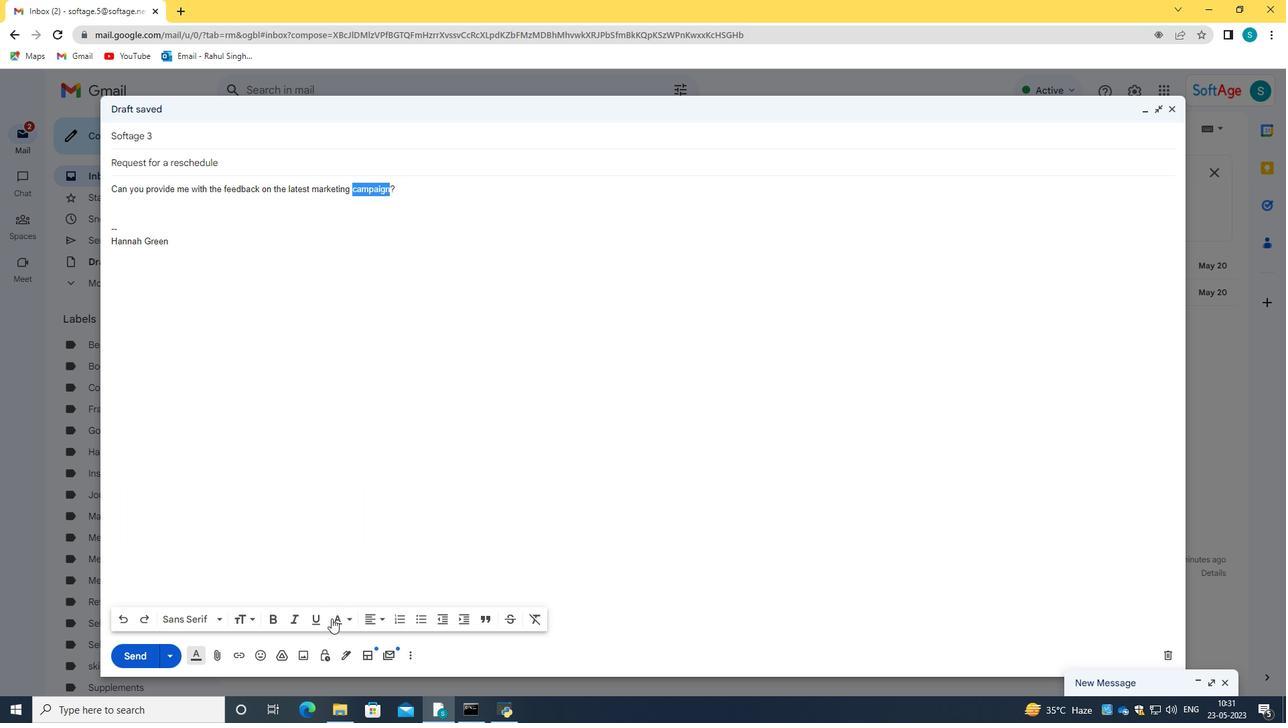 
Action: Mouse pressed left at (338, 619)
Screenshot: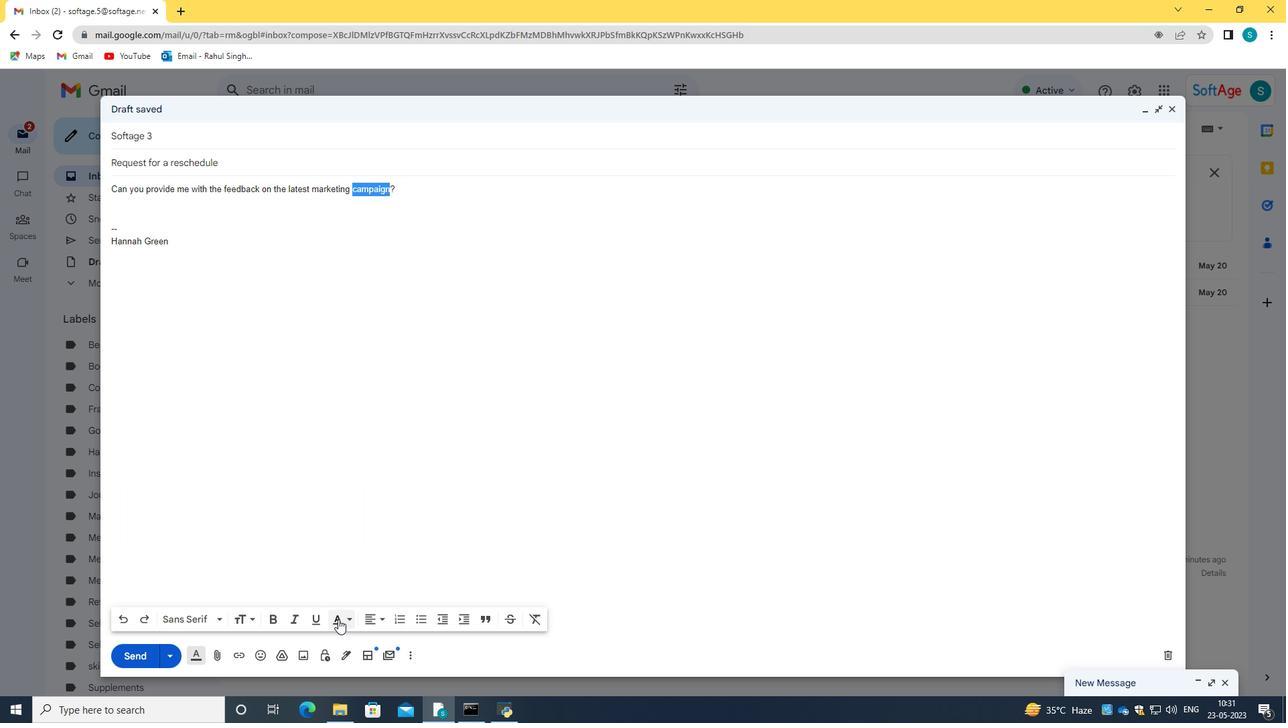 
Action: Mouse moved to (225, 569)
Screenshot: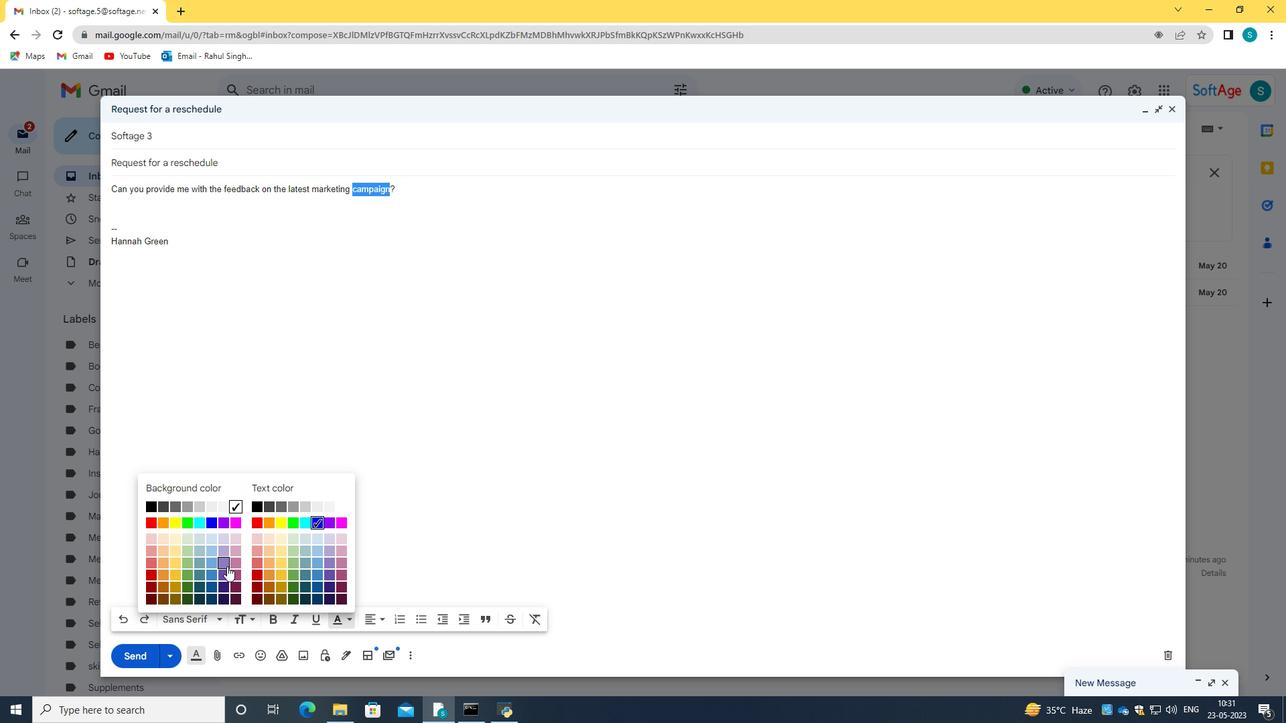 
Action: Mouse pressed left at (225, 569)
Screenshot: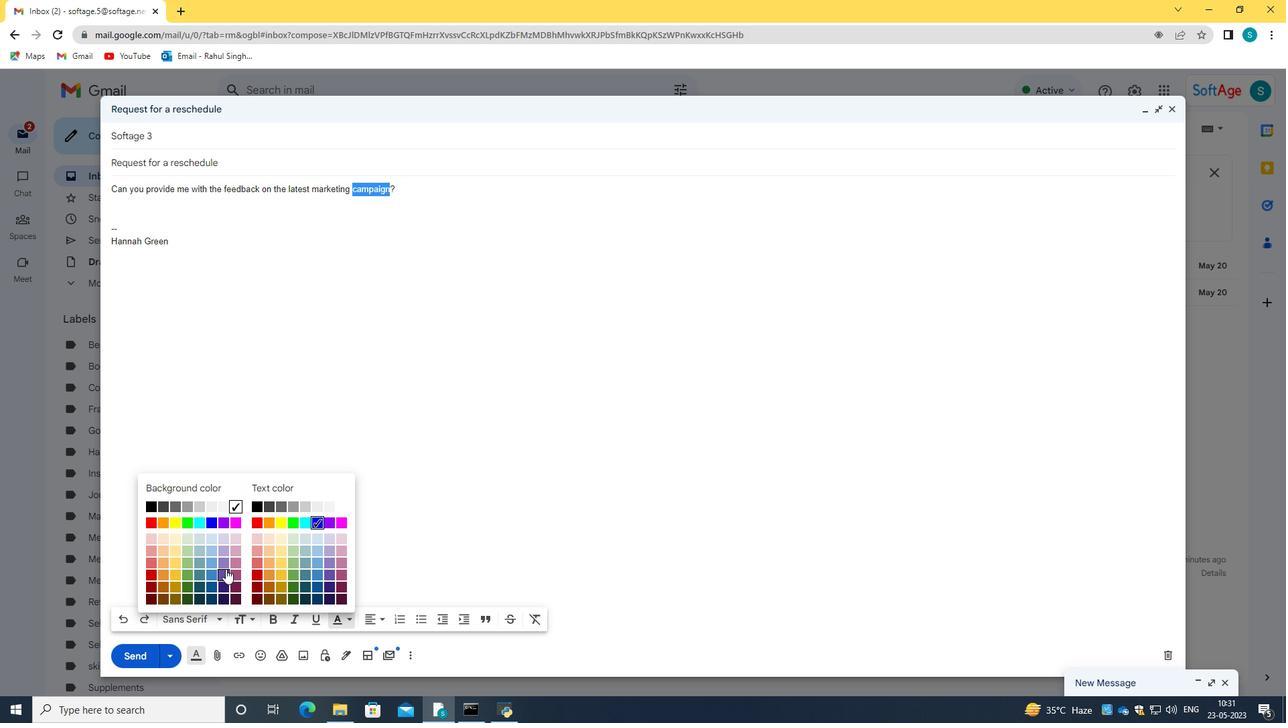 
Action: Mouse moved to (449, 369)
Screenshot: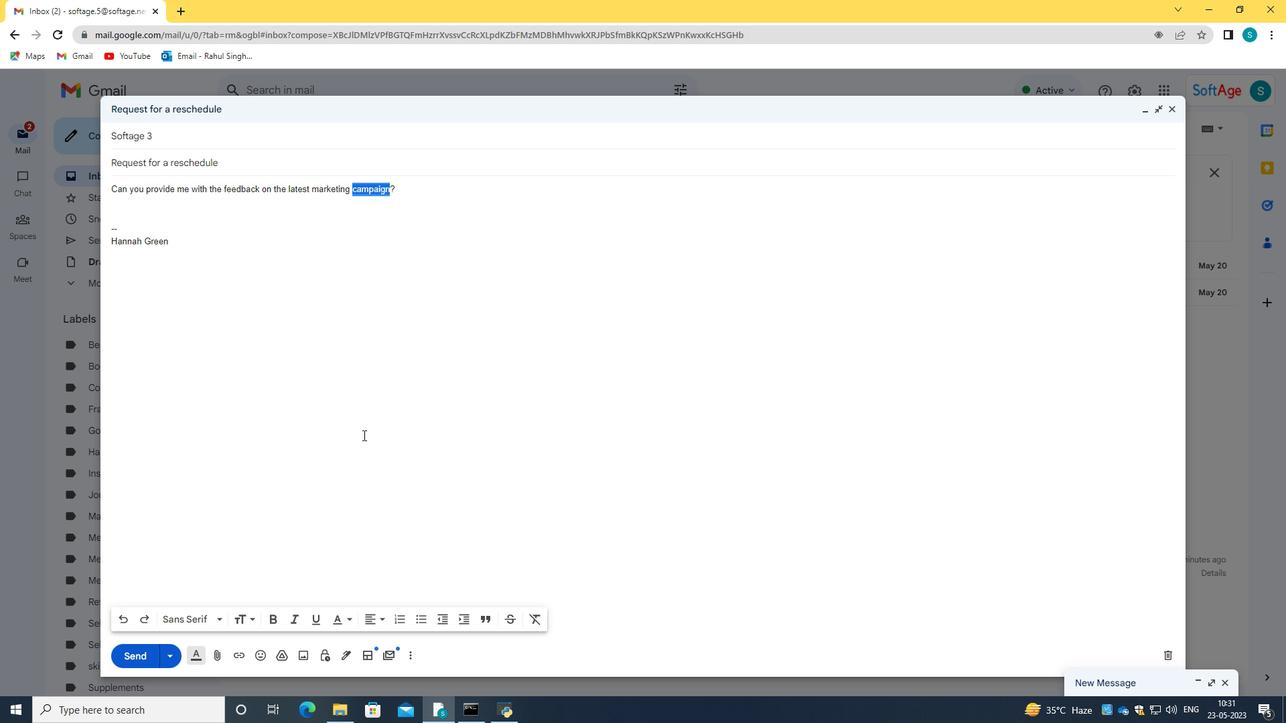 
Action: Mouse pressed left at (449, 369)
Screenshot: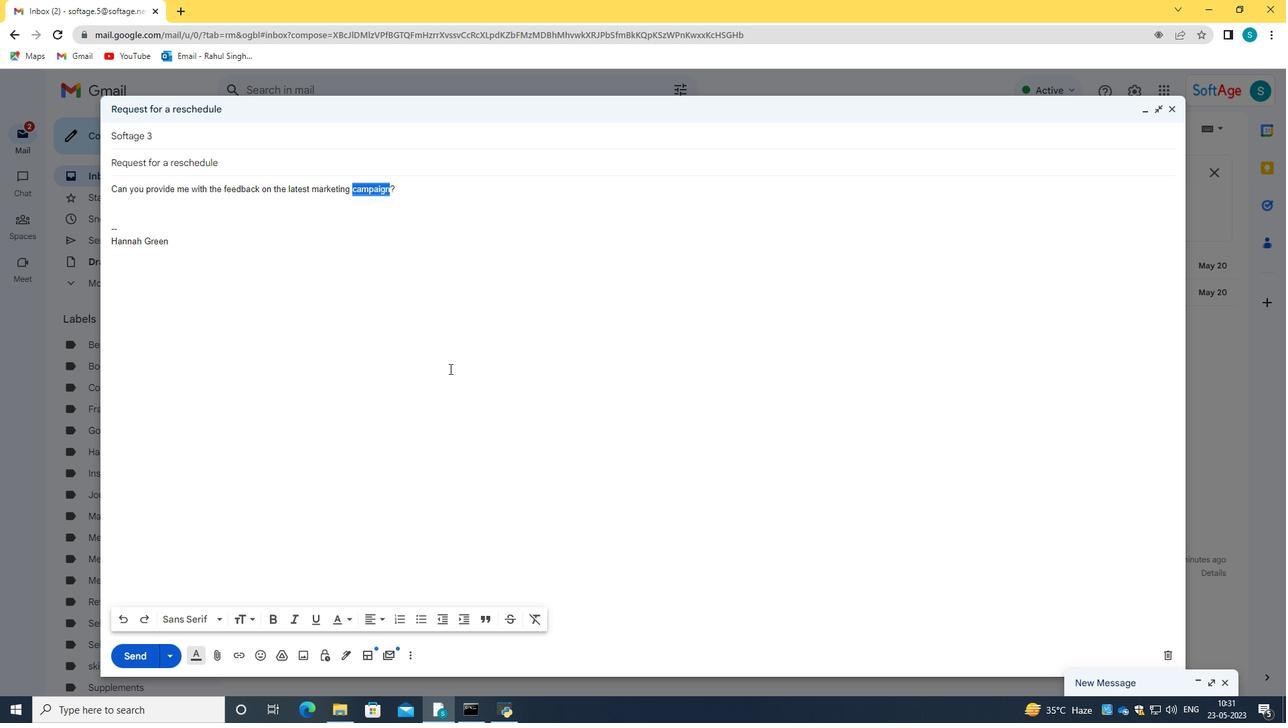 
Action: Mouse moved to (148, 662)
Screenshot: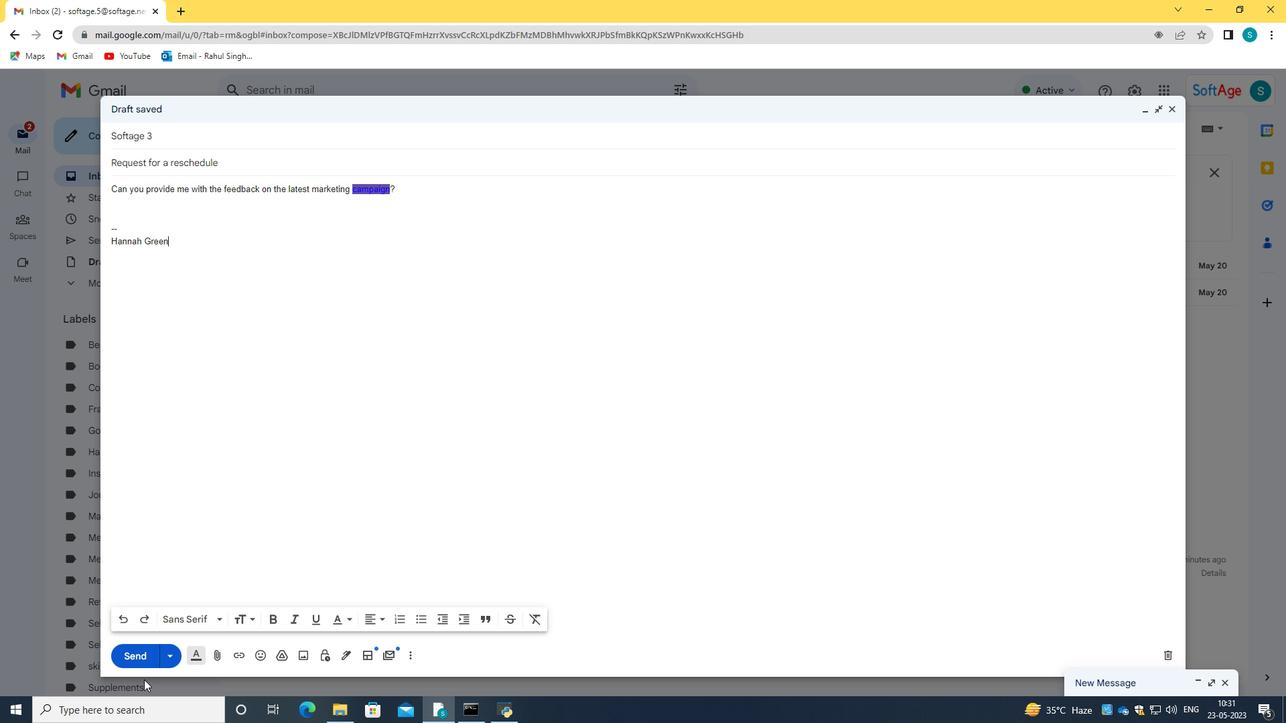 
Action: Mouse pressed left at (148, 662)
Screenshot: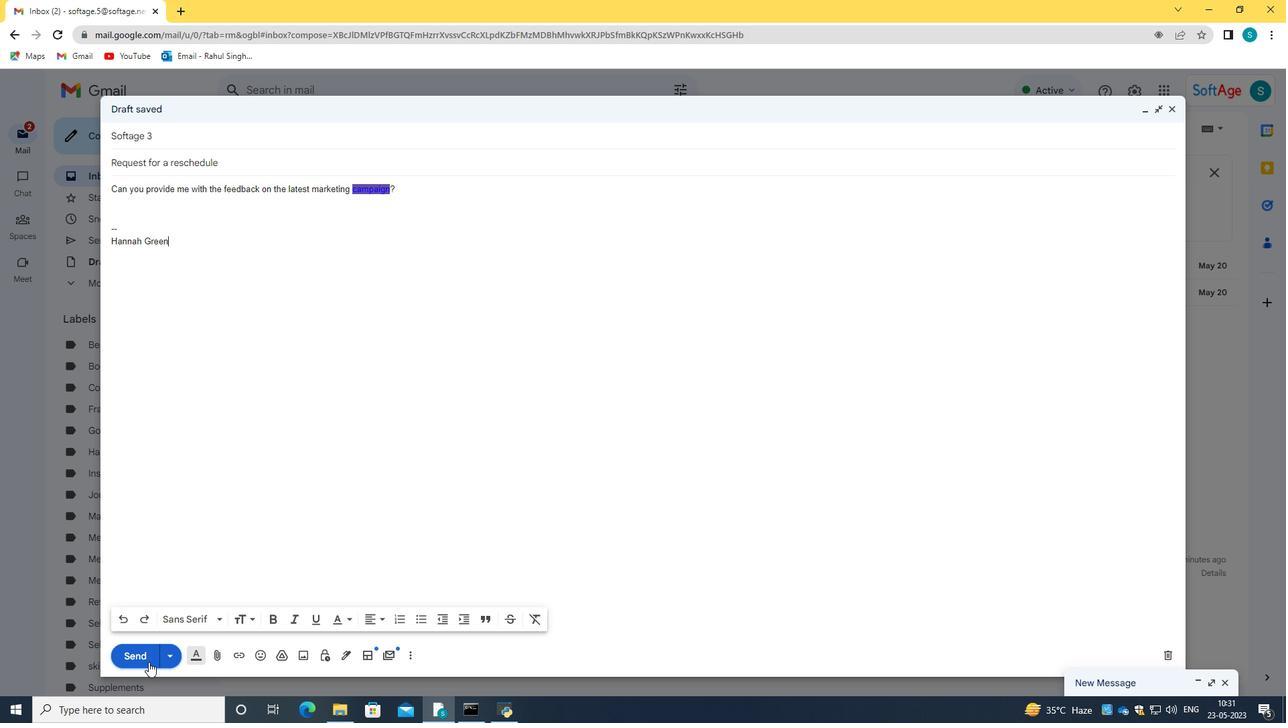 
Action: Mouse moved to (139, 230)
Screenshot: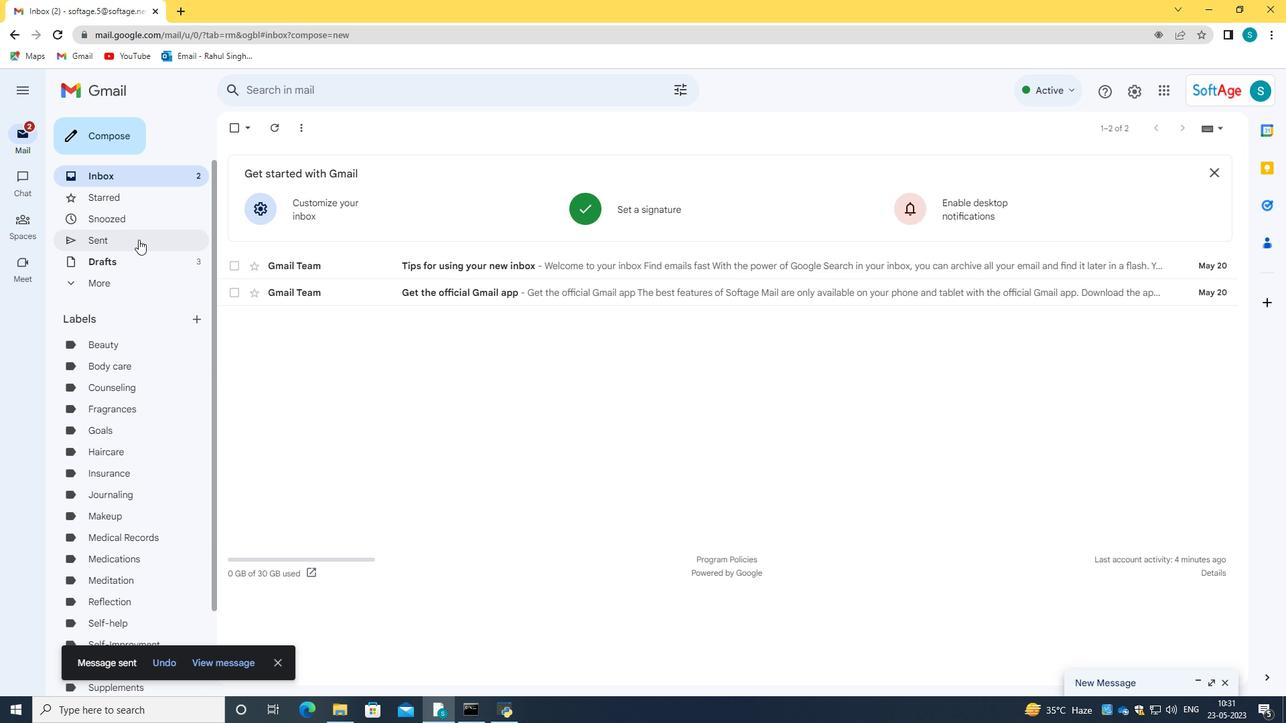 
Action: Mouse pressed left at (139, 230)
Screenshot: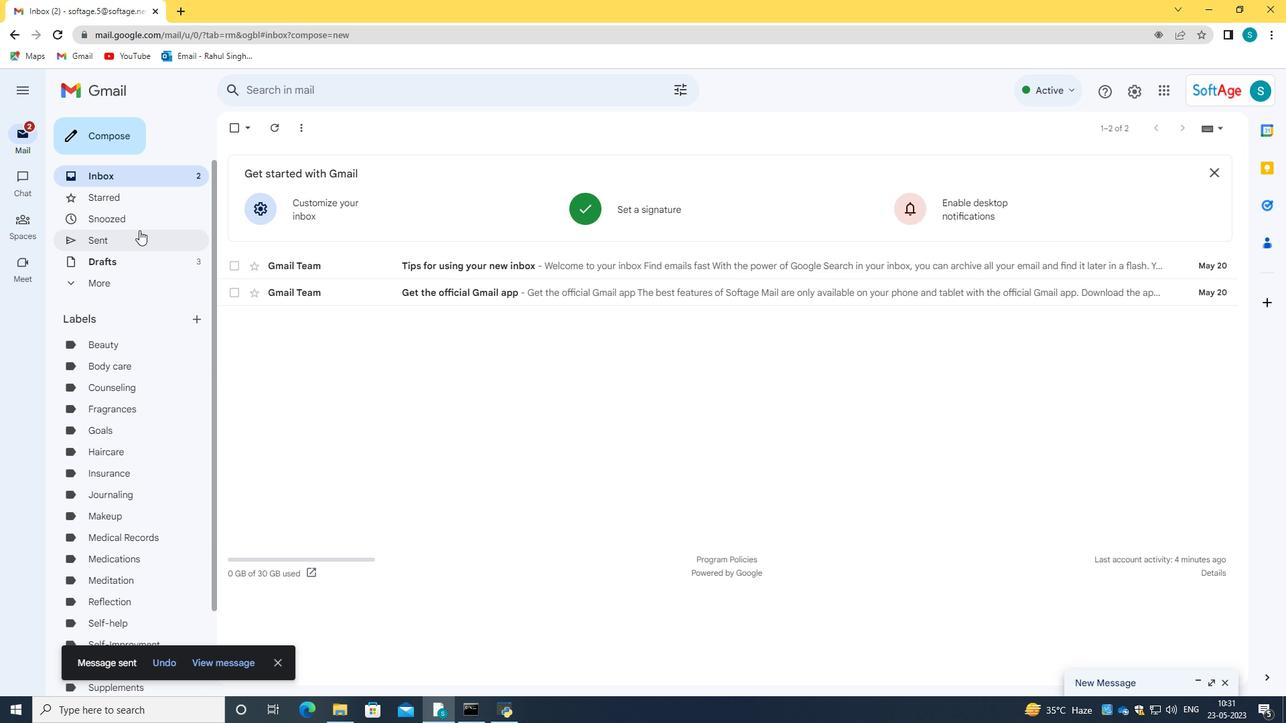 
Action: Mouse moved to (383, 190)
Screenshot: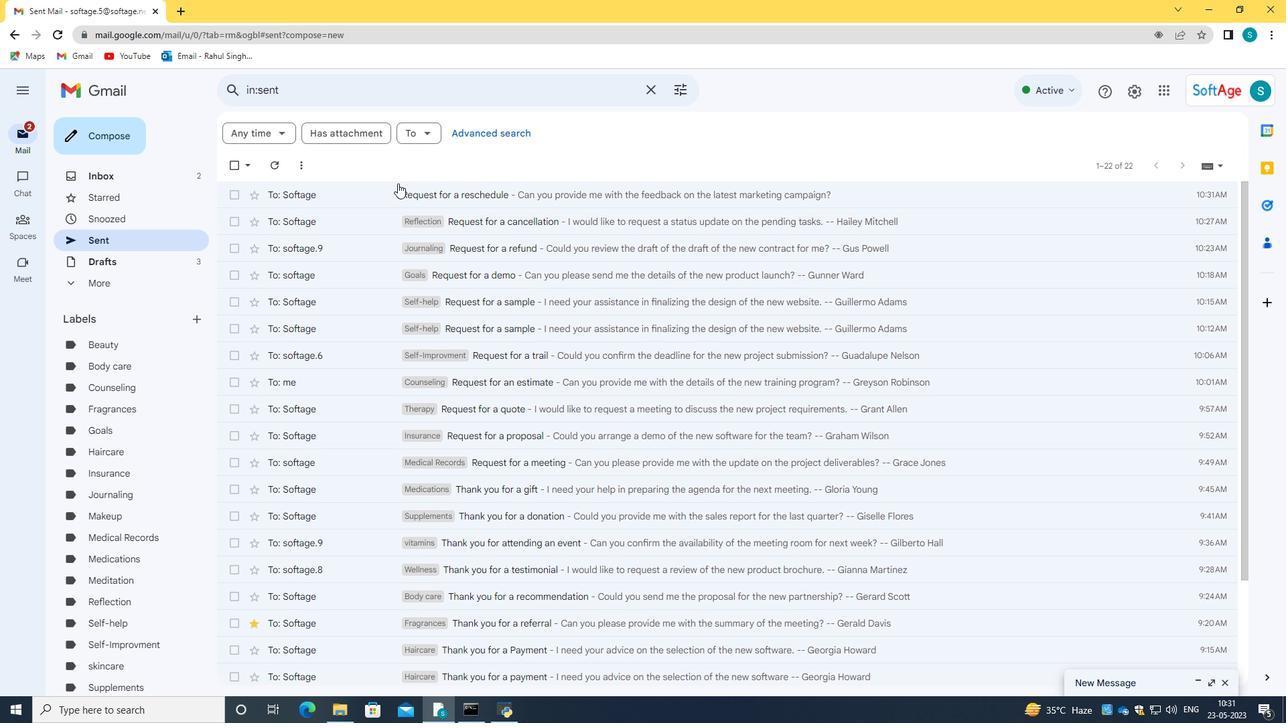 
Action: Mouse pressed left at (383, 190)
Screenshot: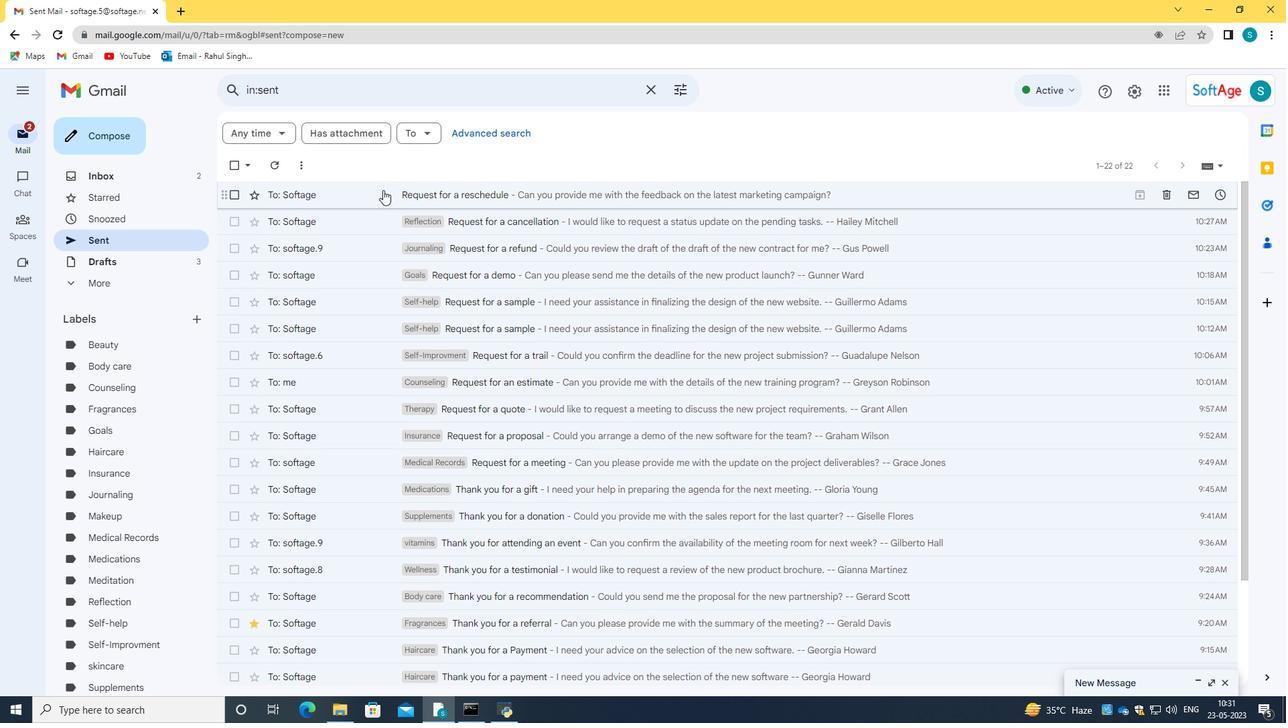 
Action: Mouse moved to (20, 38)
Screenshot: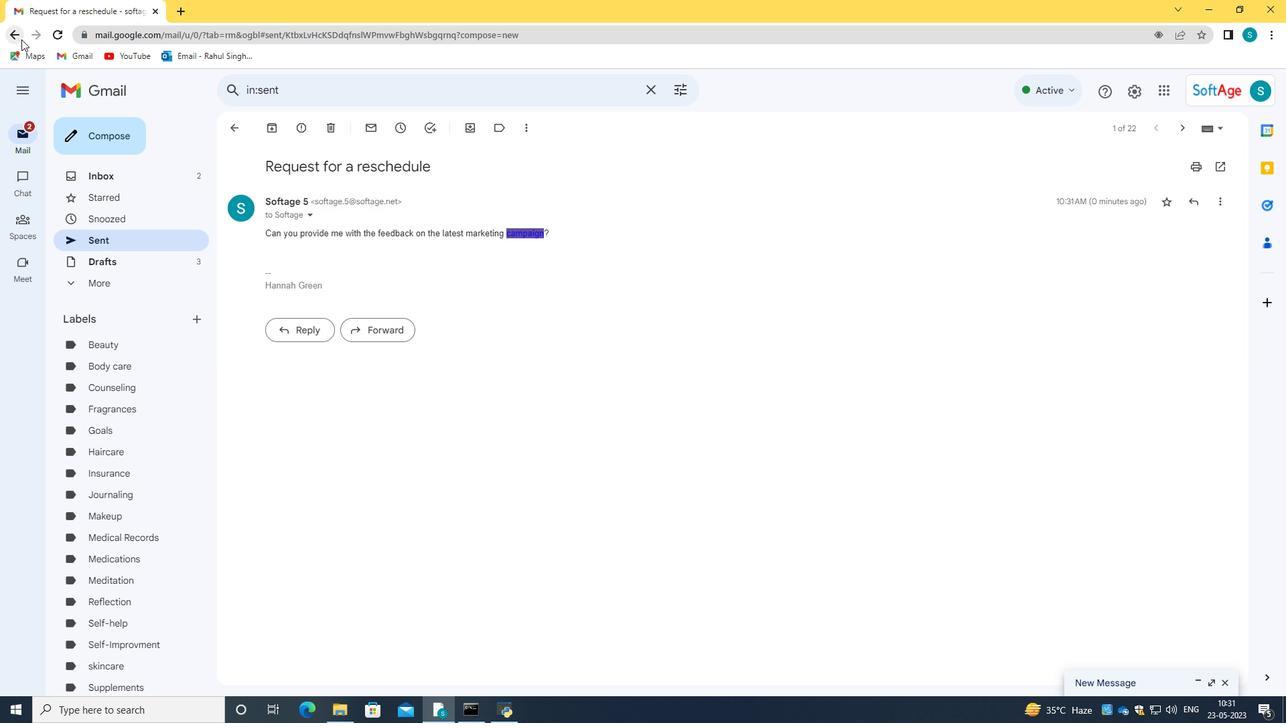 
Action: Mouse pressed left at (20, 38)
Screenshot: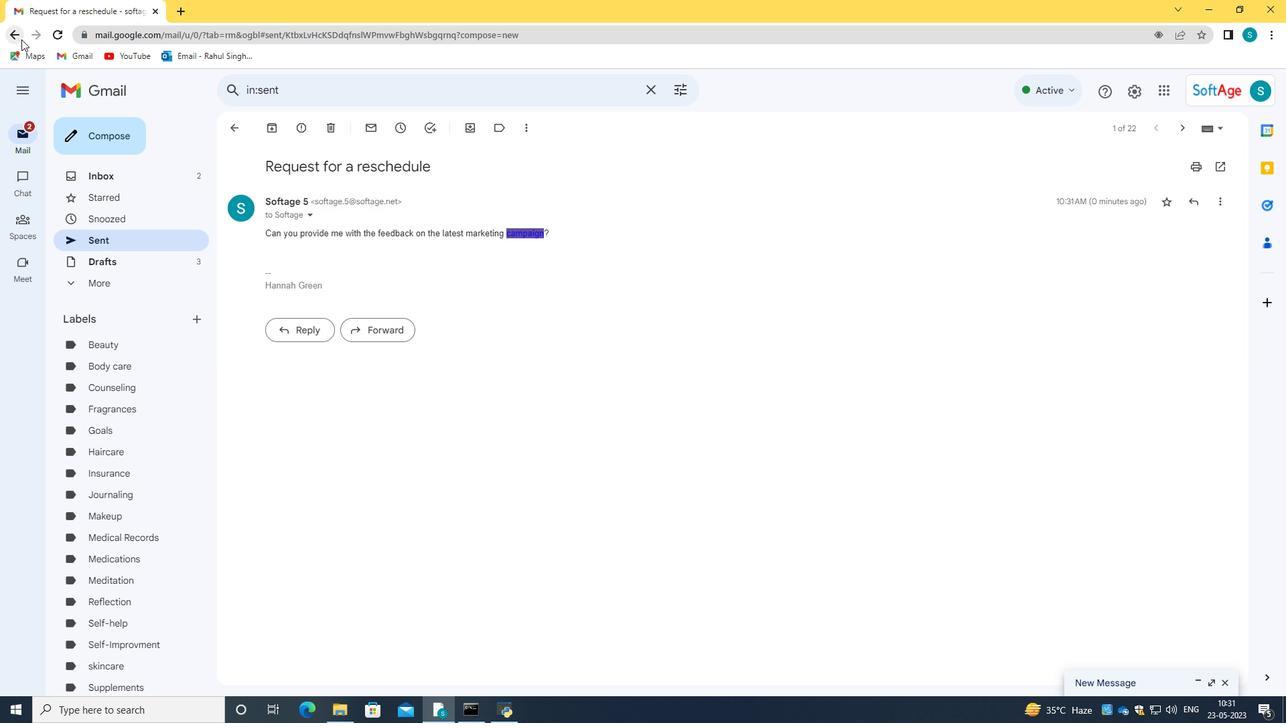 
Action: Mouse moved to (247, 190)
Screenshot: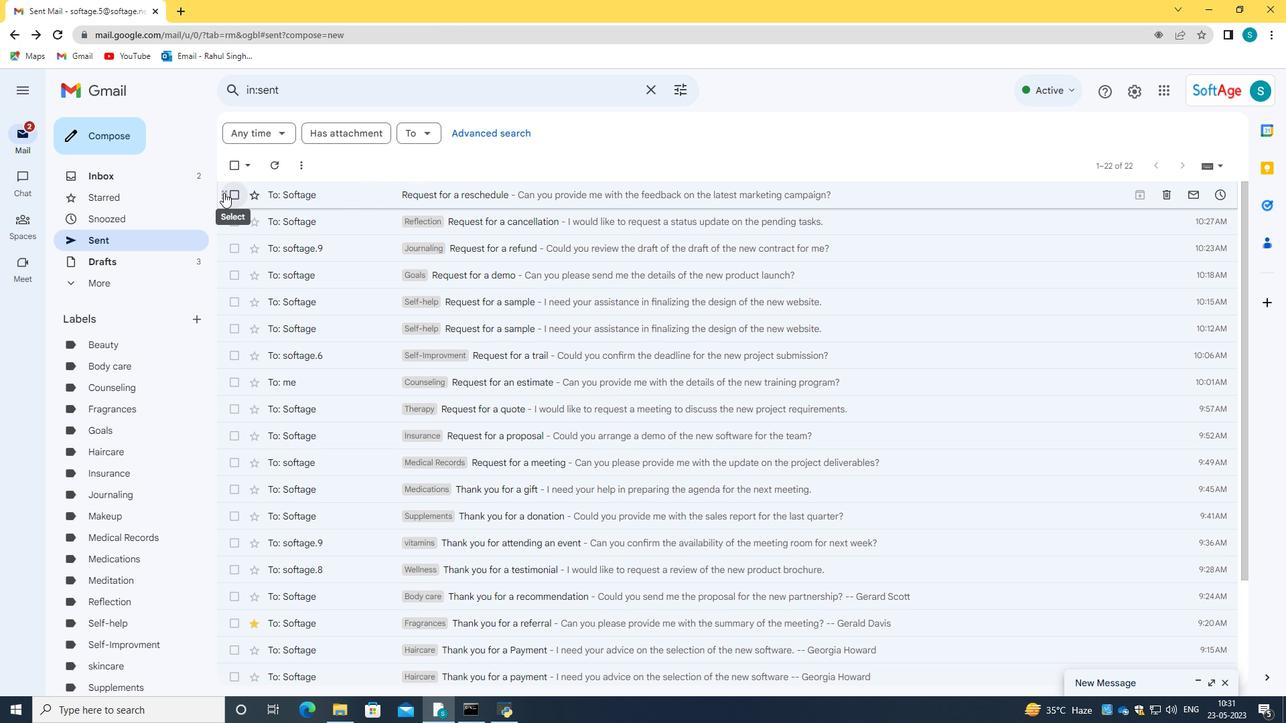 
Action: Mouse pressed left at (247, 190)
Screenshot: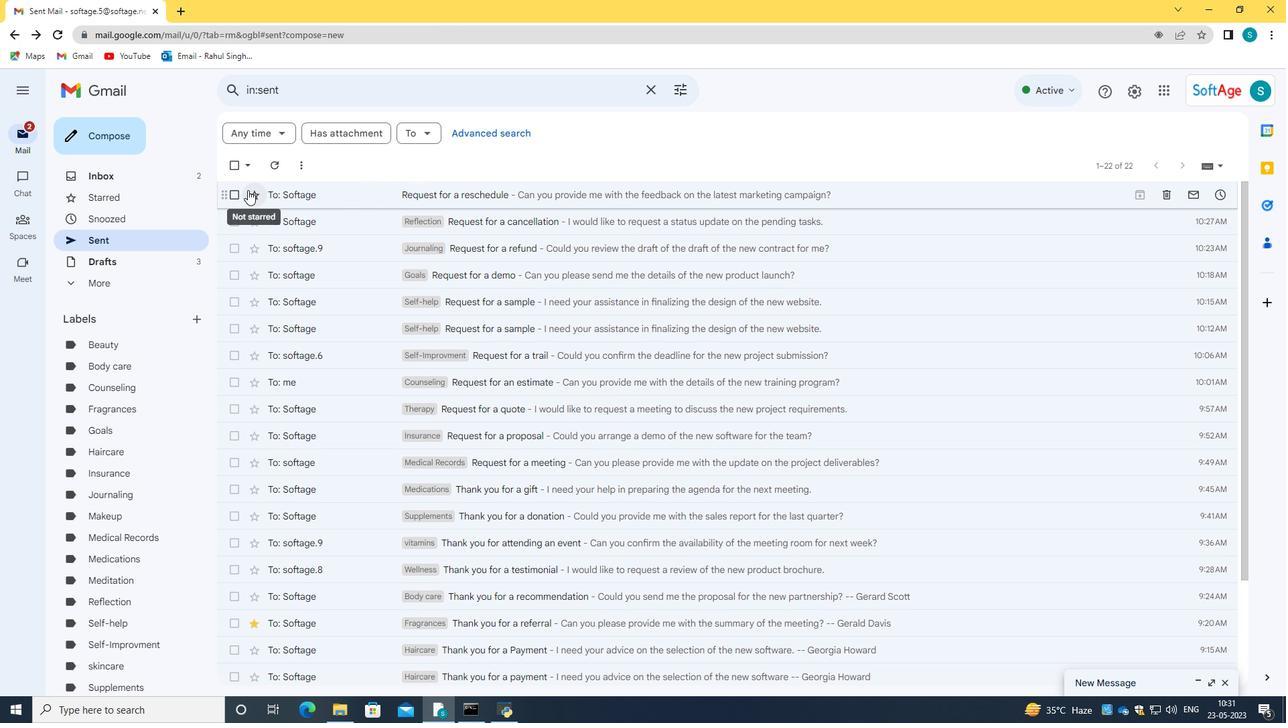 
Action: Mouse moved to (241, 197)
Screenshot: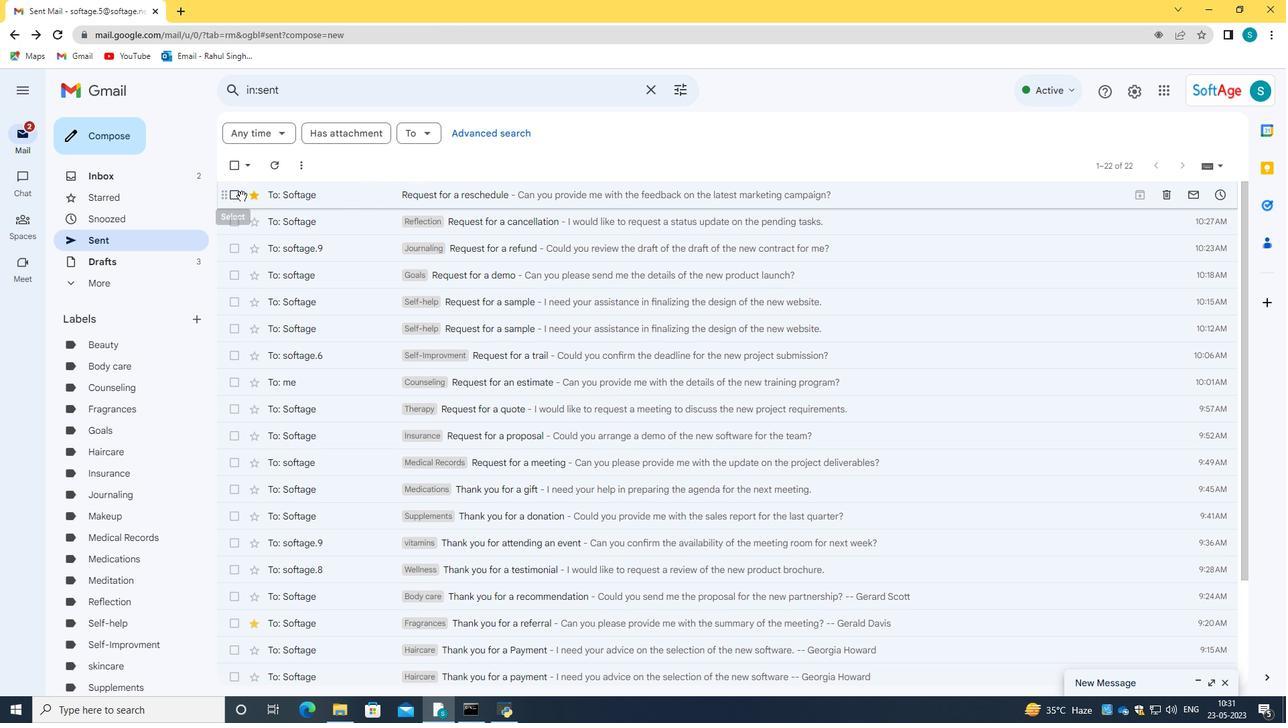 
Action: Mouse pressed left at (241, 197)
Screenshot: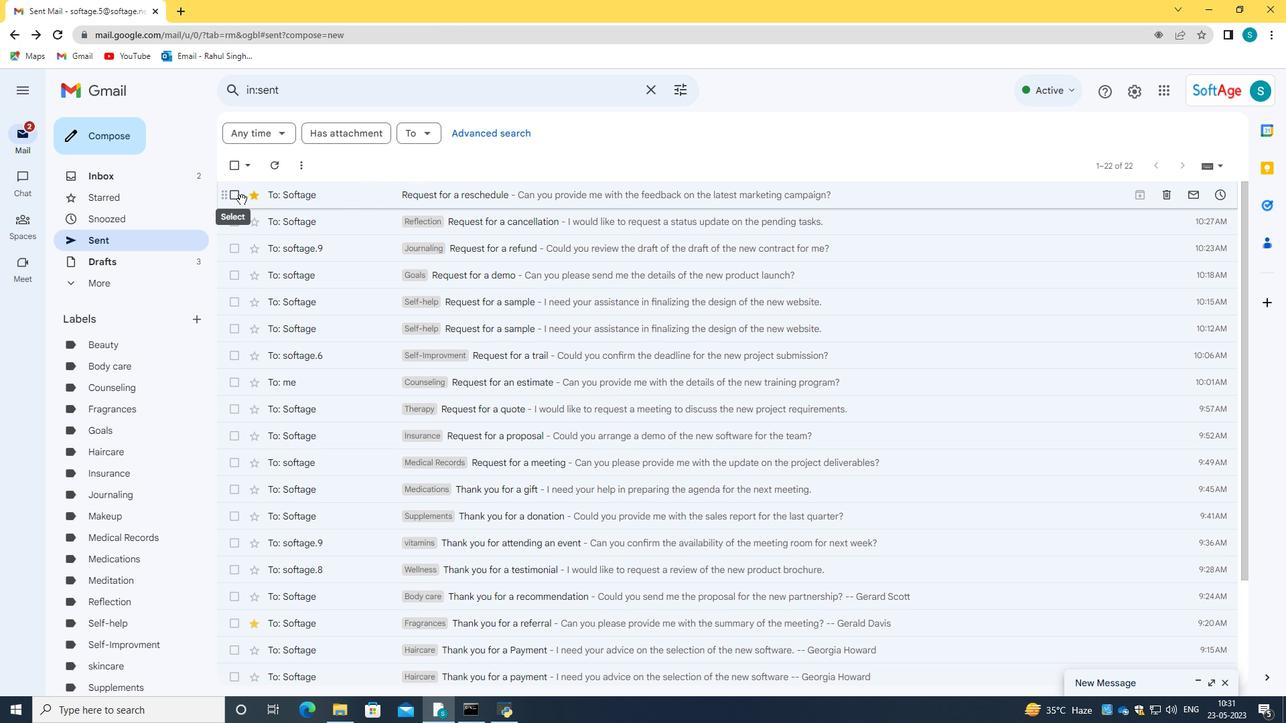 
Action: Mouse moved to (364, 200)
Screenshot: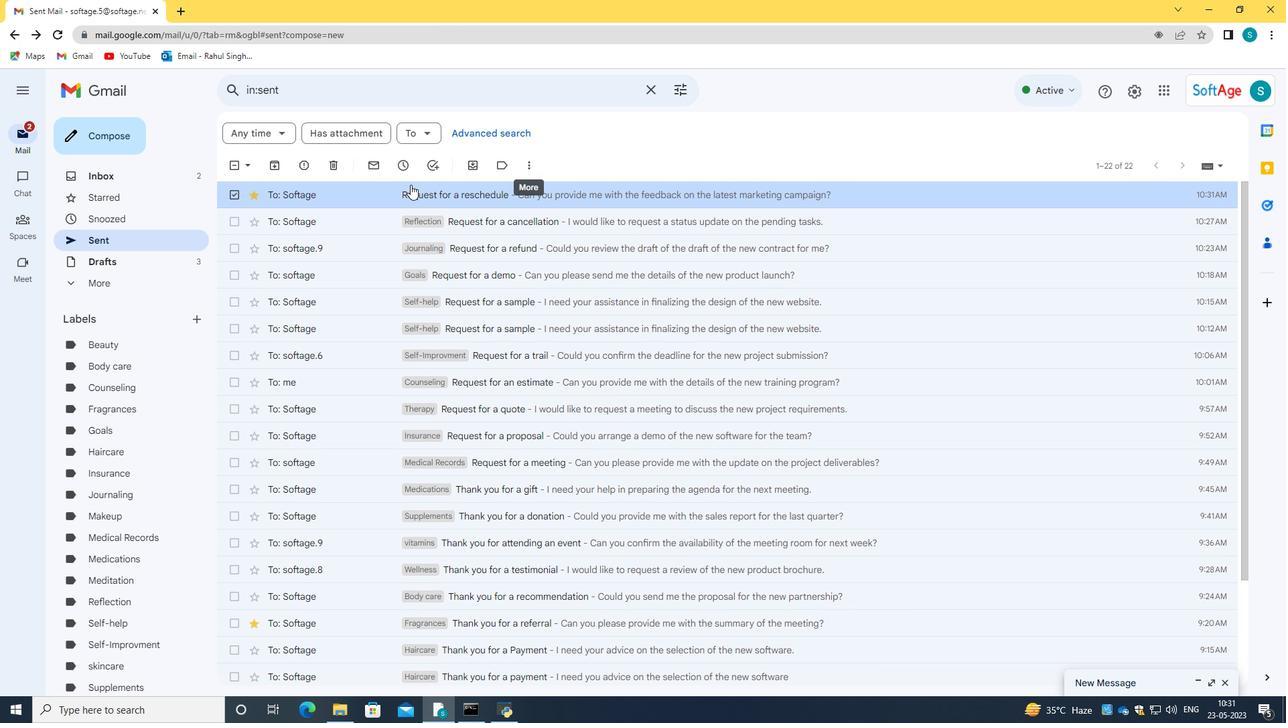 
Action: Mouse pressed right at (364, 200)
Screenshot: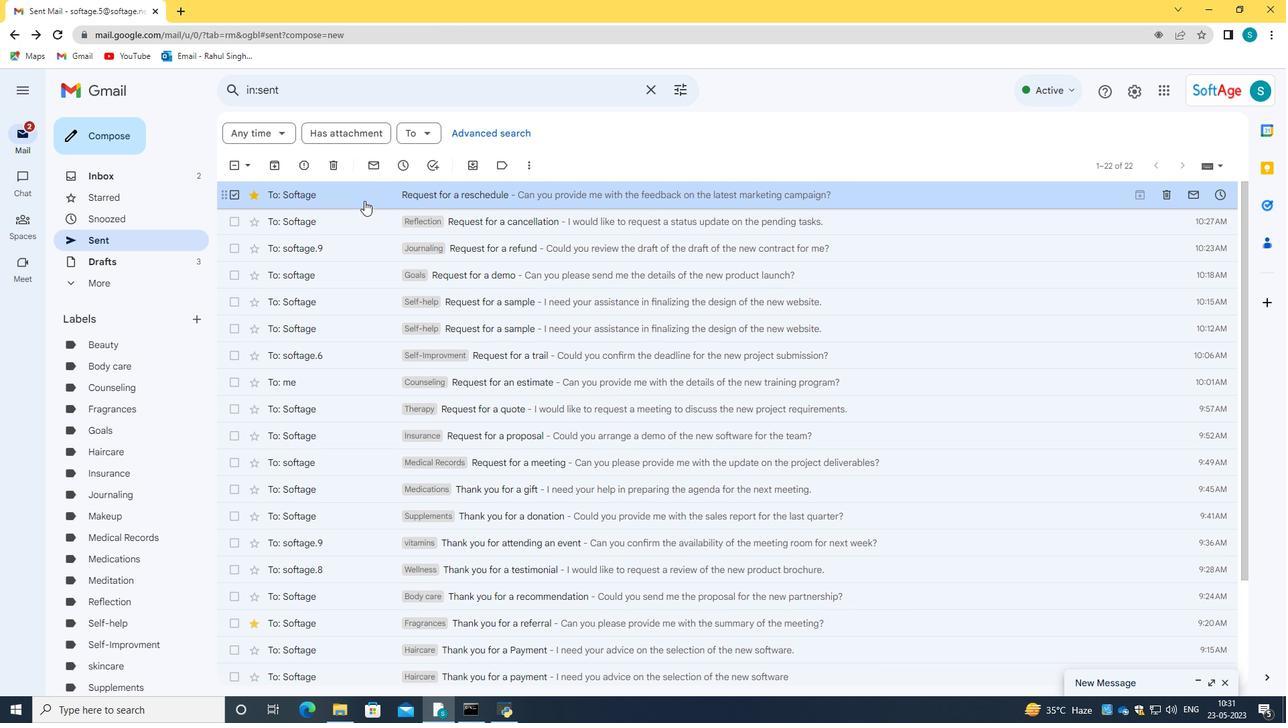 
Action: Mouse moved to (590, 229)
Screenshot: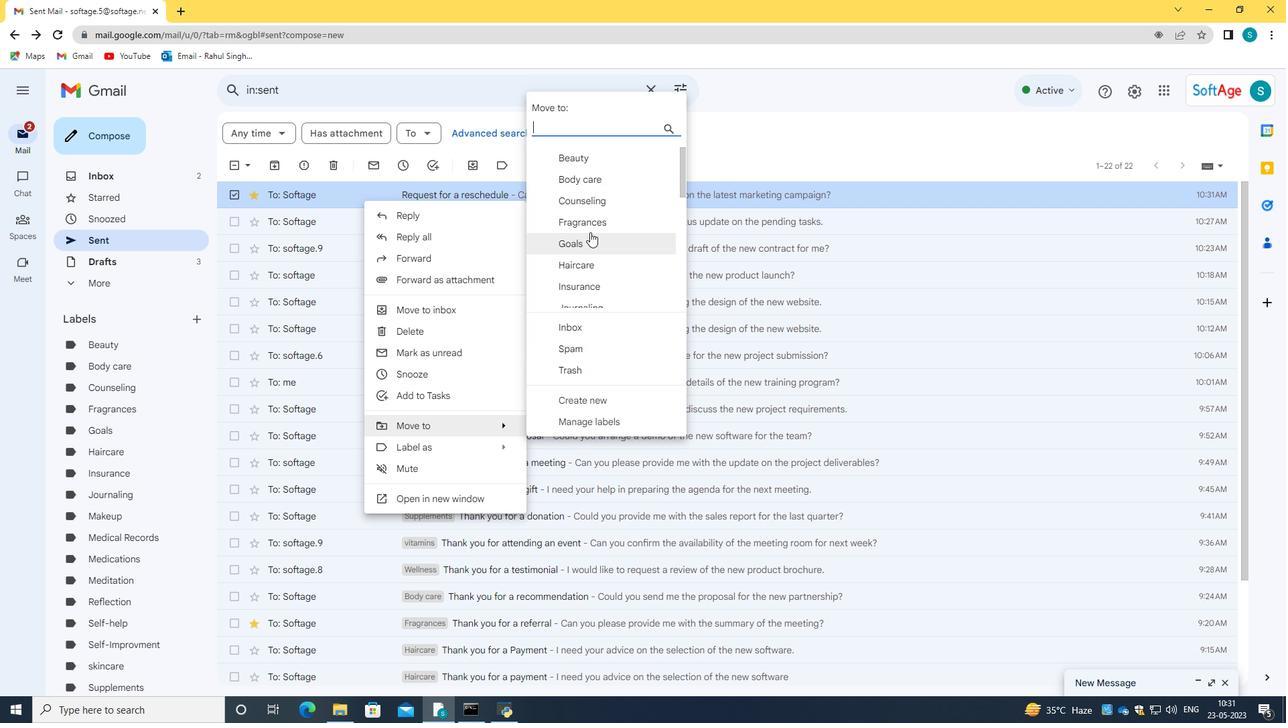 
Action: Mouse scrolled (590, 229) with delta (0, 0)
Screenshot: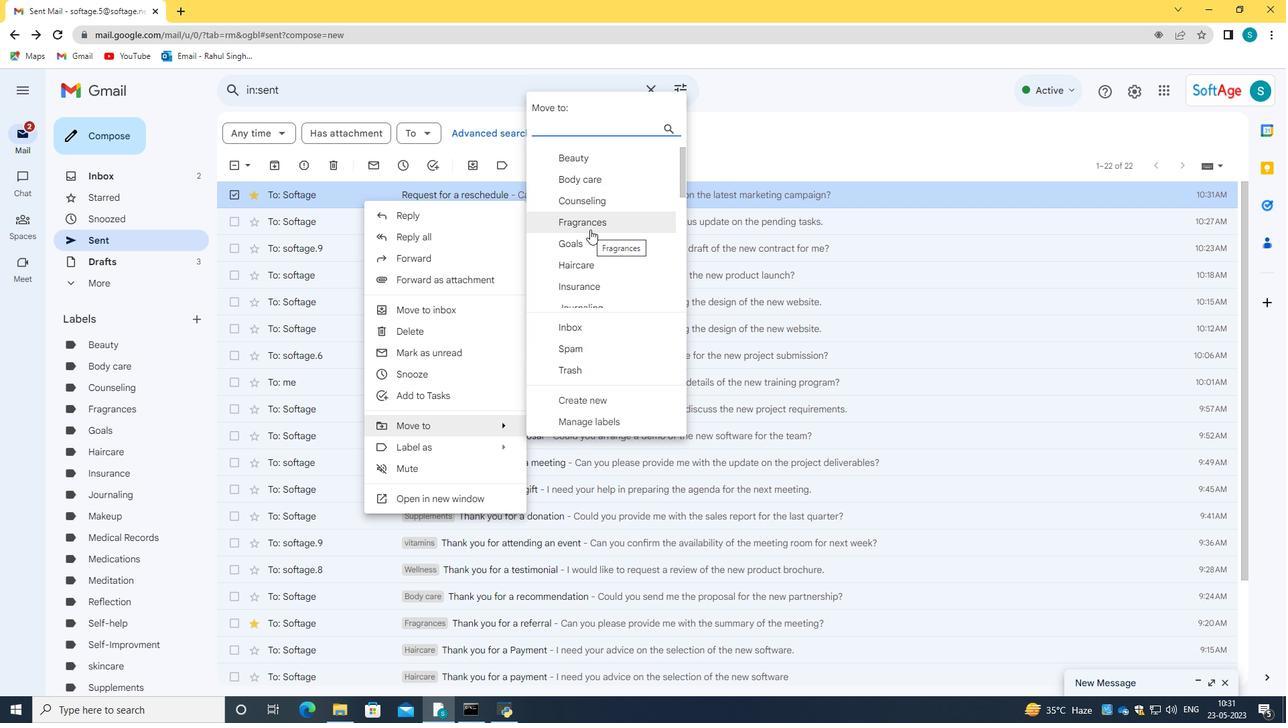 
Action: Mouse scrolled (590, 229) with delta (0, 0)
Screenshot: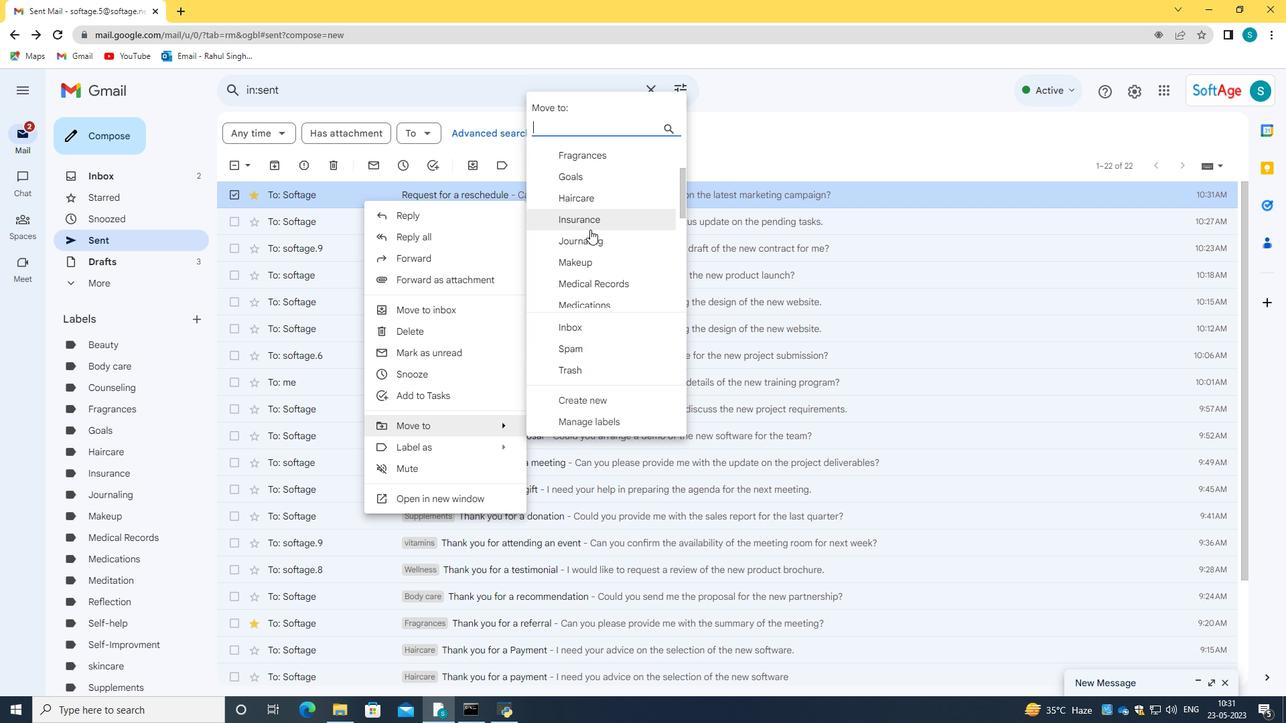
Action: Mouse scrolled (590, 229) with delta (0, 0)
Screenshot: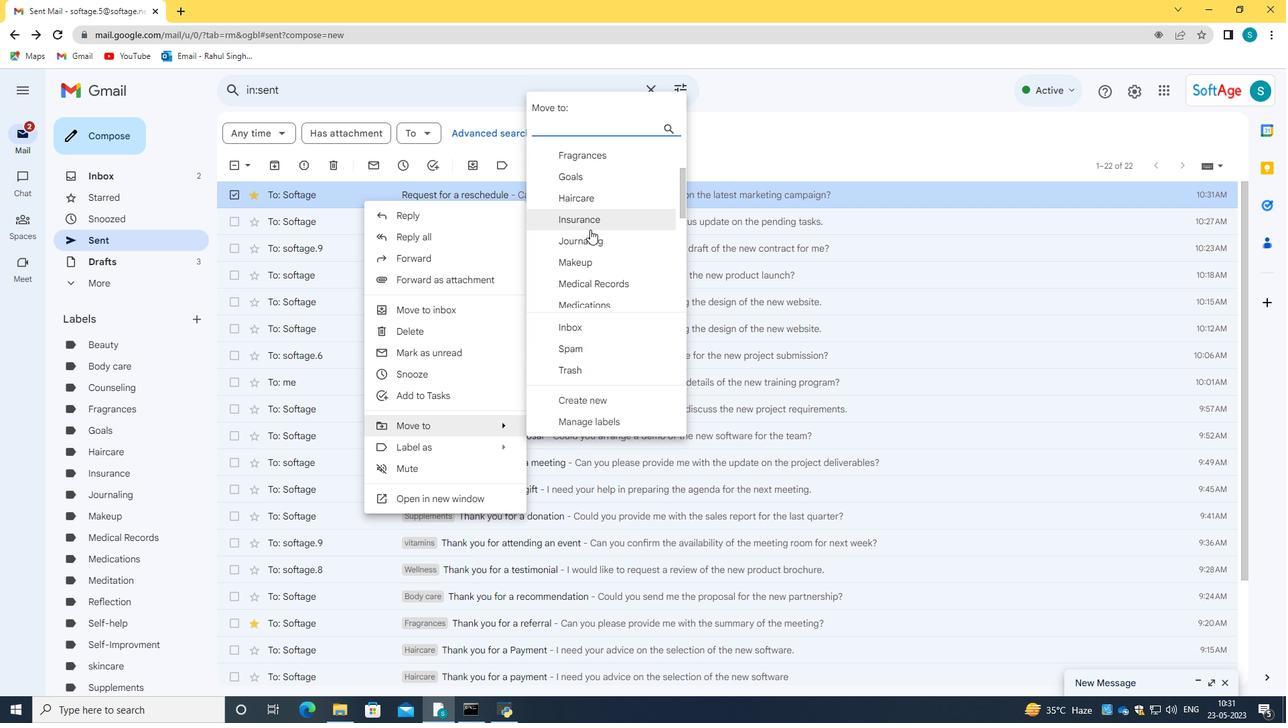 
Action: Mouse scrolled (590, 229) with delta (0, 0)
Screenshot: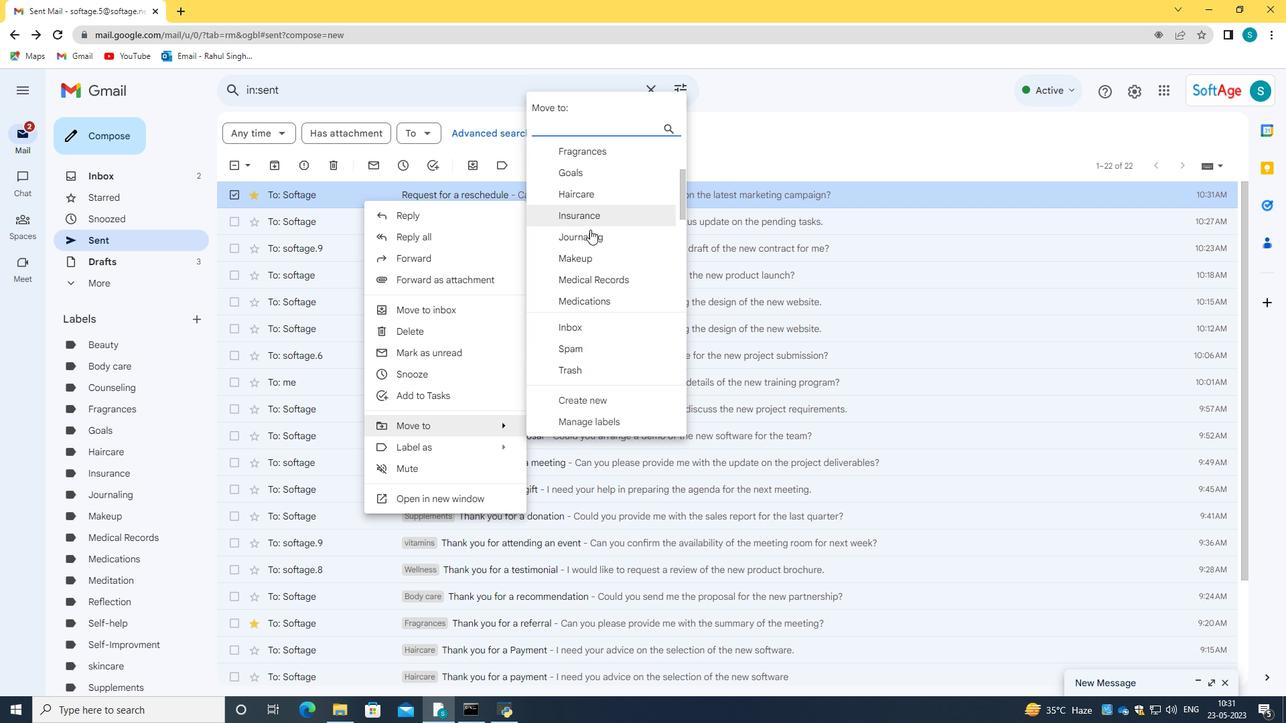 
Action: Mouse moved to (586, 195)
Screenshot: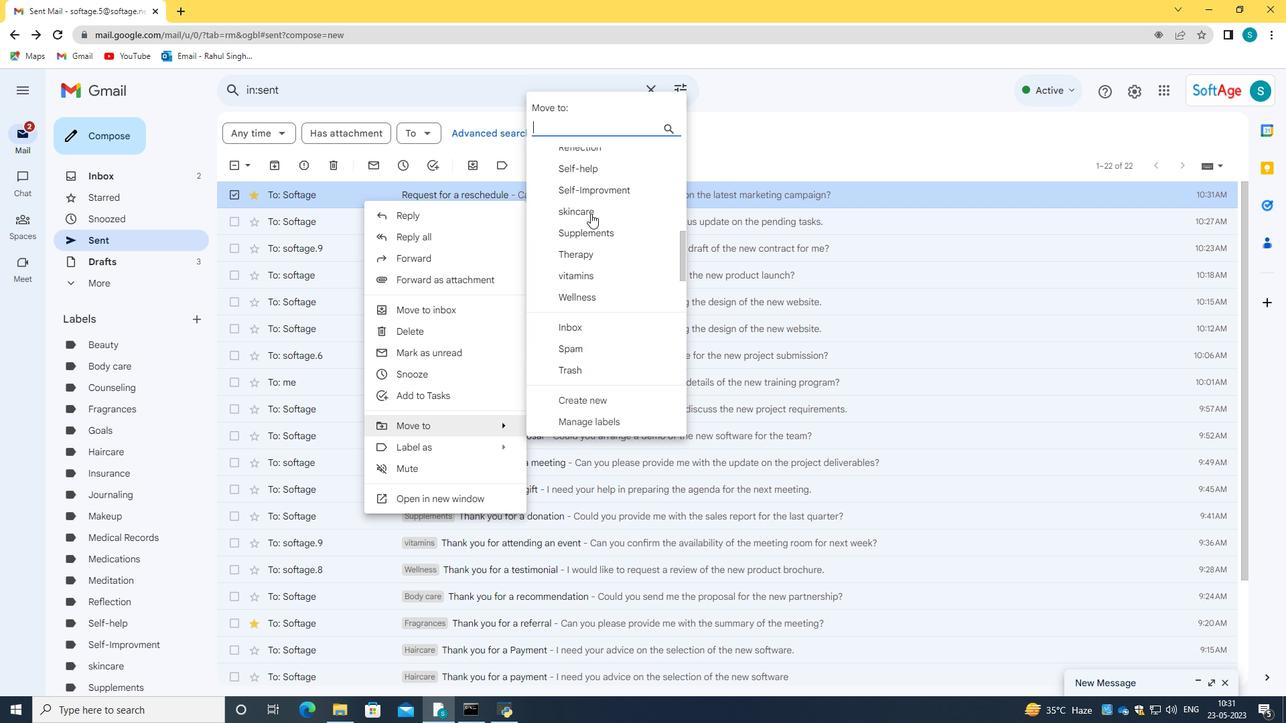 
Action: Mouse scrolled (586, 196) with delta (0, 0)
Screenshot: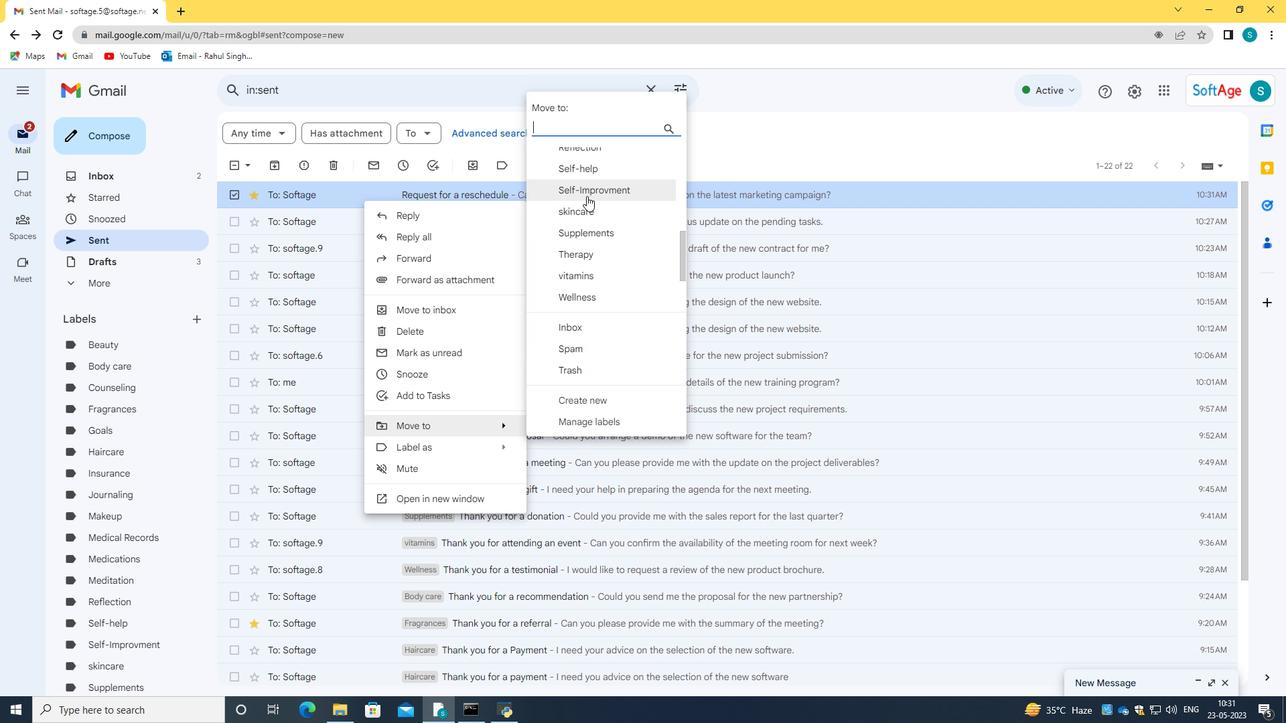 
Action: Mouse pressed left at (586, 195)
Screenshot: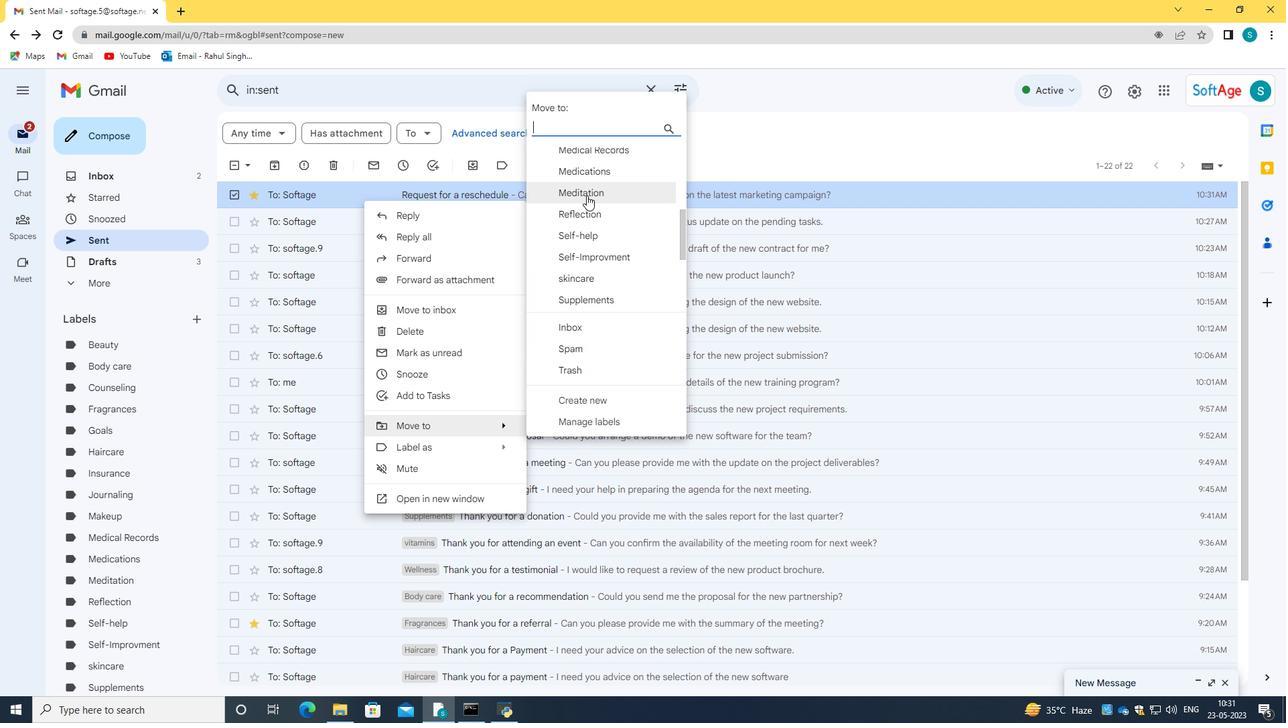 
Action: Mouse moved to (332, 349)
Screenshot: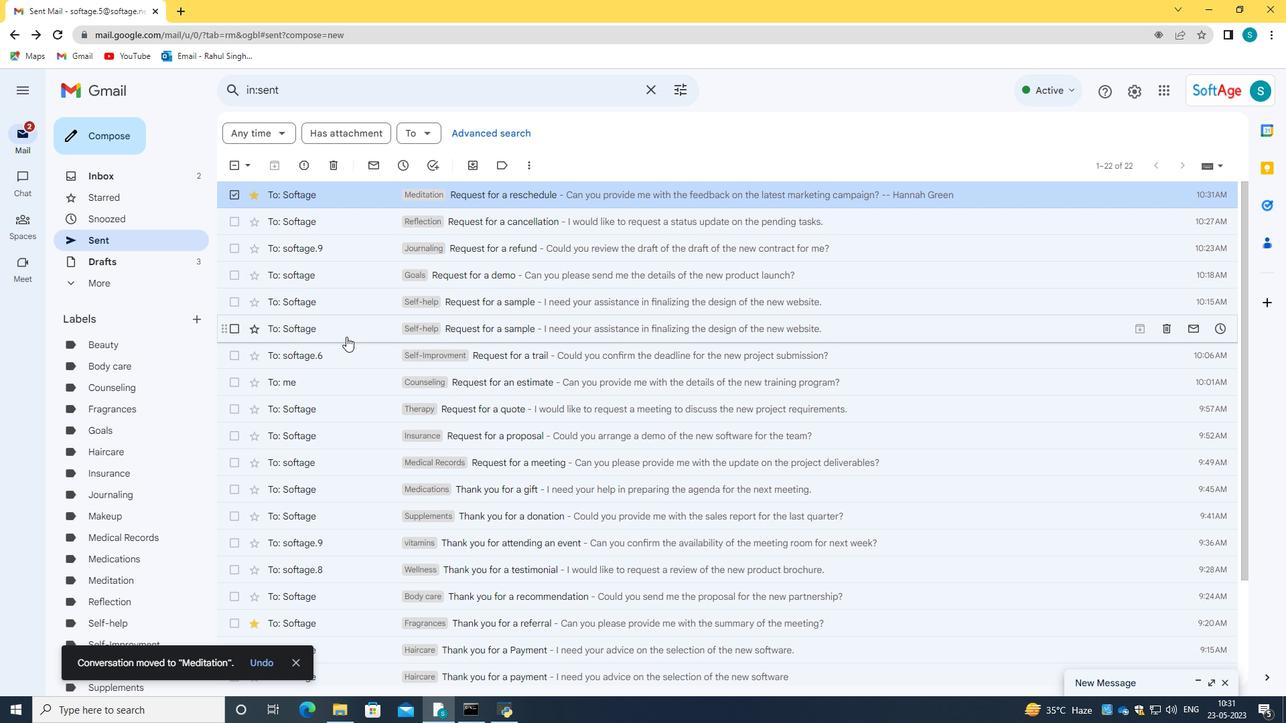 
Action: Mouse scrolled (332, 348) with delta (0, 0)
Screenshot: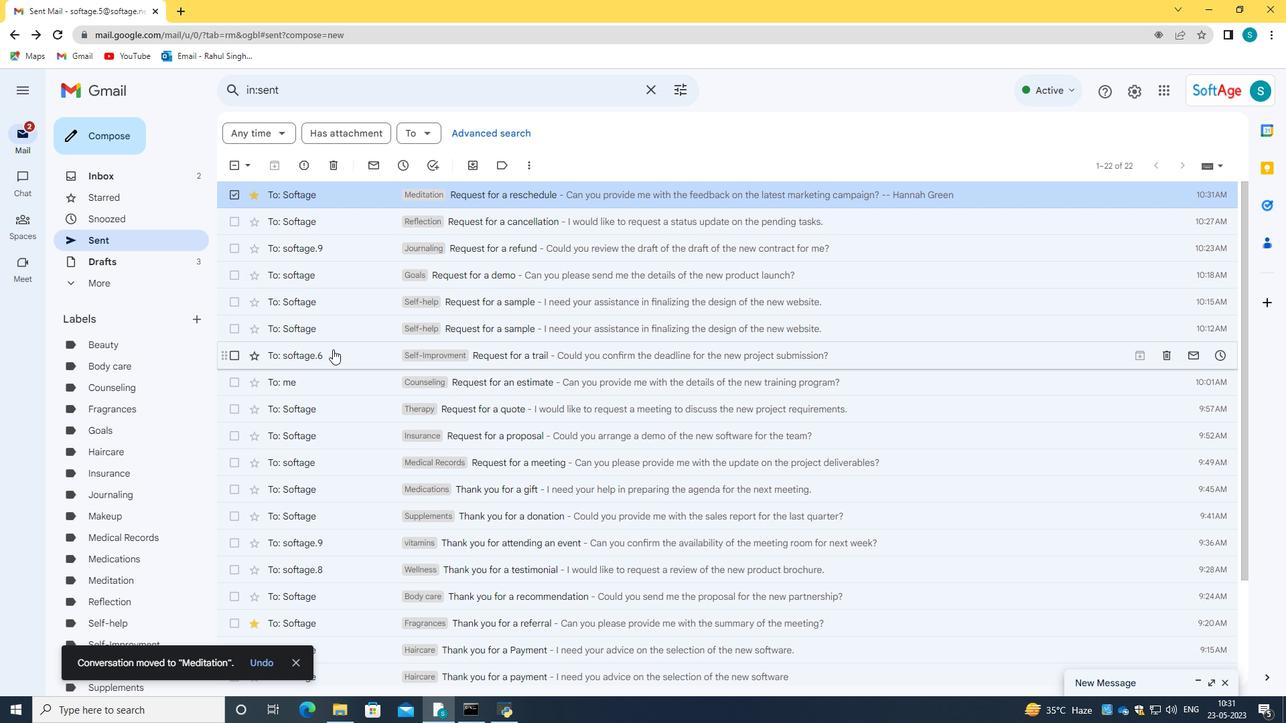 
Action: Mouse moved to (168, 334)
Screenshot: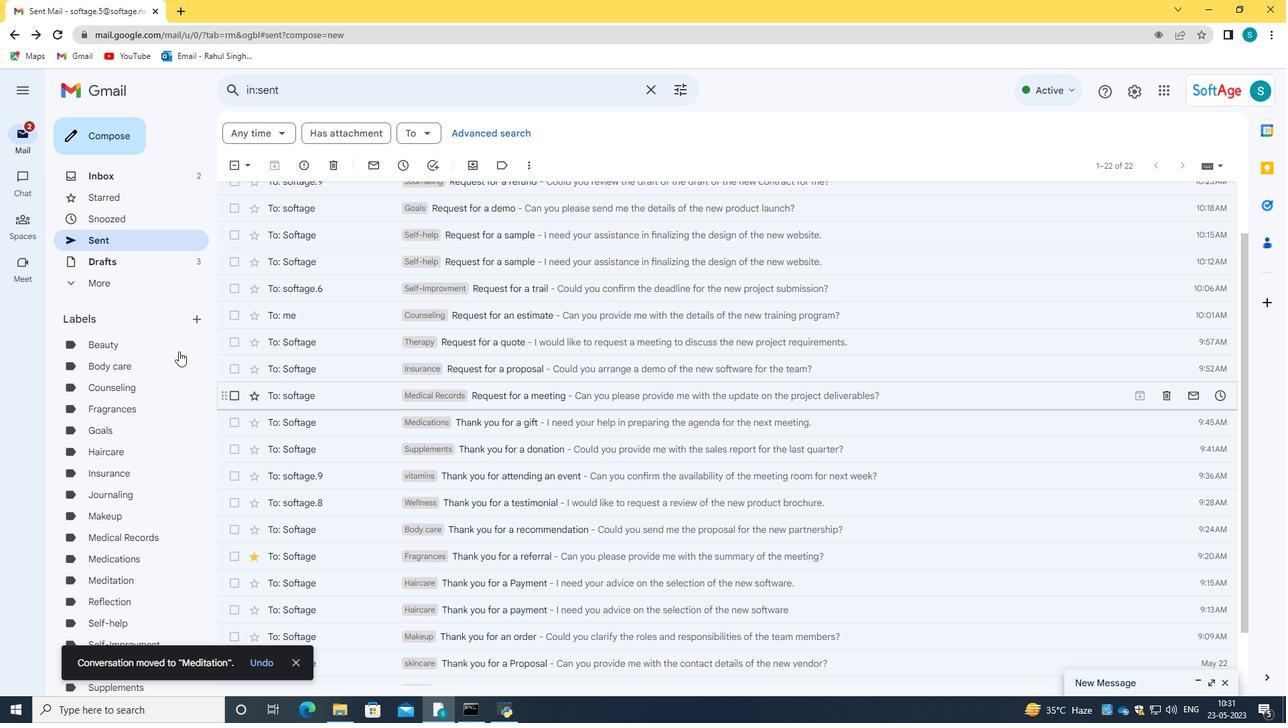 
Action: Mouse scrolled (168, 334) with delta (0, 0)
Screenshot: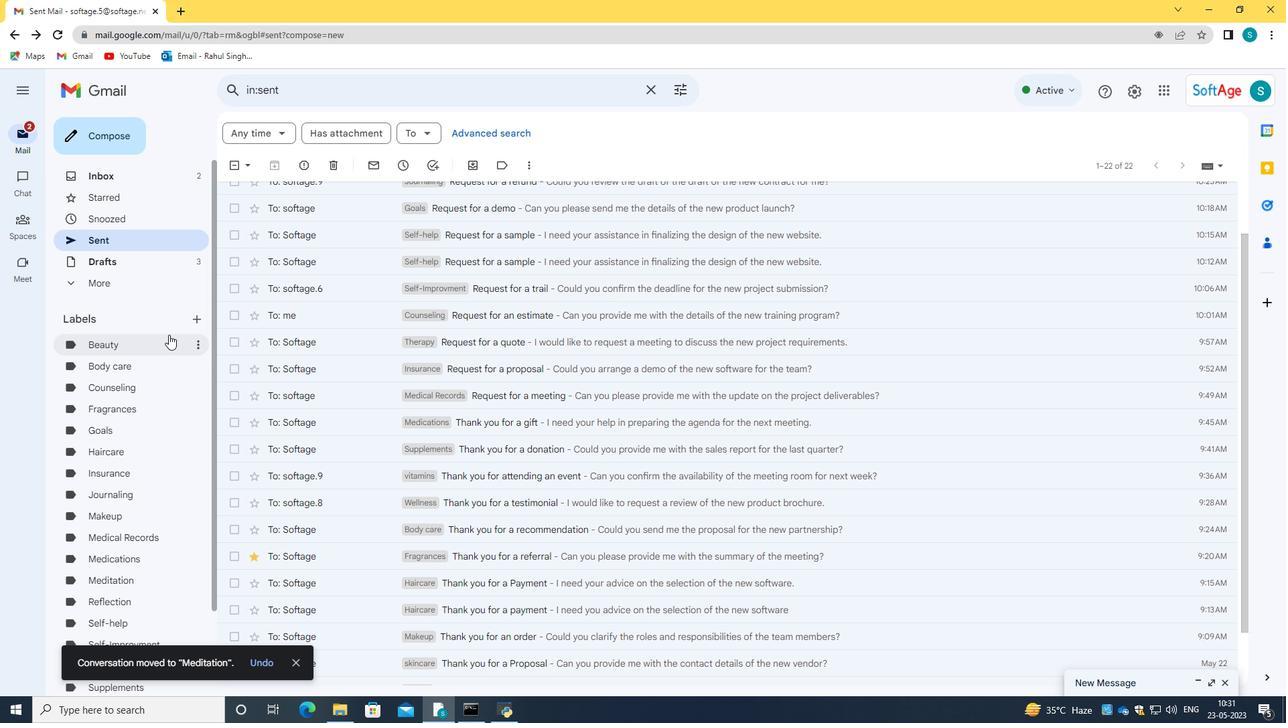 
Action: Mouse scrolled (168, 334) with delta (0, 0)
Screenshot: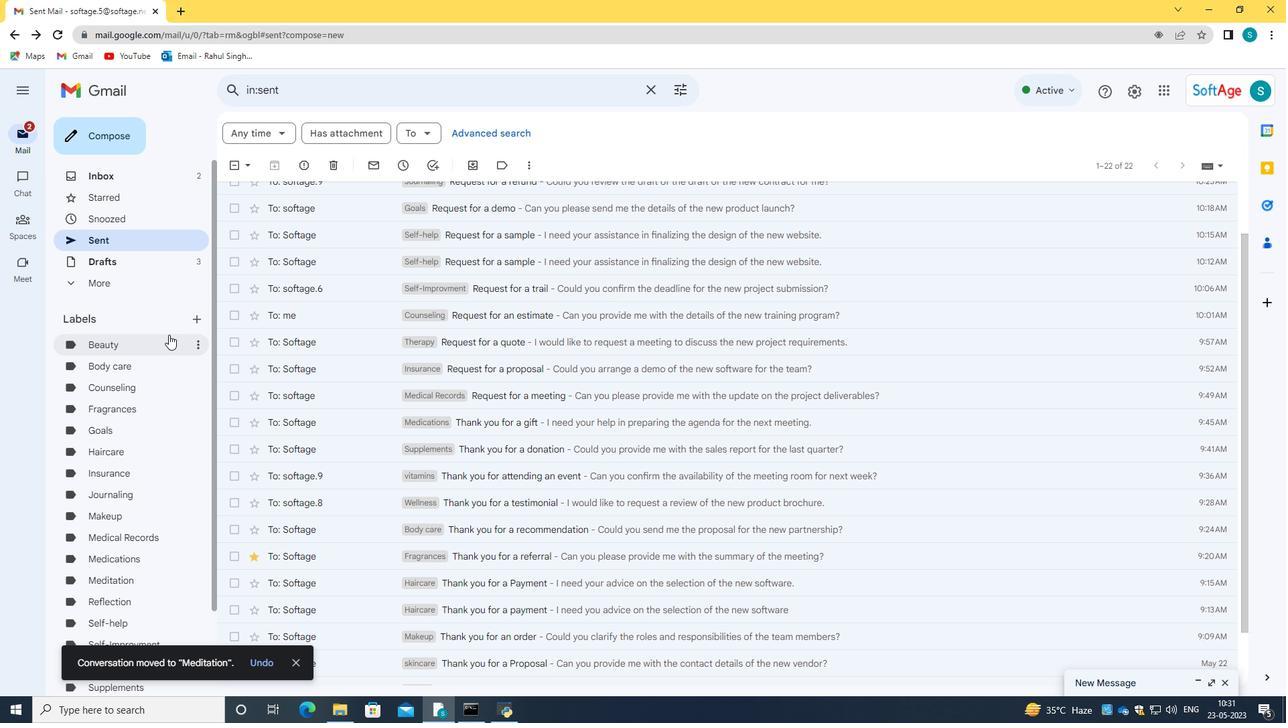 
Action: Mouse moved to (125, 453)
Screenshot: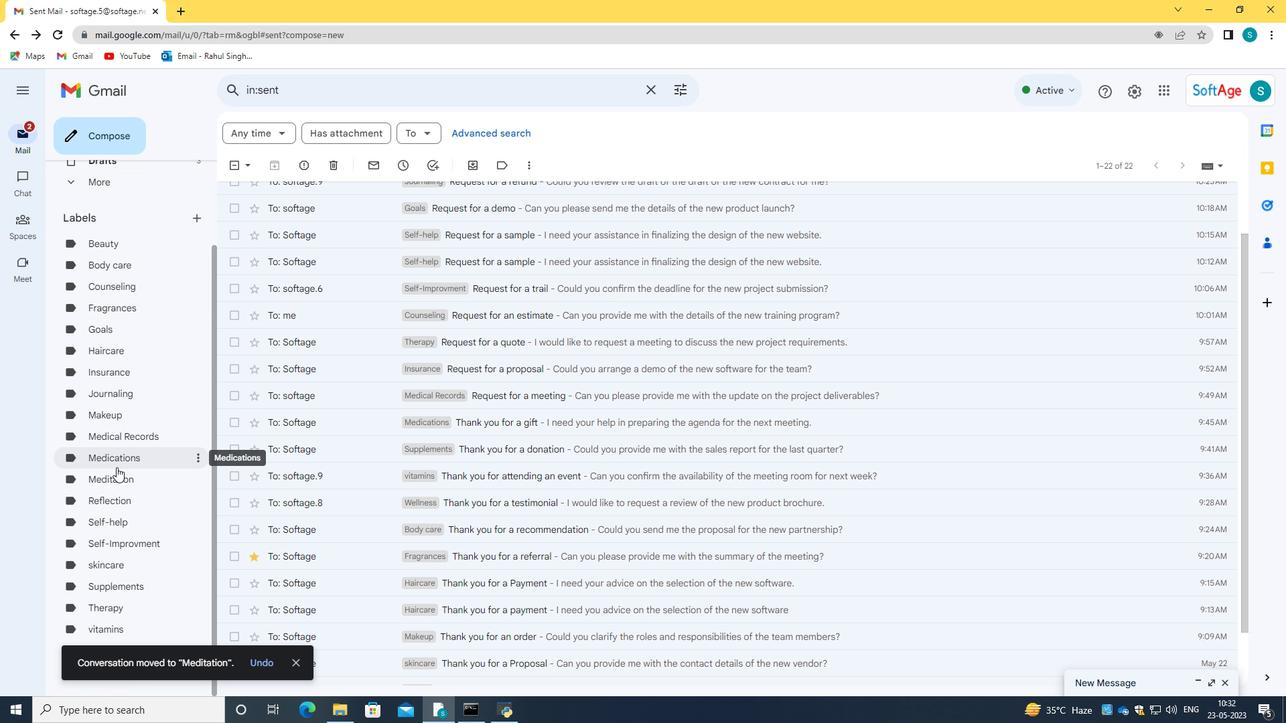 
Action: Mouse pressed left at (125, 453)
Screenshot: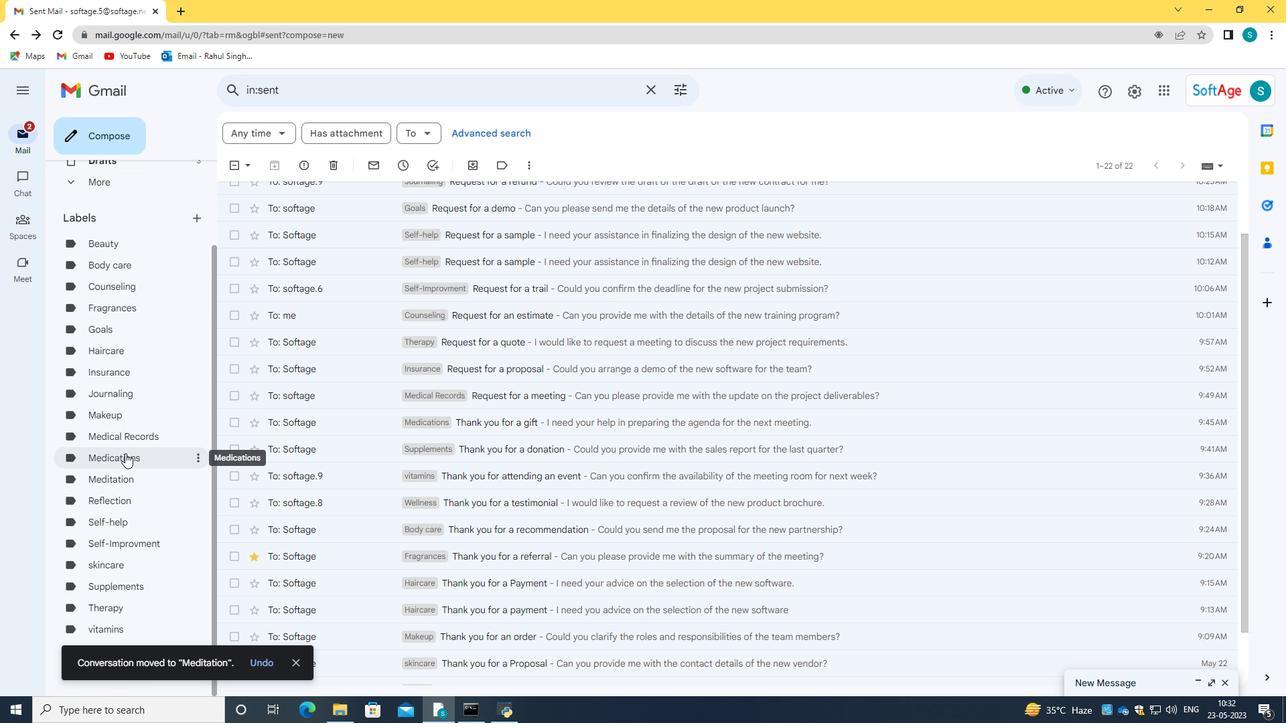 
Action: Mouse moved to (464, 310)
Screenshot: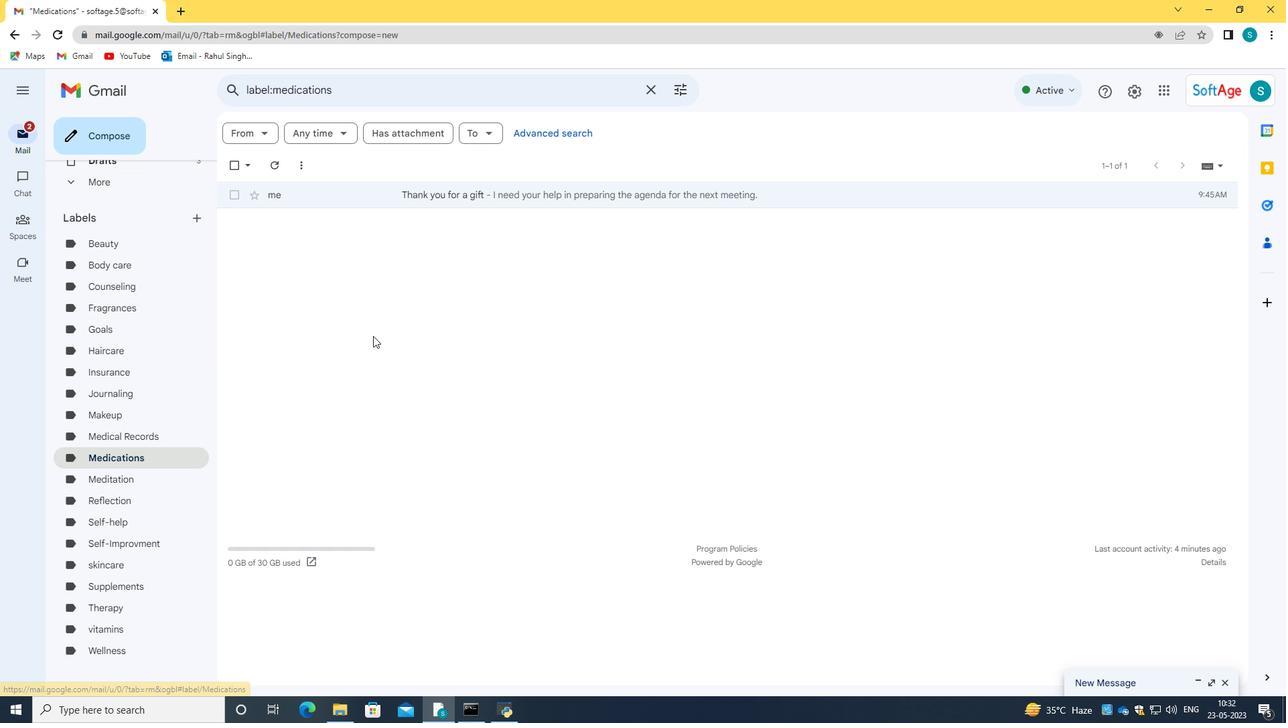 
Action: Mouse scrolled (464, 310) with delta (0, 0)
Screenshot: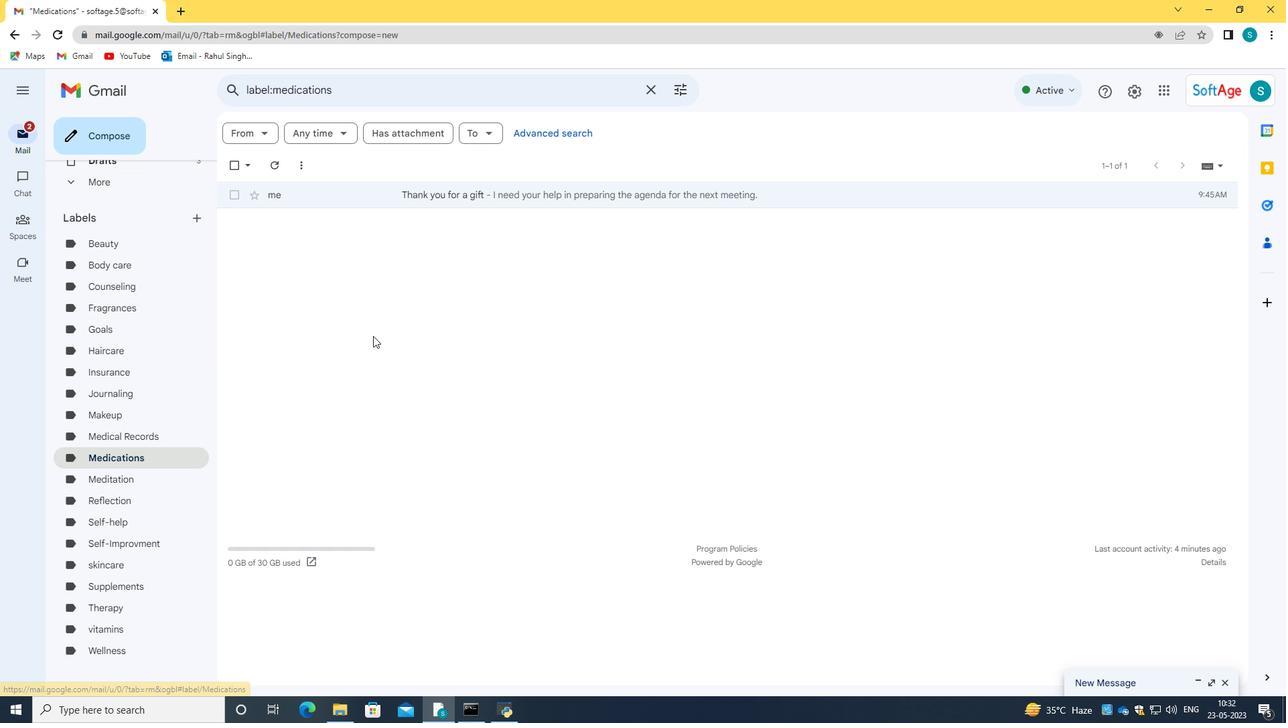 
Action: Mouse moved to (375, 186)
Screenshot: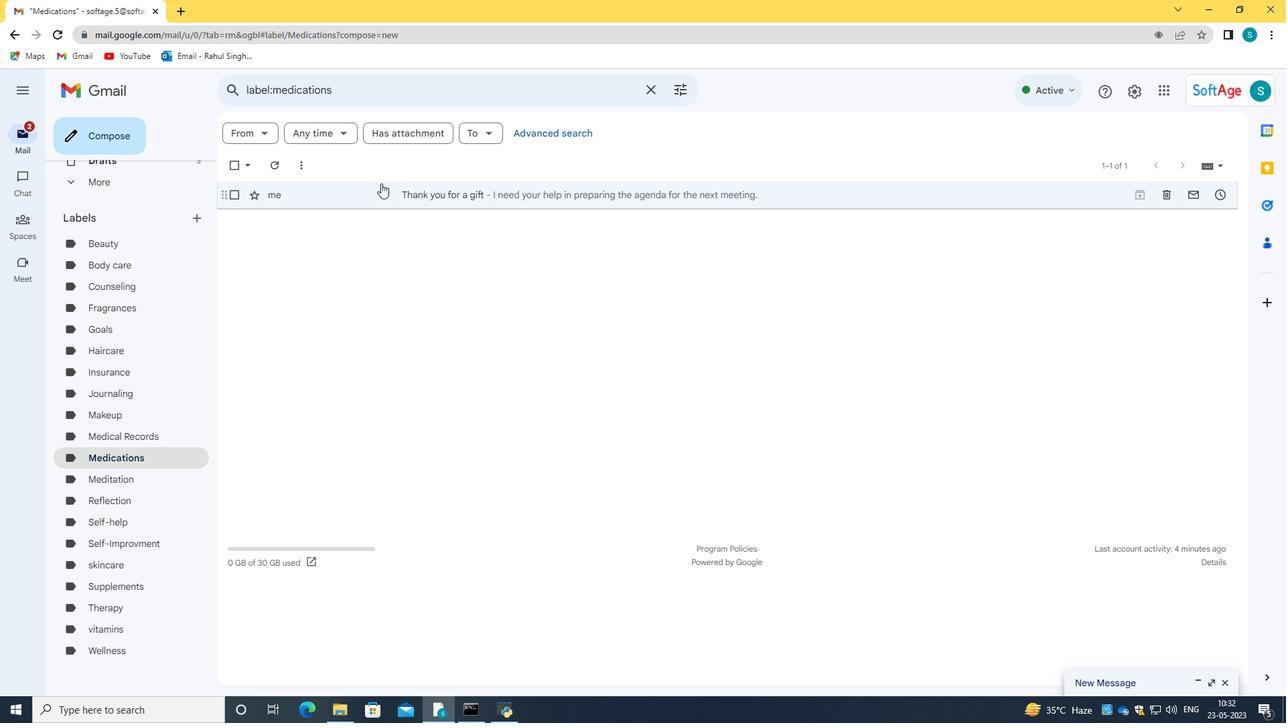 
Action: Mouse pressed left at (375, 186)
Screenshot: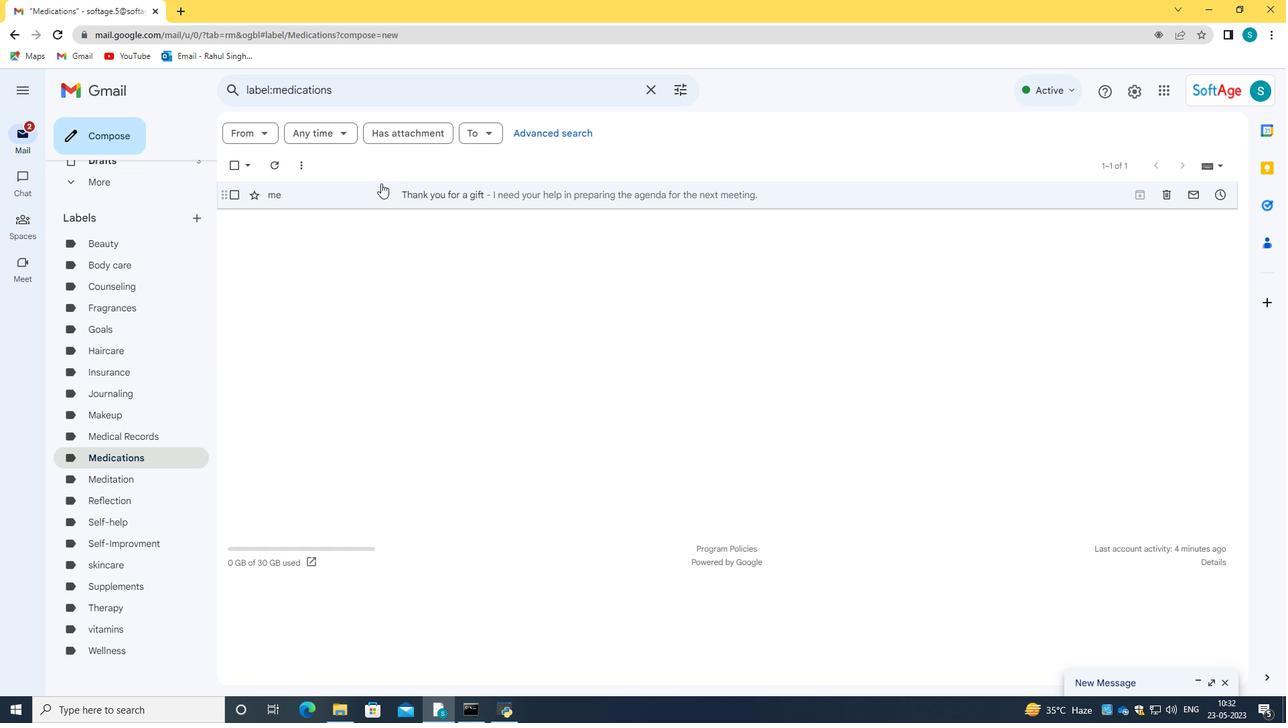 
Action: Mouse moved to (12, 36)
Screenshot: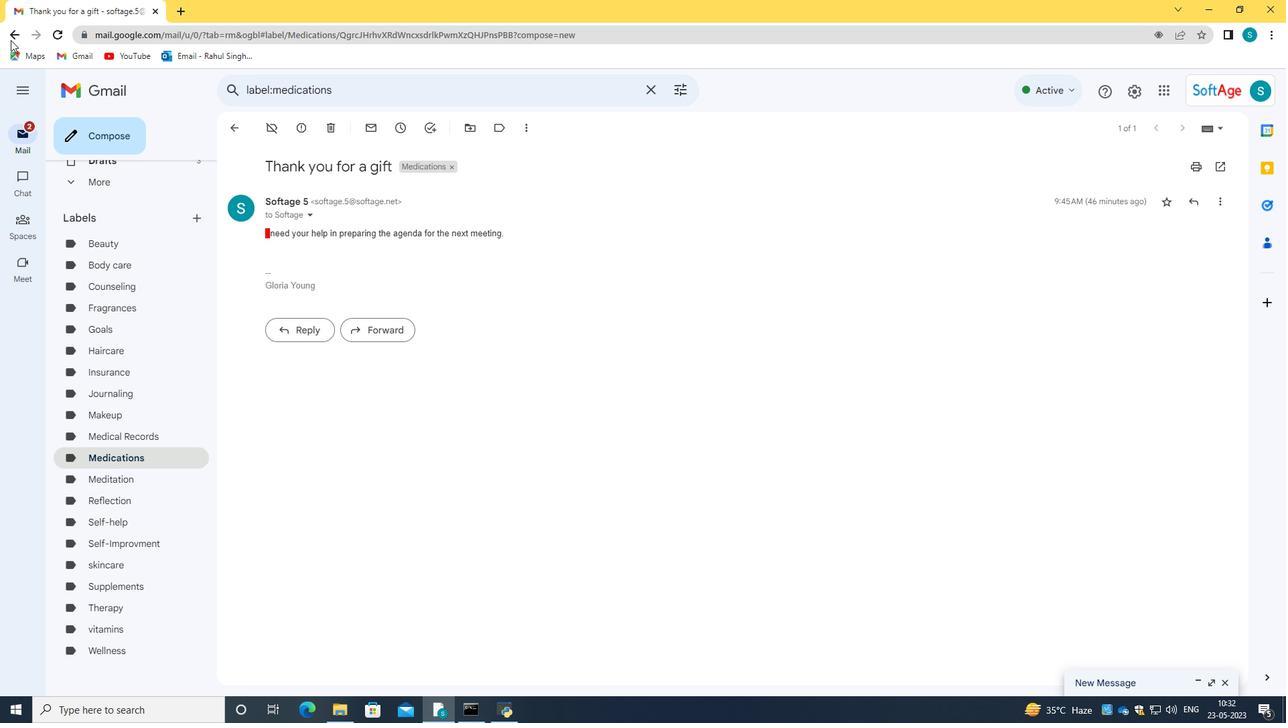
Action: Mouse pressed left at (12, 36)
Screenshot: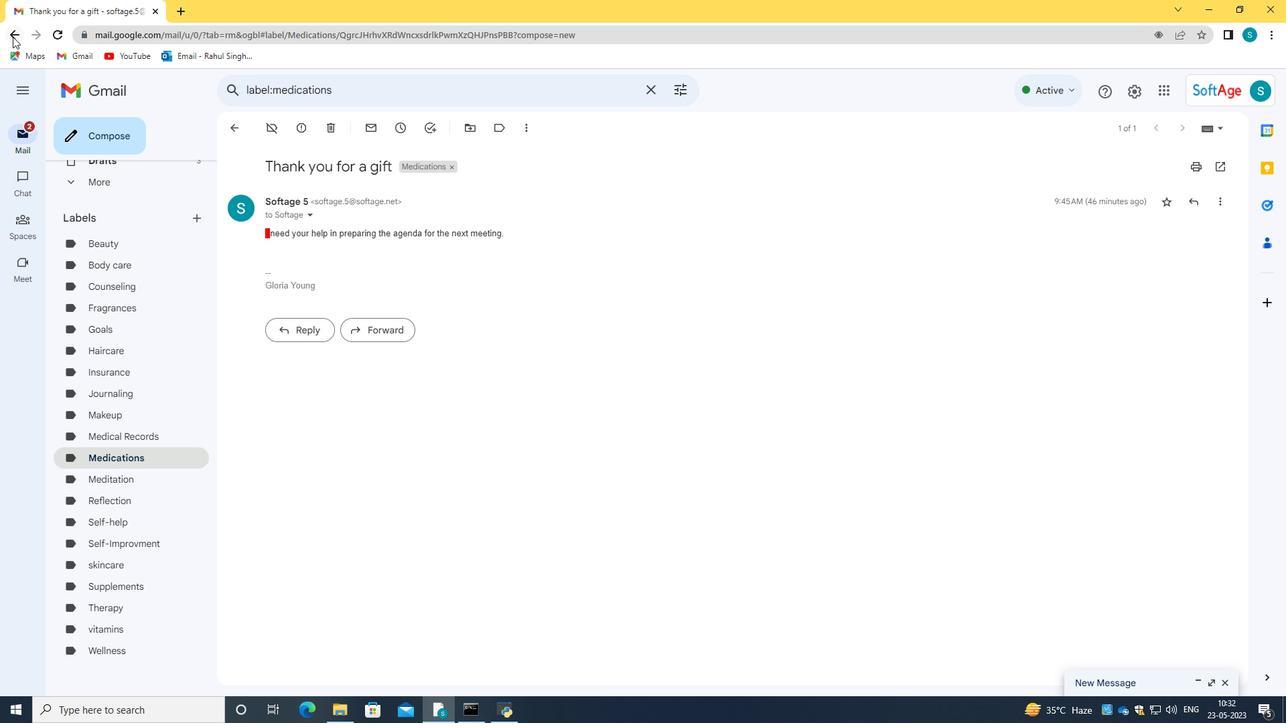 
Action: Mouse moved to (127, 277)
Screenshot: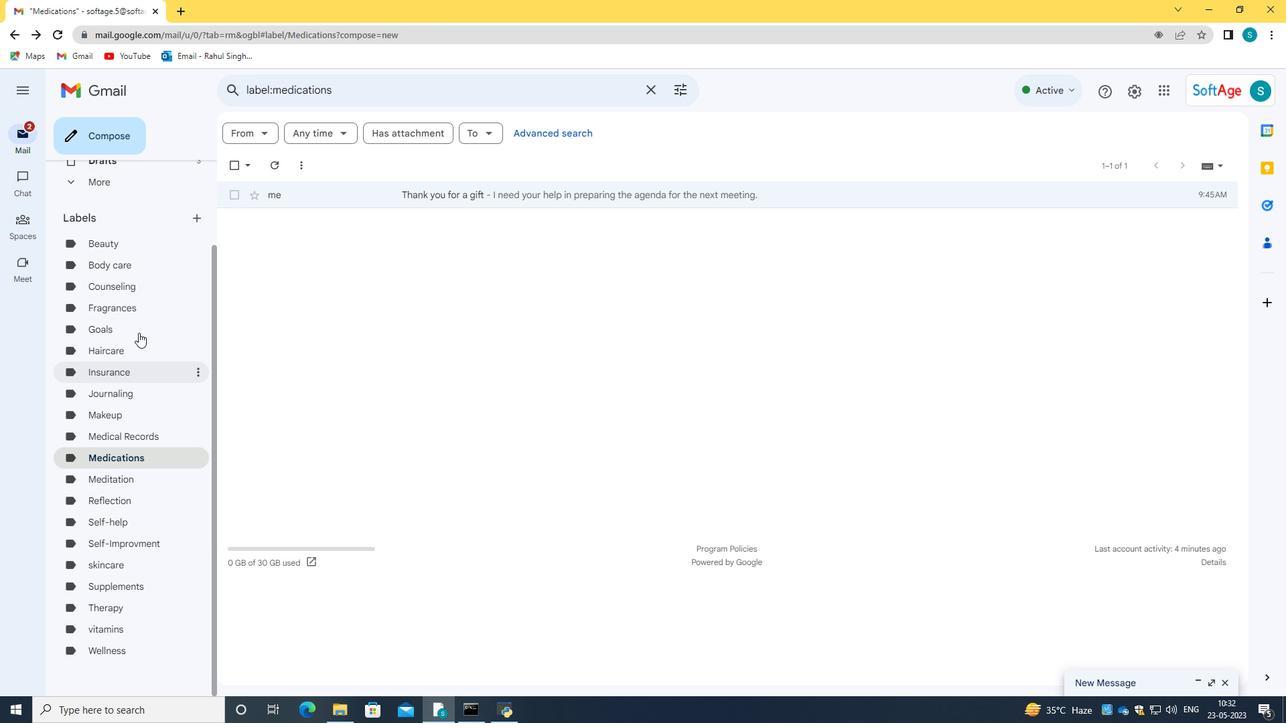 
Action: Mouse scrolled (127, 277) with delta (0, 0)
Screenshot: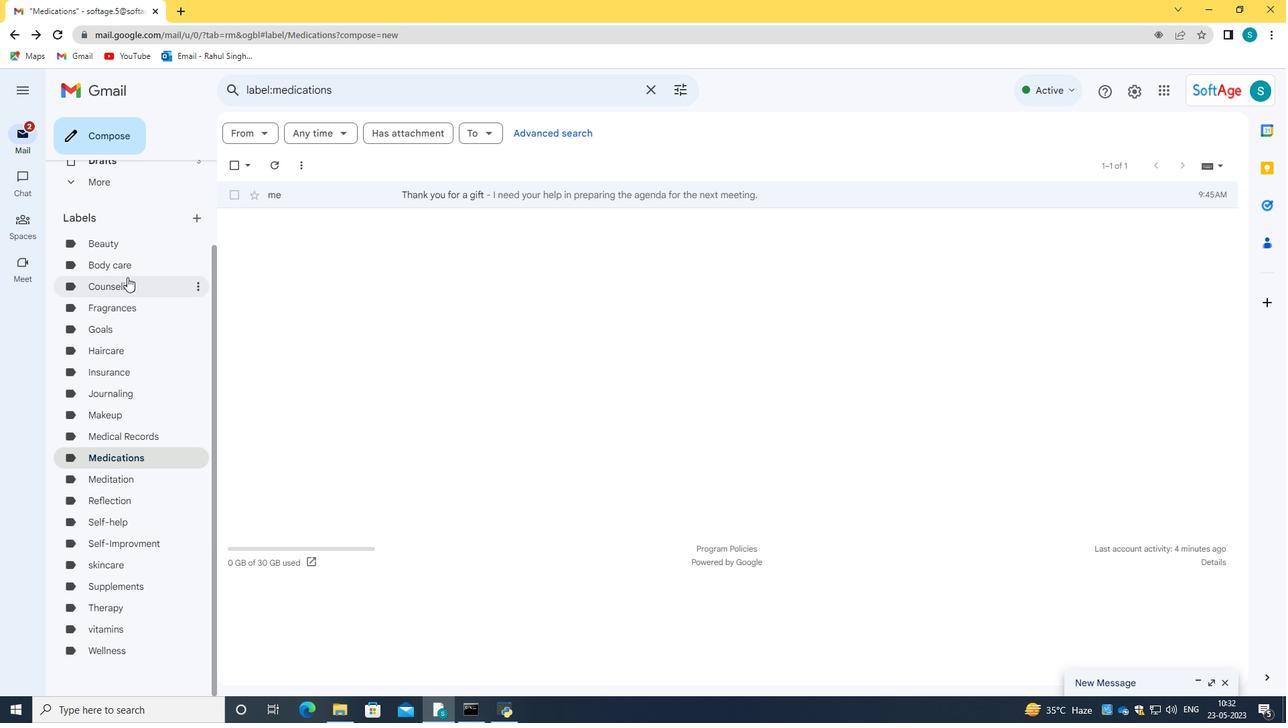
Action: Mouse scrolled (127, 277) with delta (0, 0)
Screenshot: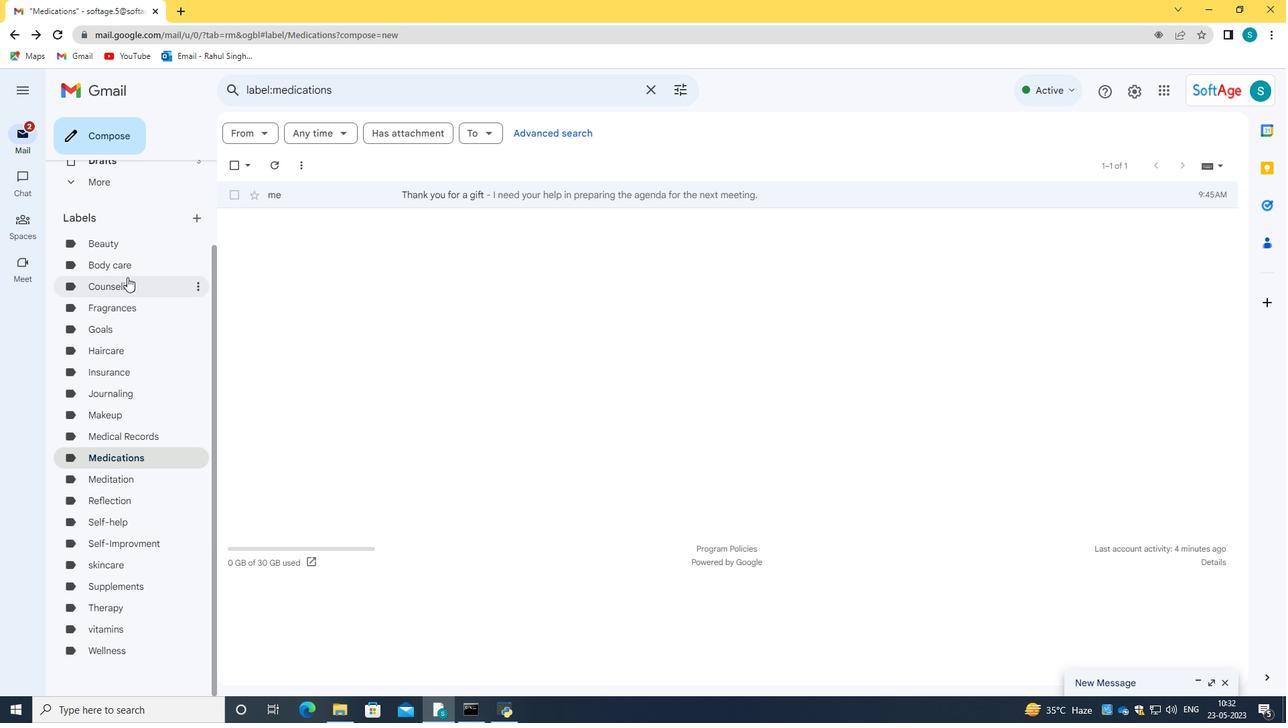 
Action: Mouse scrolled (127, 277) with delta (0, 0)
Screenshot: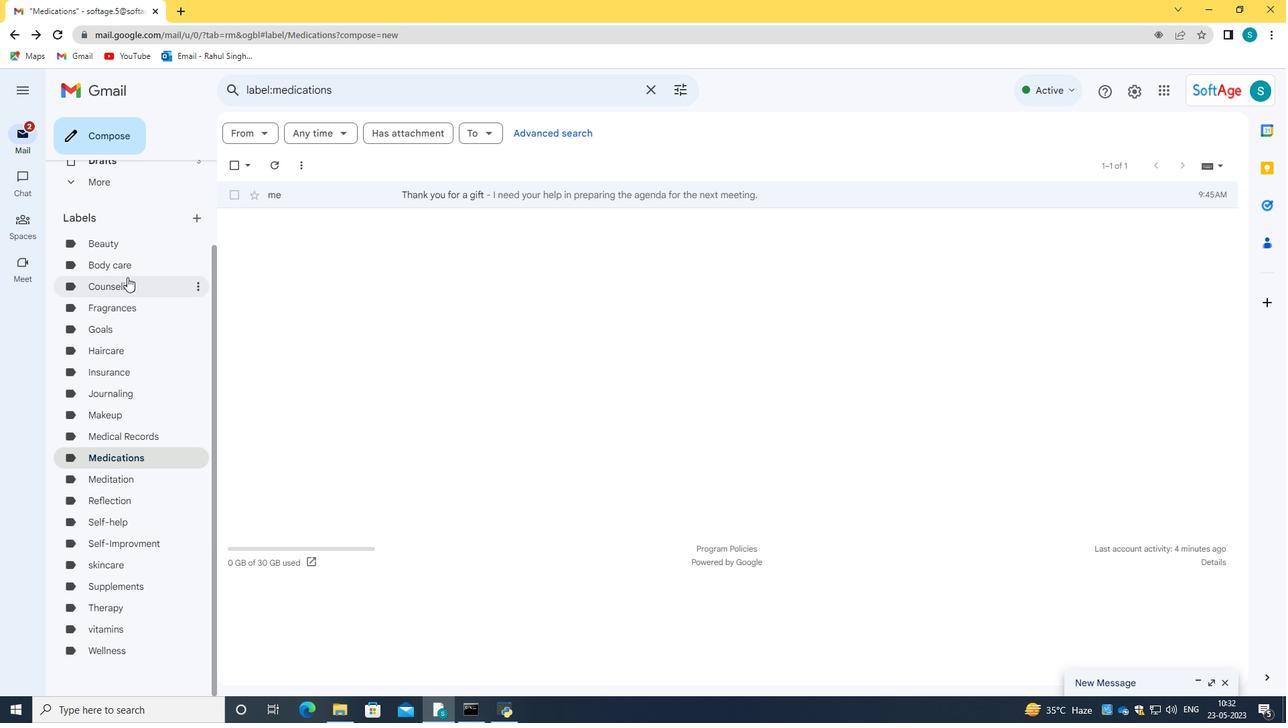 
Action: Mouse moved to (125, 237)
Screenshot: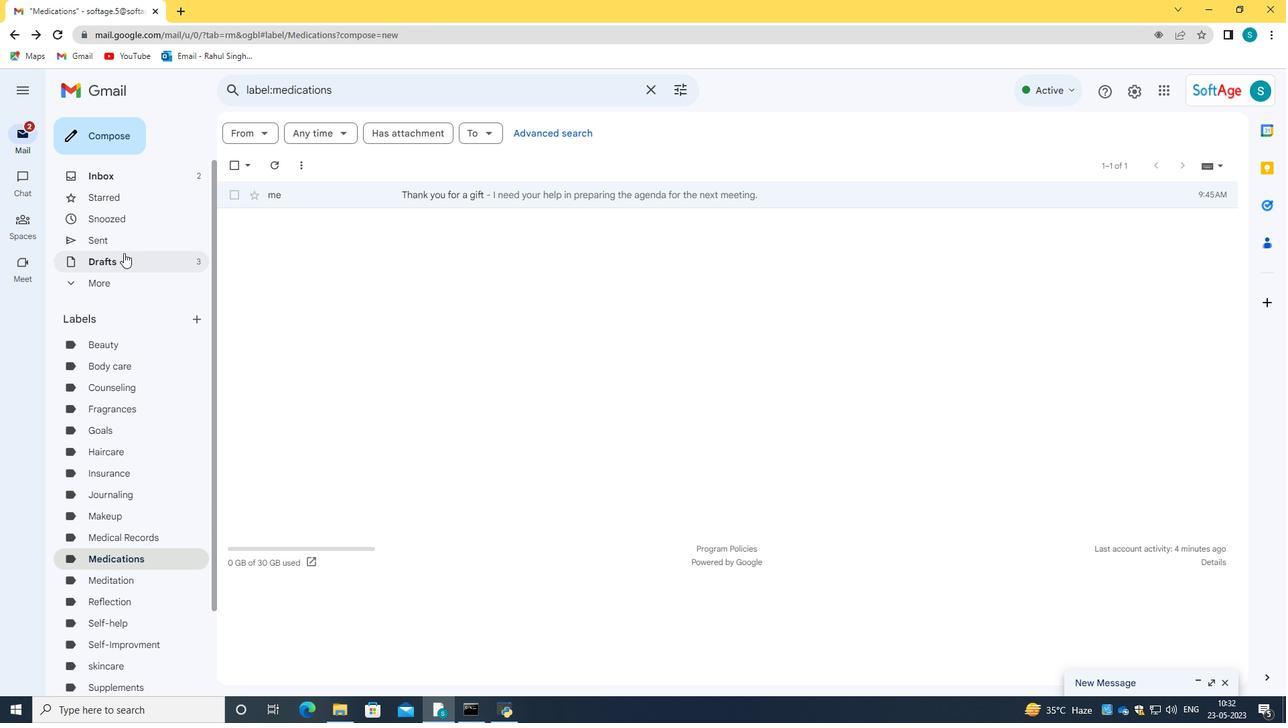 
Action: Mouse pressed left at (125, 237)
Screenshot: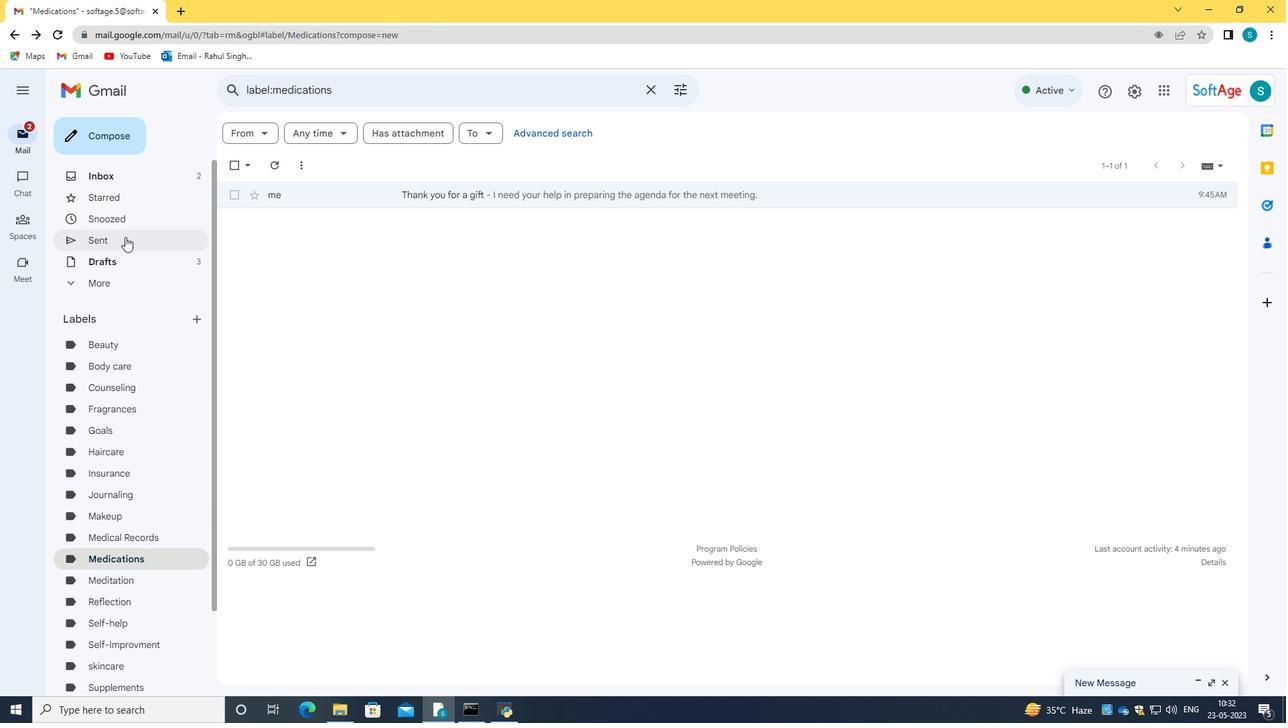 
Action: Mouse moved to (354, 196)
Screenshot: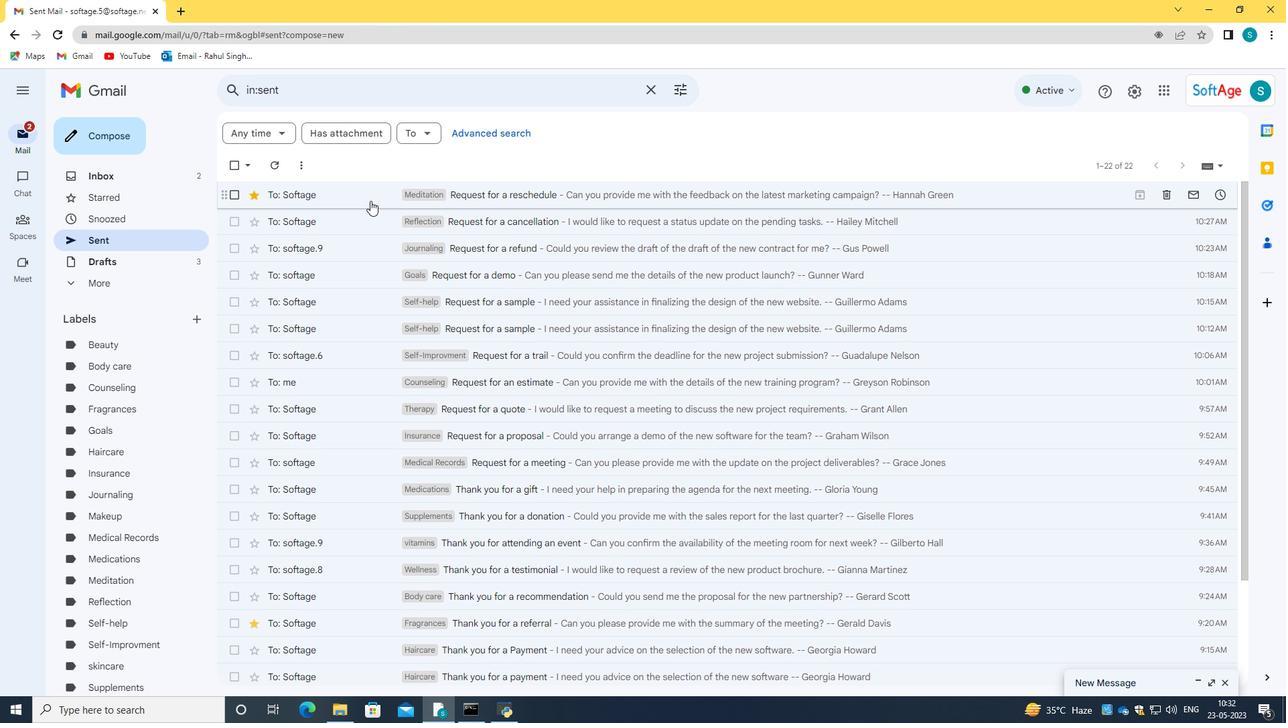 
Action: Mouse pressed left at (354, 196)
Screenshot: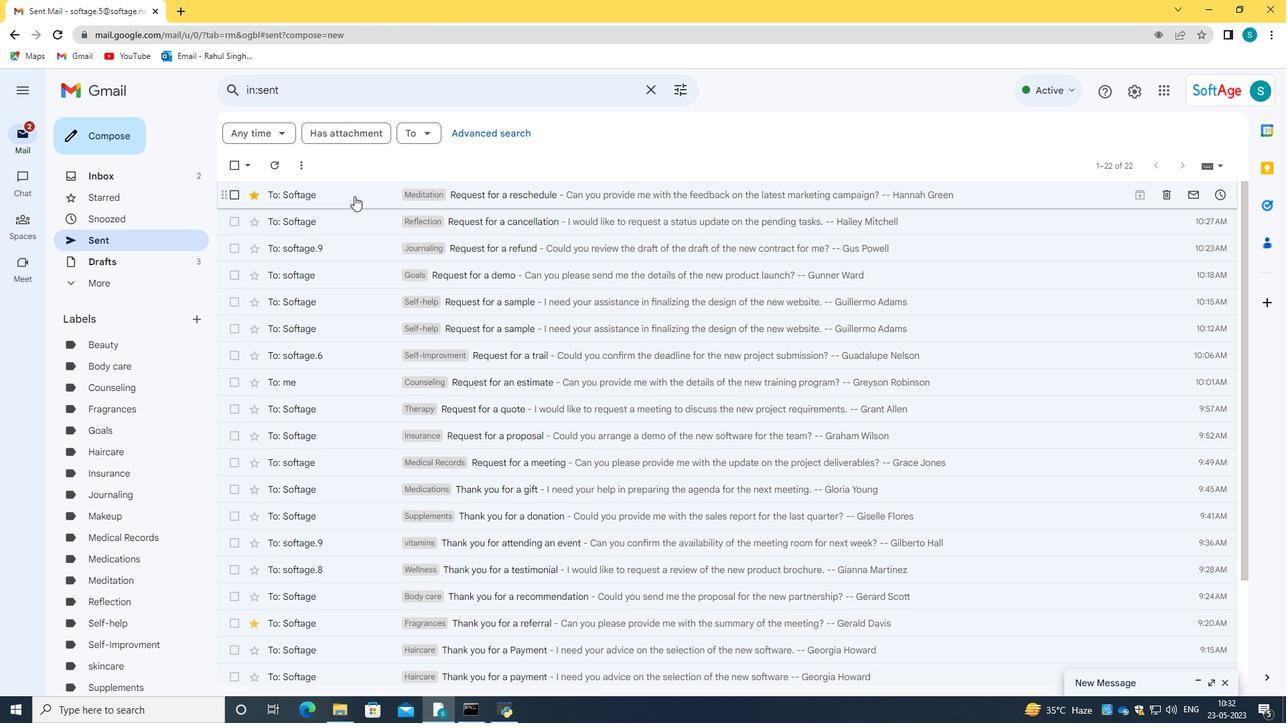 
Action: Mouse moved to (235, 130)
Screenshot: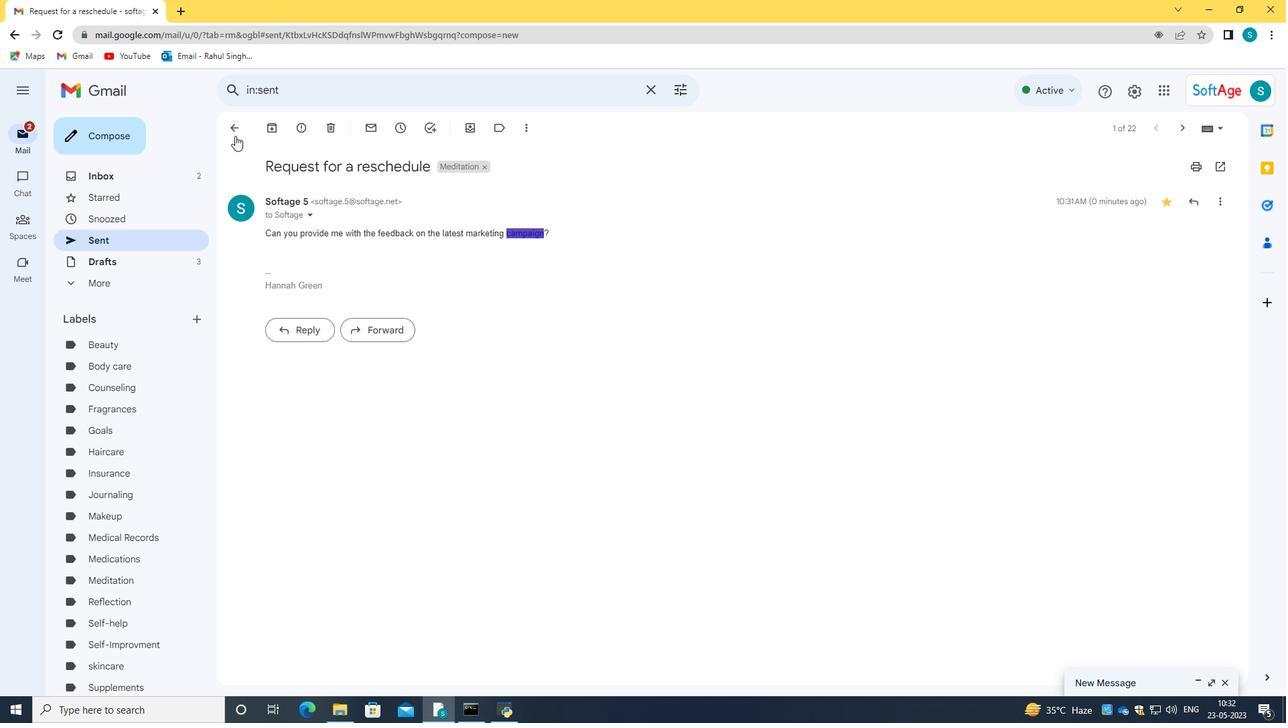 
Action: Mouse pressed left at (235, 130)
Screenshot: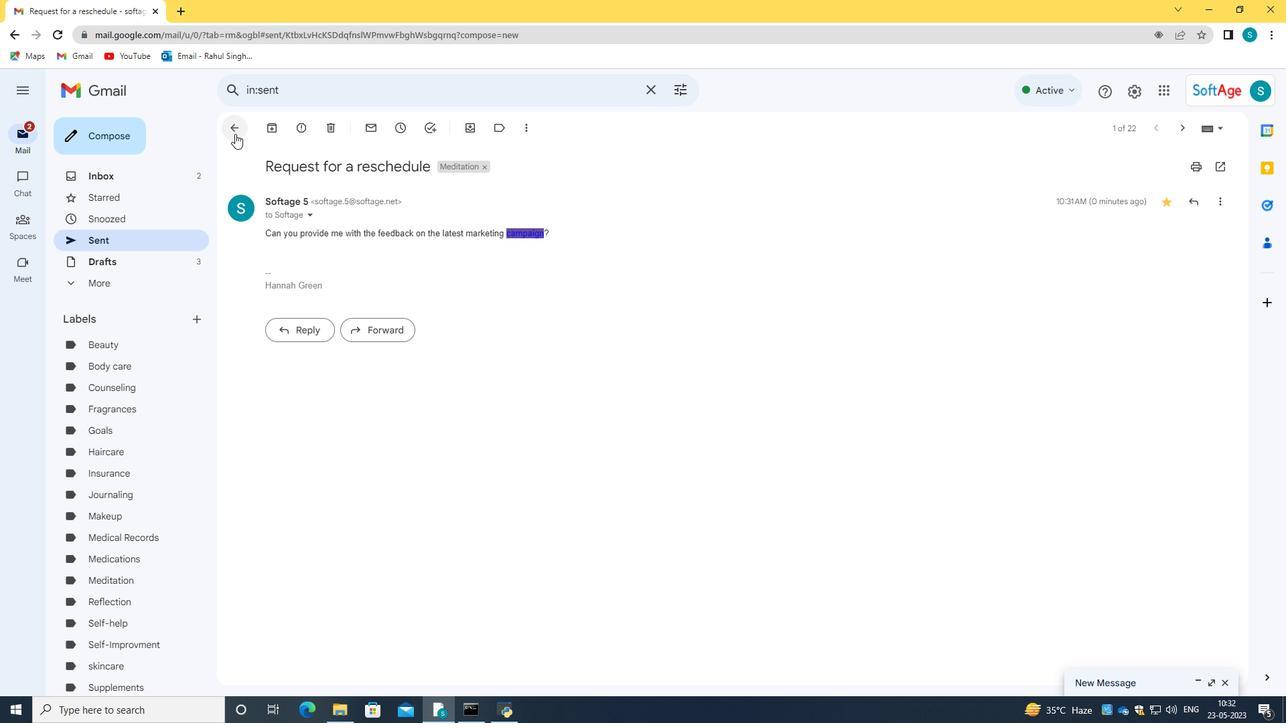 
Action: Mouse moved to (234, 198)
Screenshot: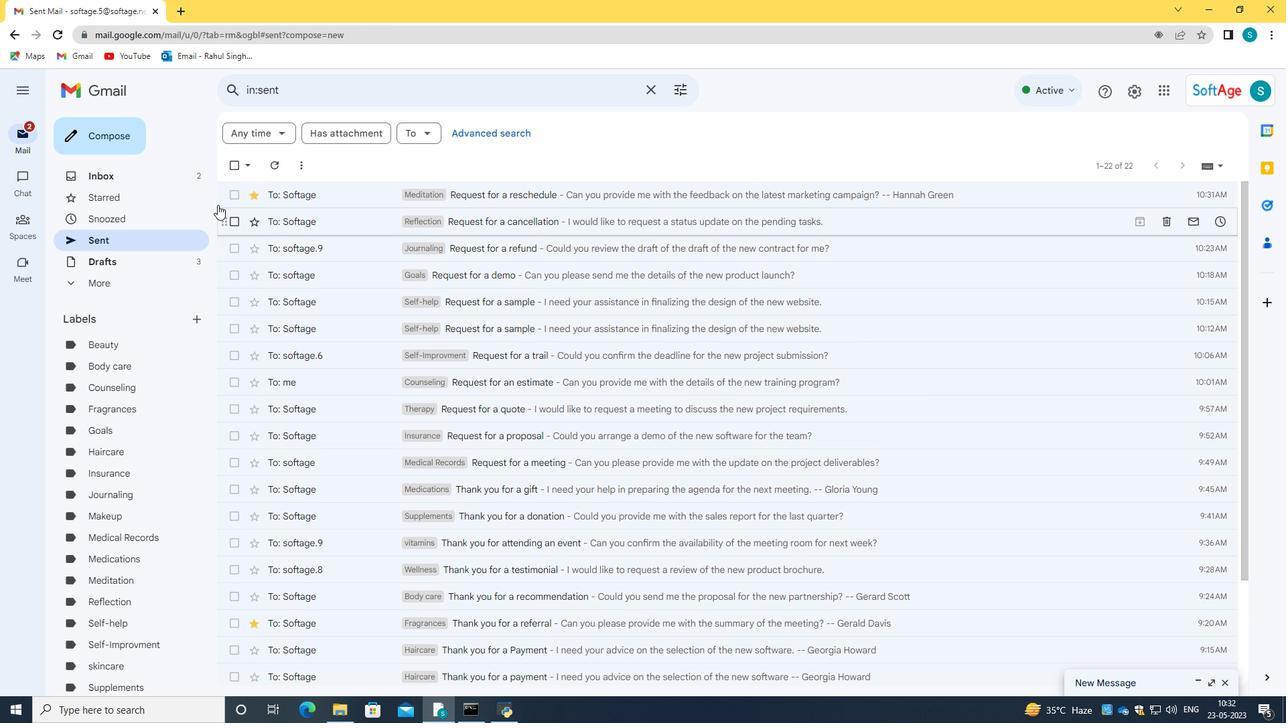 
Action: Mouse pressed left at (234, 198)
Screenshot: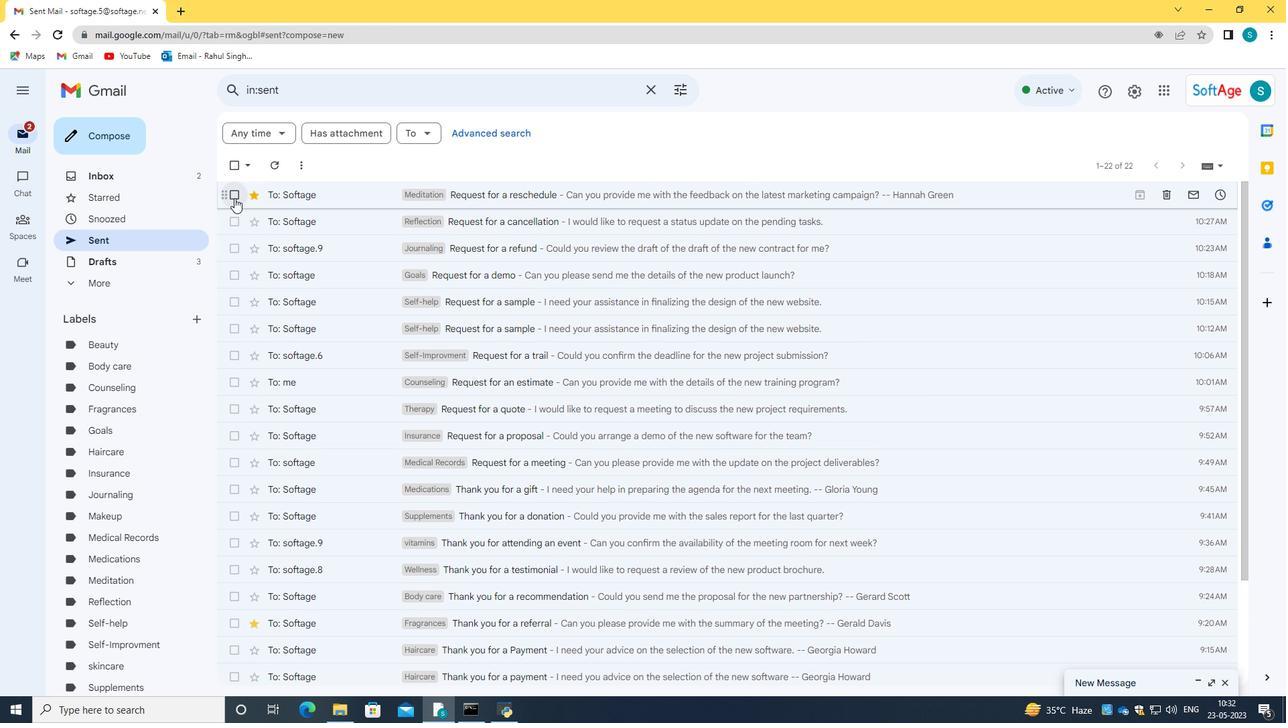 
Action: Mouse moved to (374, 197)
Screenshot: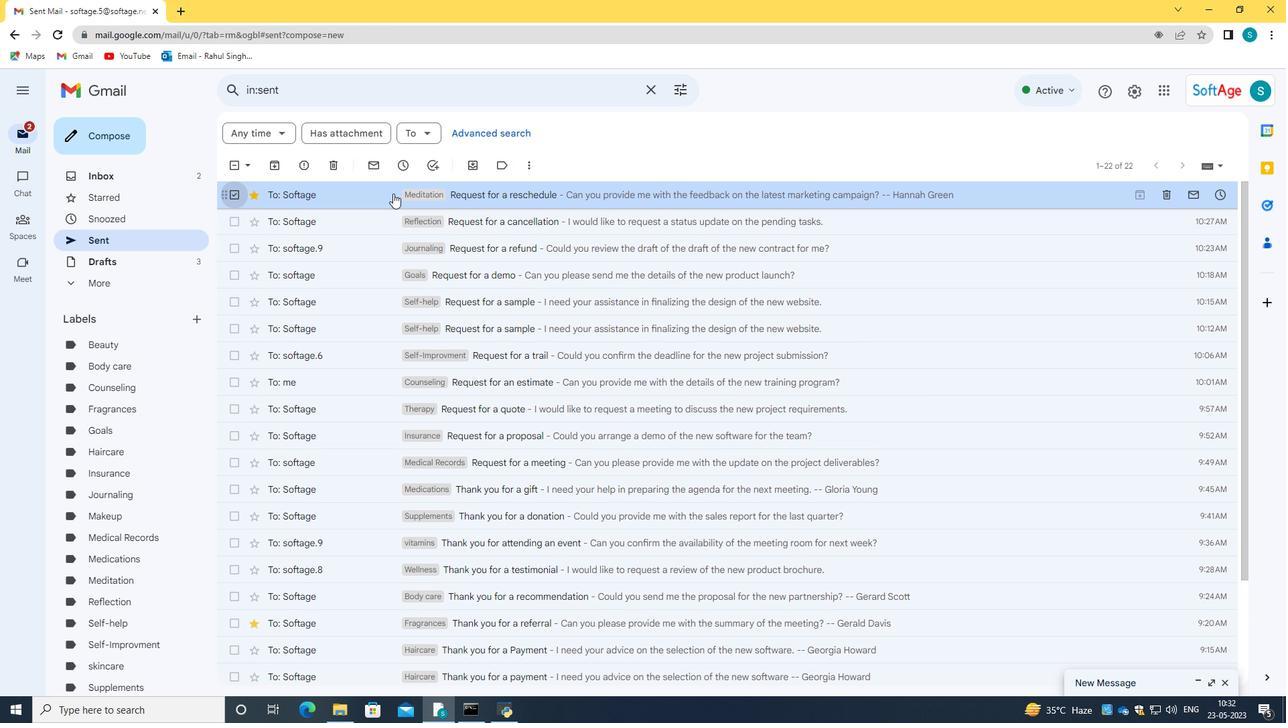 
Action: Mouse pressed right at (374, 197)
Screenshot: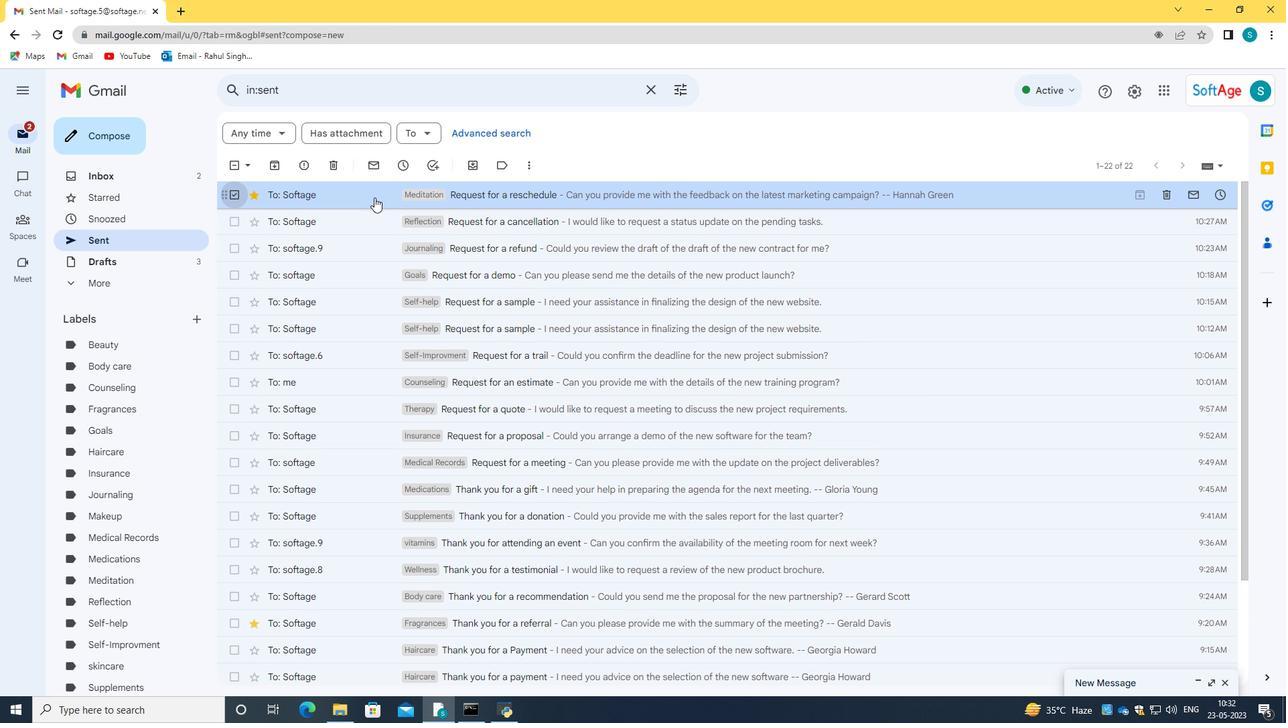 
Action: Mouse moved to (610, 246)
Screenshot: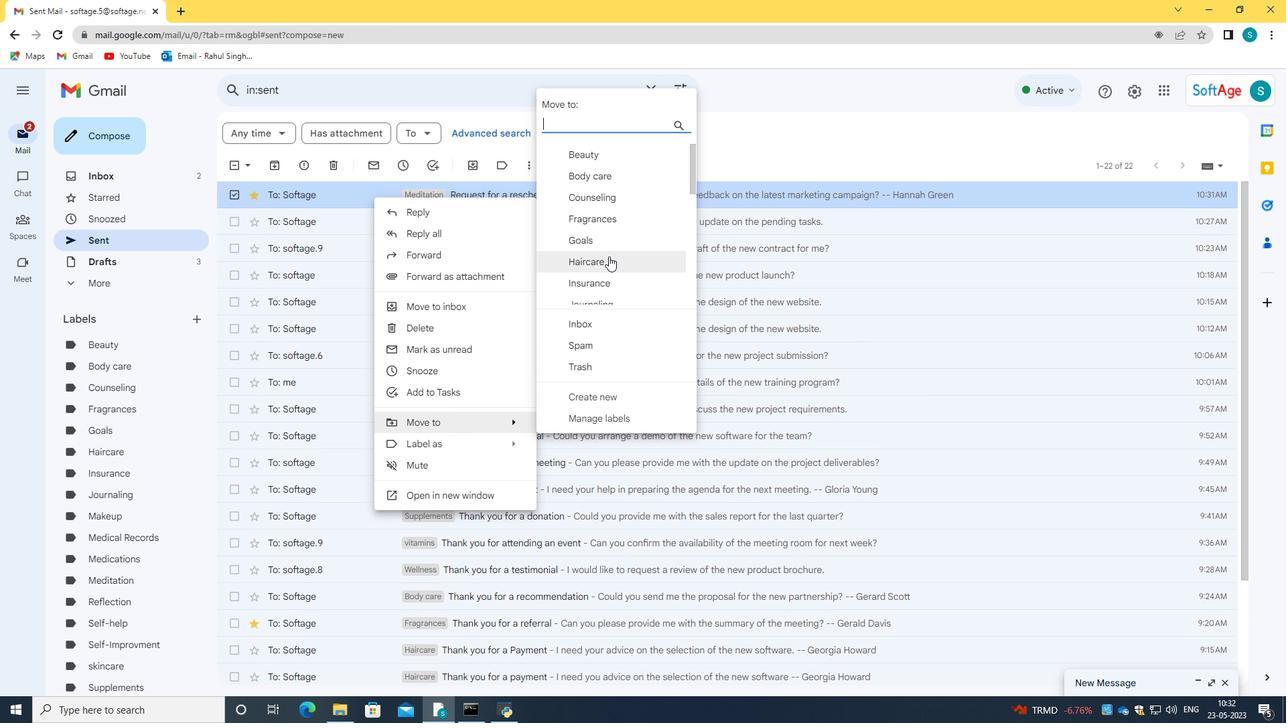 
Action: Mouse scrolled (610, 245) with delta (0, 0)
Screenshot: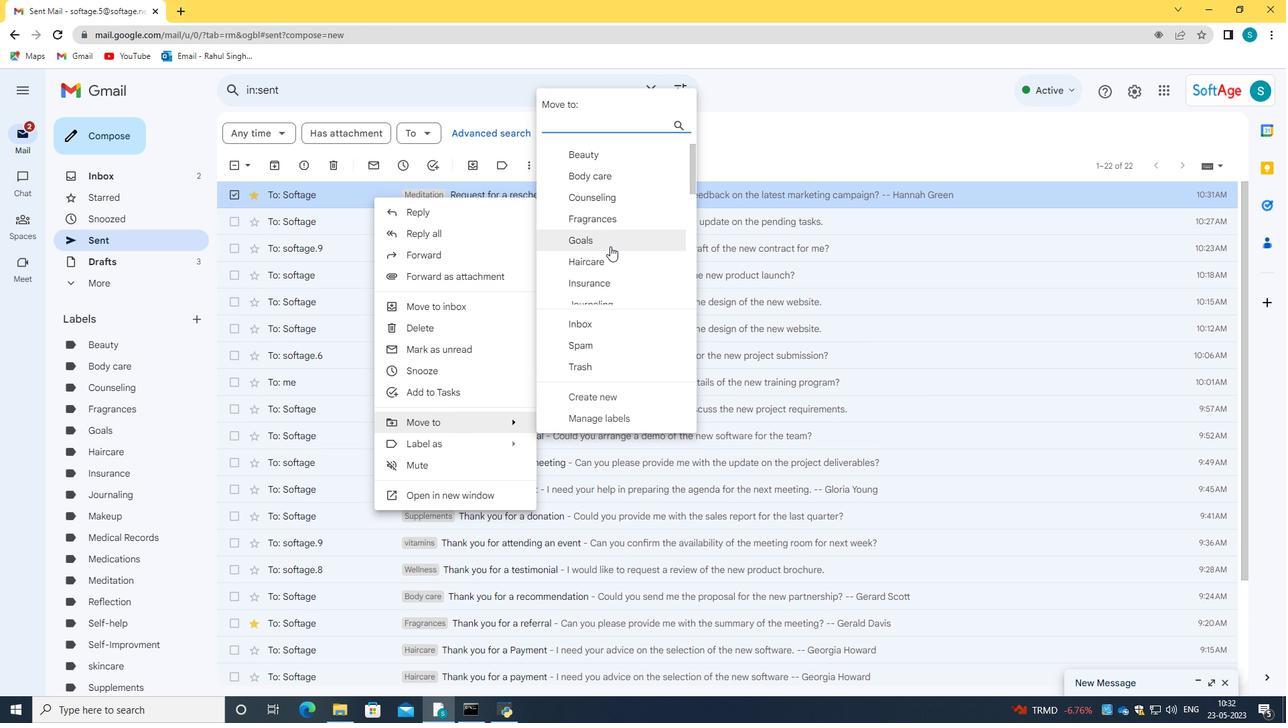 
Action: Mouse moved to (610, 246)
Screenshot: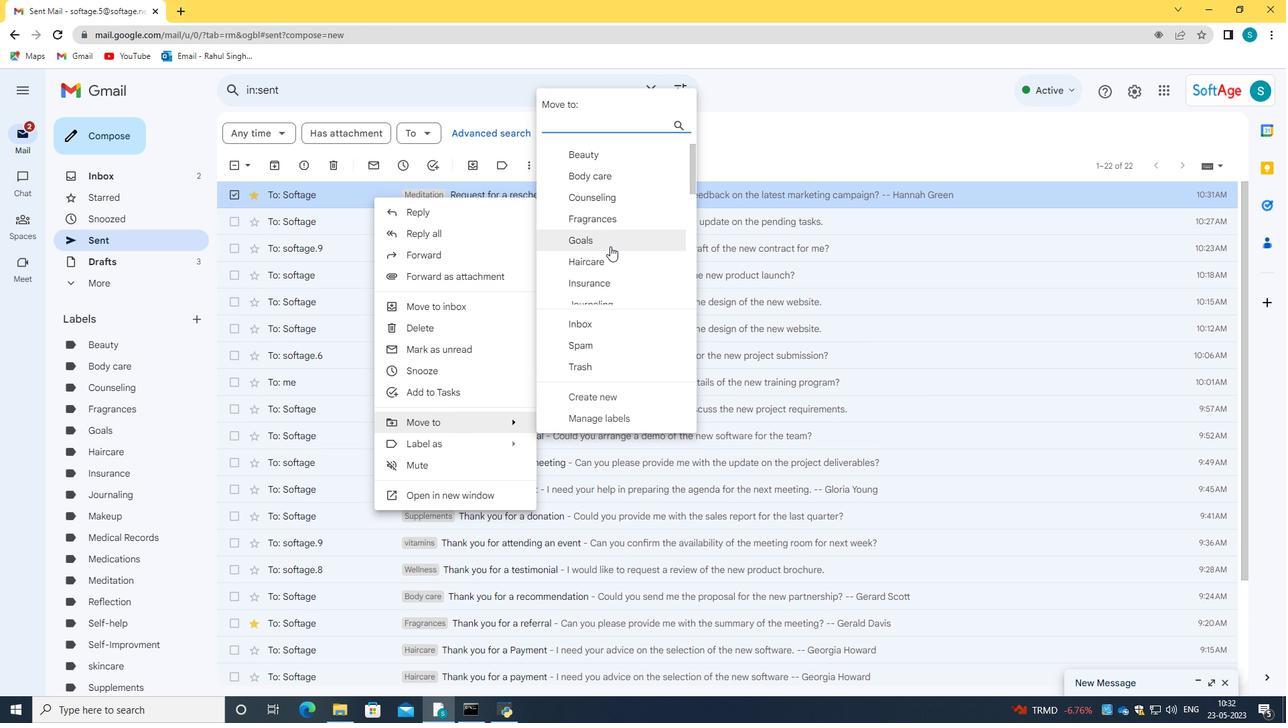 
Action: Mouse scrolled (610, 245) with delta (0, 0)
Screenshot: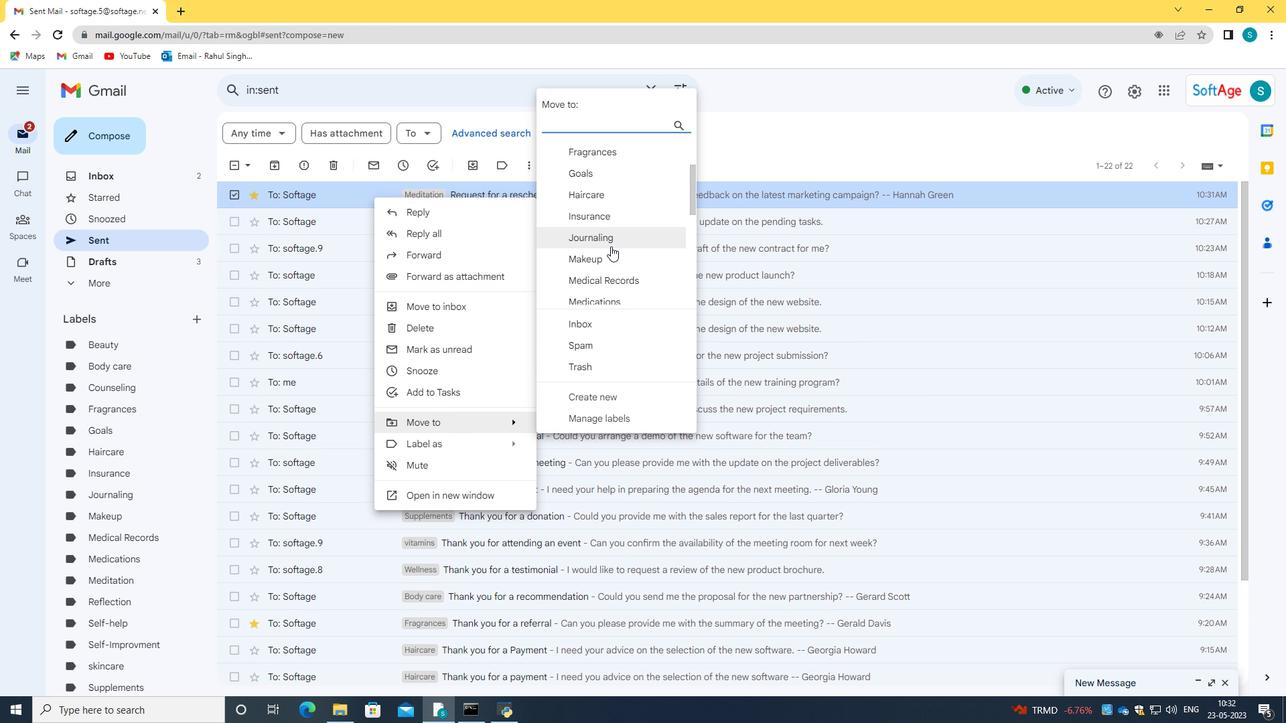 
Action: Mouse scrolled (610, 245) with delta (0, 0)
Screenshot: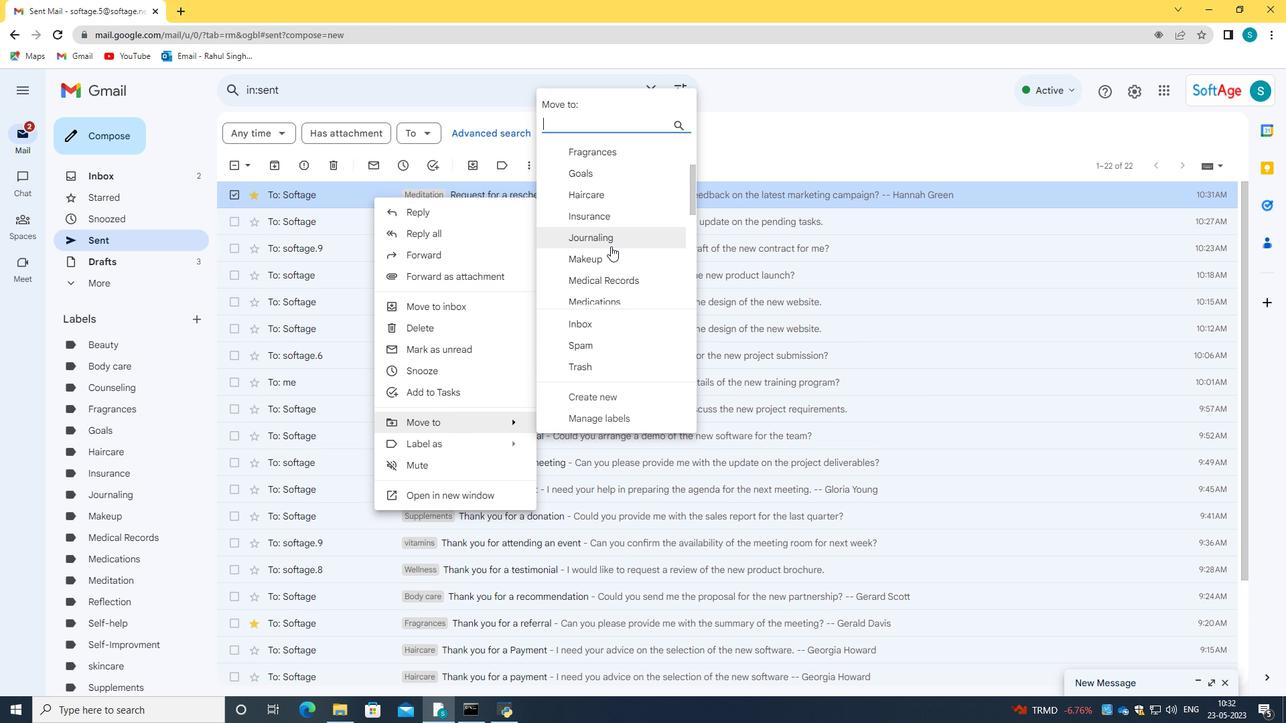 
Action: Mouse moved to (622, 184)
Screenshot: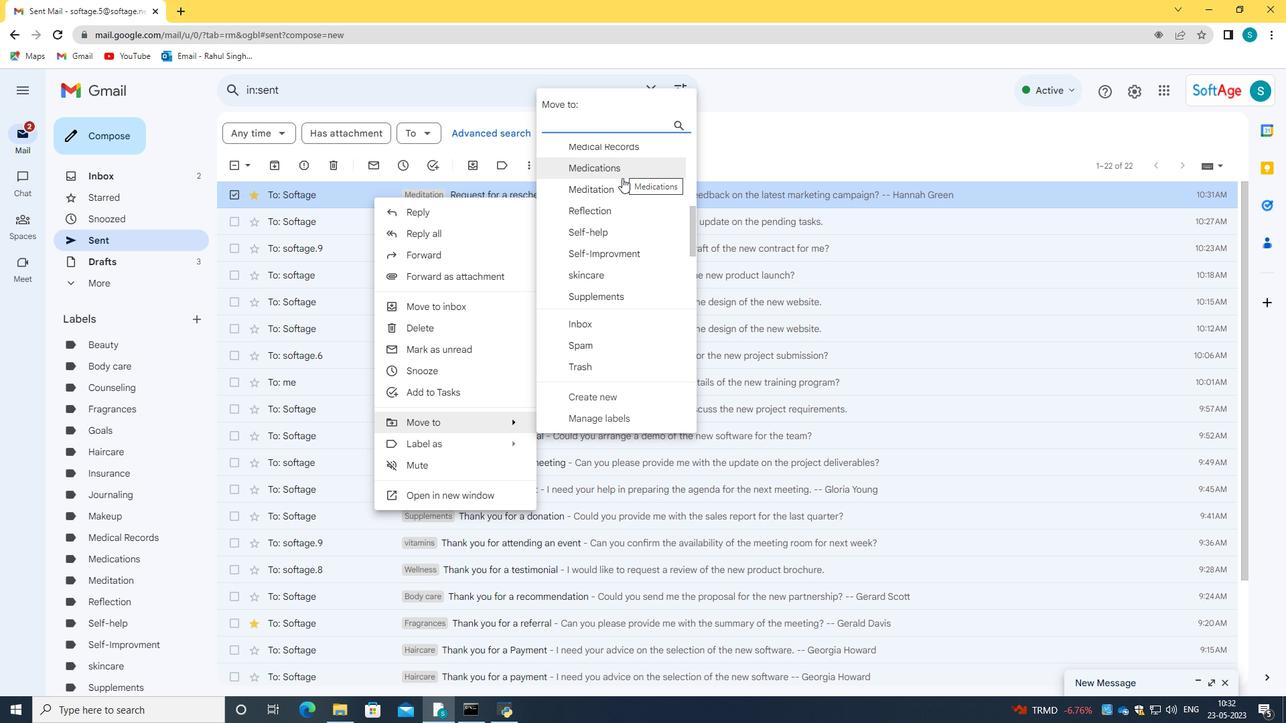 
Action: Mouse pressed left at (622, 184)
Screenshot: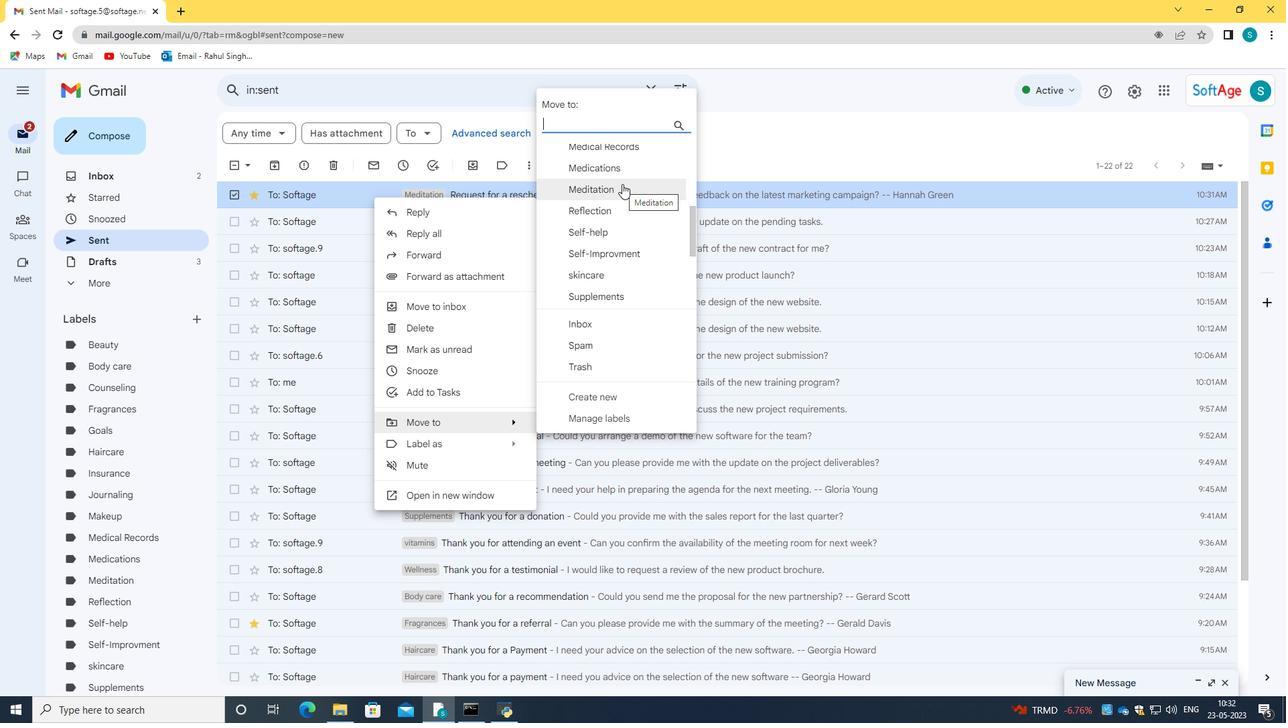 
Action: Mouse moved to (134, 576)
Screenshot: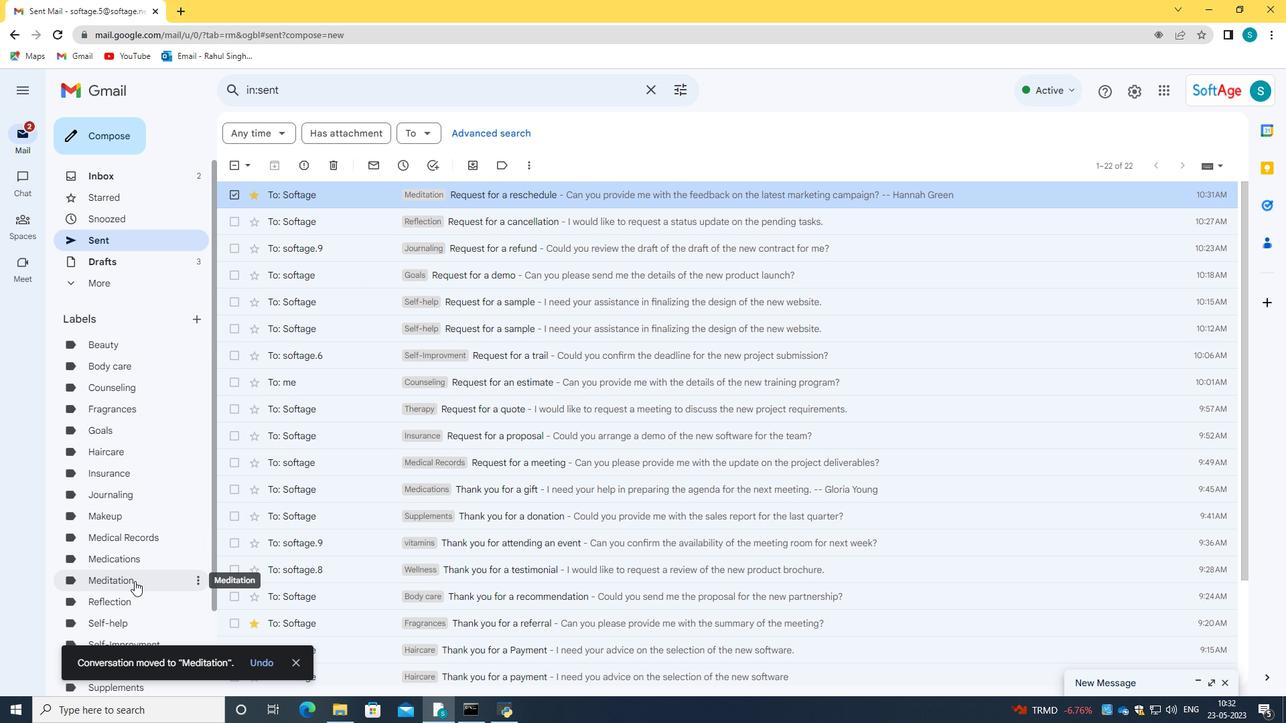 
Action: Mouse pressed left at (134, 576)
Screenshot: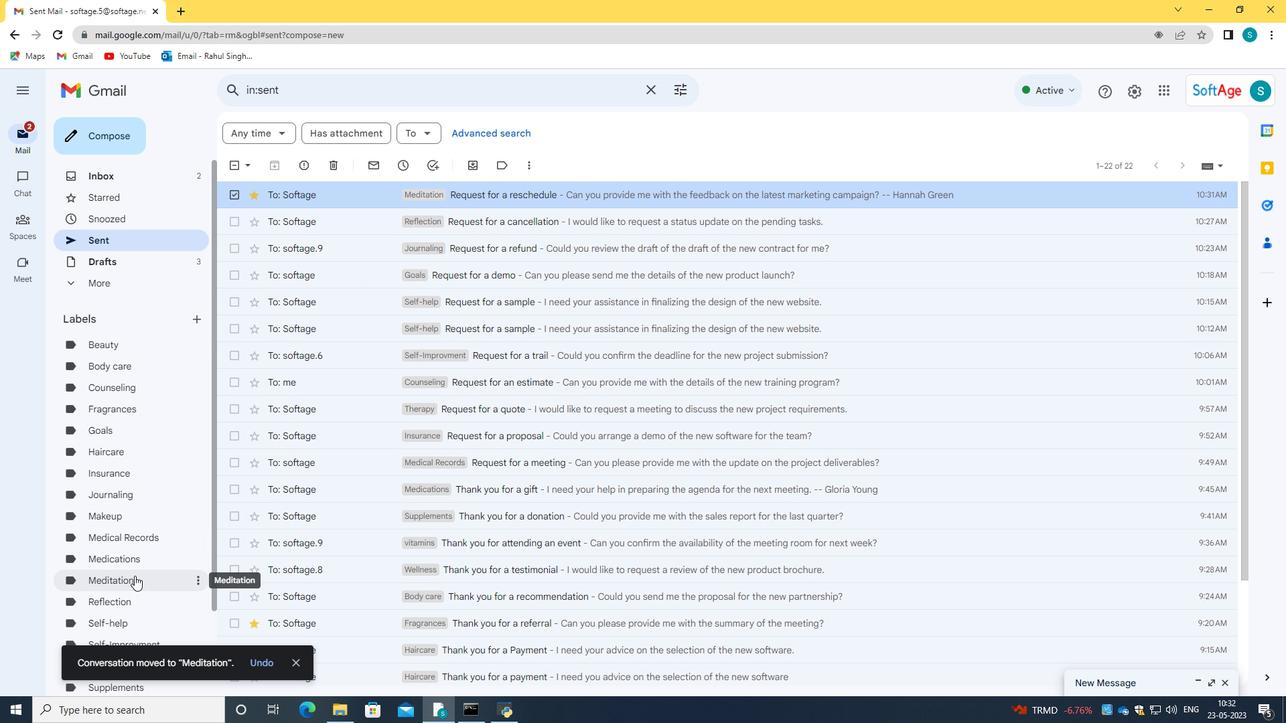 
Action: Mouse moved to (343, 202)
Screenshot: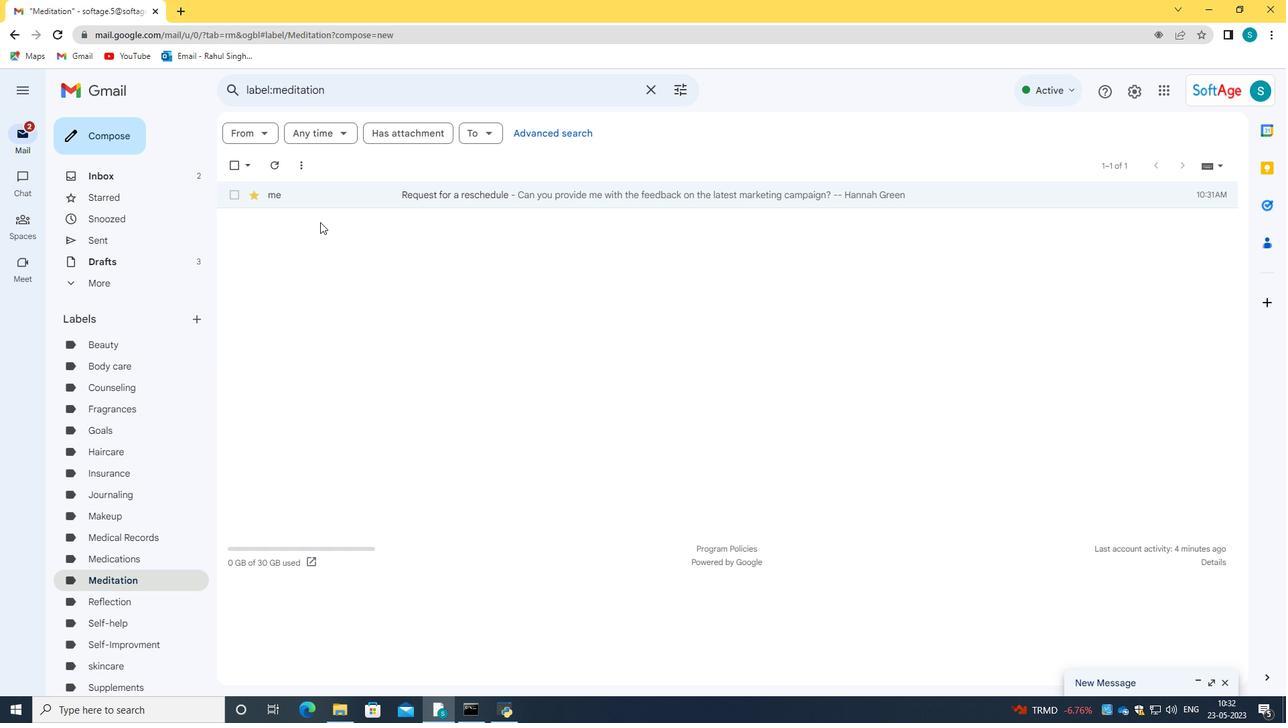 
Action: Mouse pressed left at (343, 202)
Screenshot: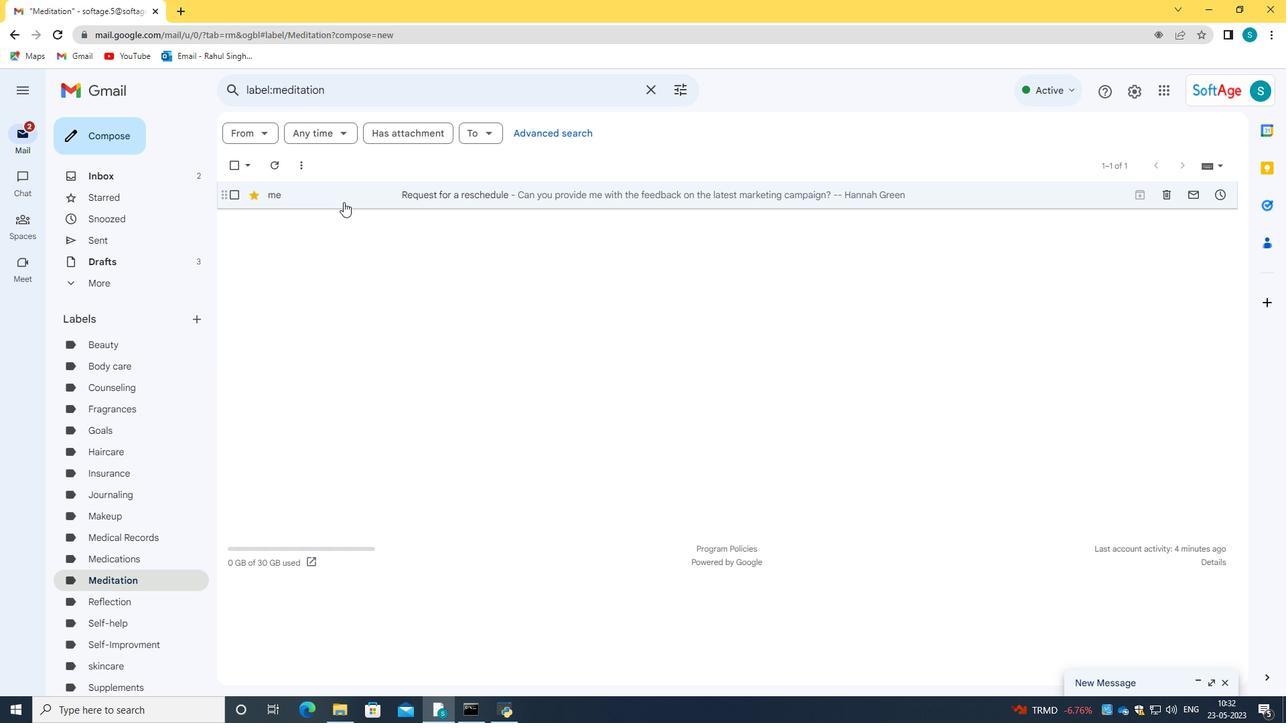 
Action: Mouse moved to (486, 286)
Screenshot: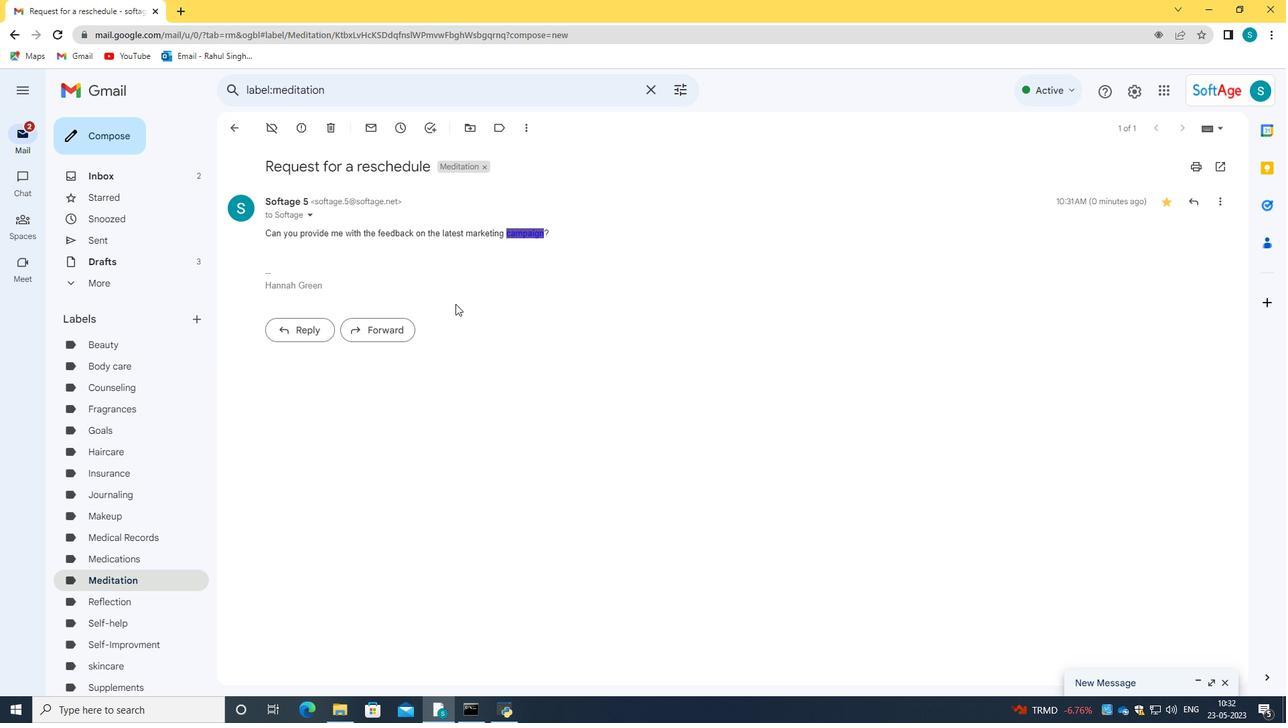 
Action: Mouse pressed left at (486, 286)
Screenshot: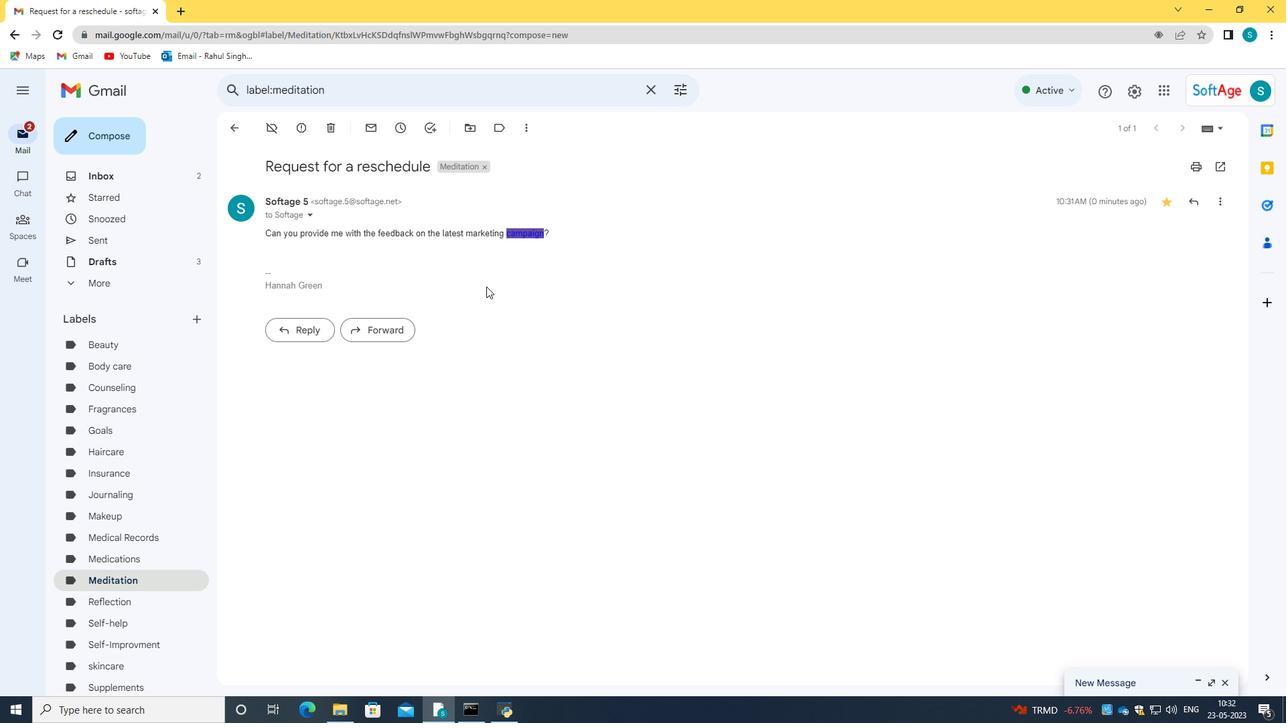 
Action: Mouse moved to (481, 334)
Screenshot: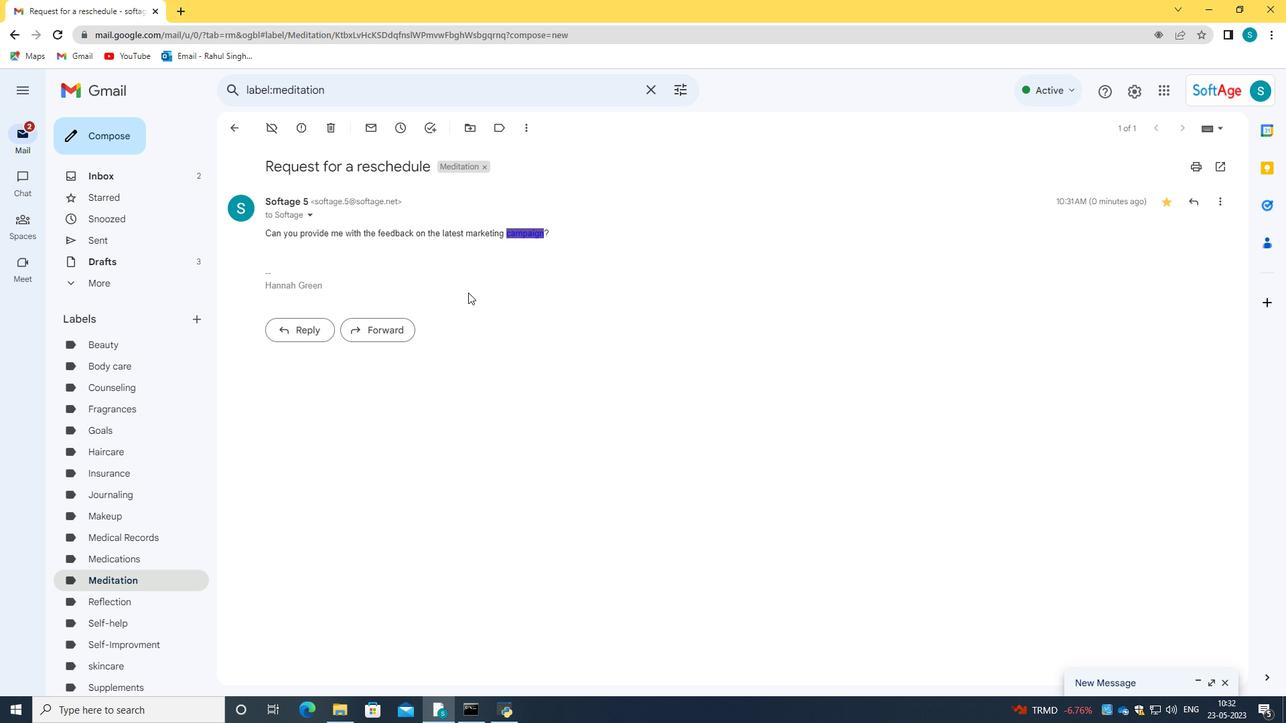 
